 Task: Find connections with filter location Guaxupé with filter topic #Futurismwith filter profile language French with filter current company Jakson Group with filter school Podar International School with filter industry Plastics Manufacturing with filter service category Research with filter keywords title Technical Support Specialist
Action: Mouse moved to (640, 102)
Screenshot: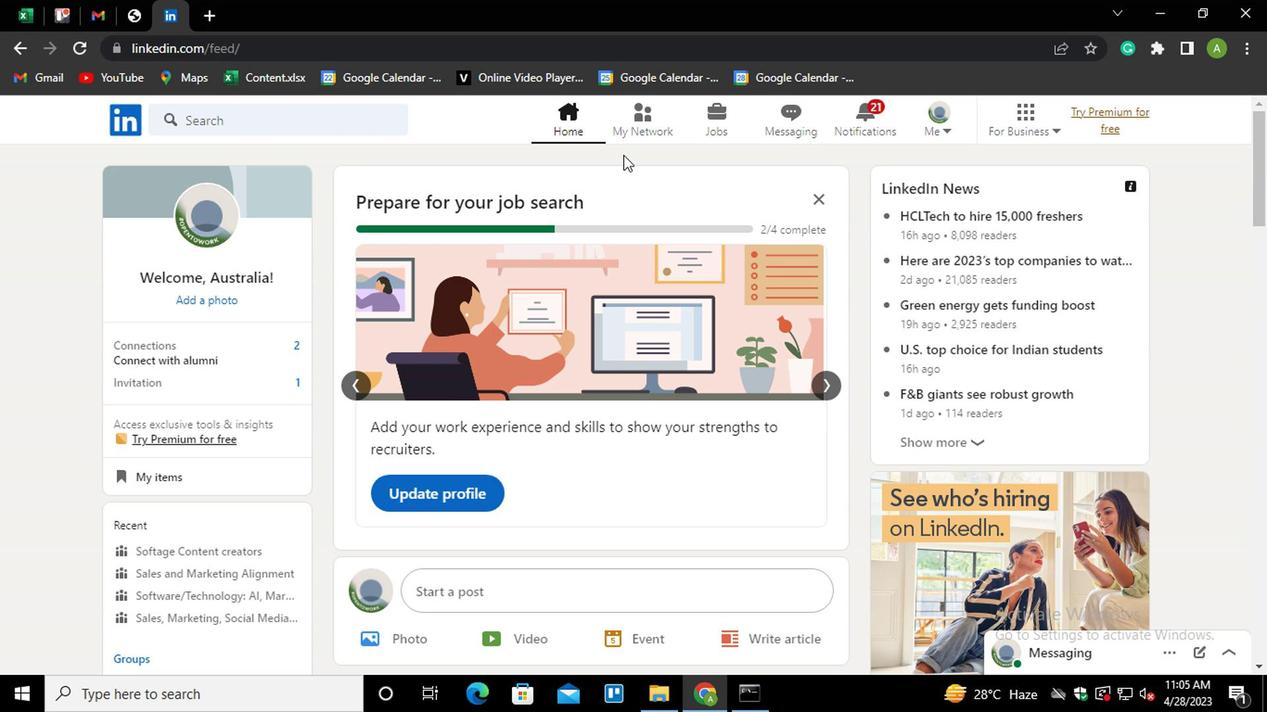 
Action: Mouse pressed left at (640, 102)
Screenshot: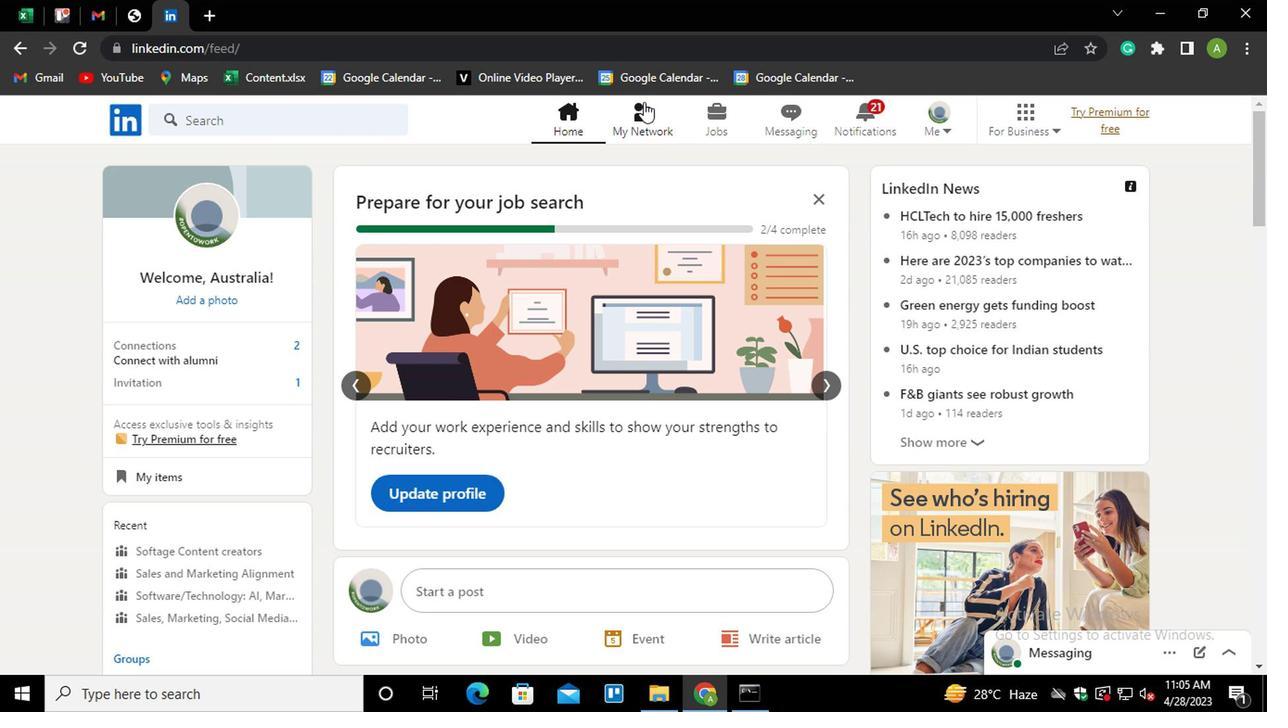 
Action: Mouse moved to (203, 222)
Screenshot: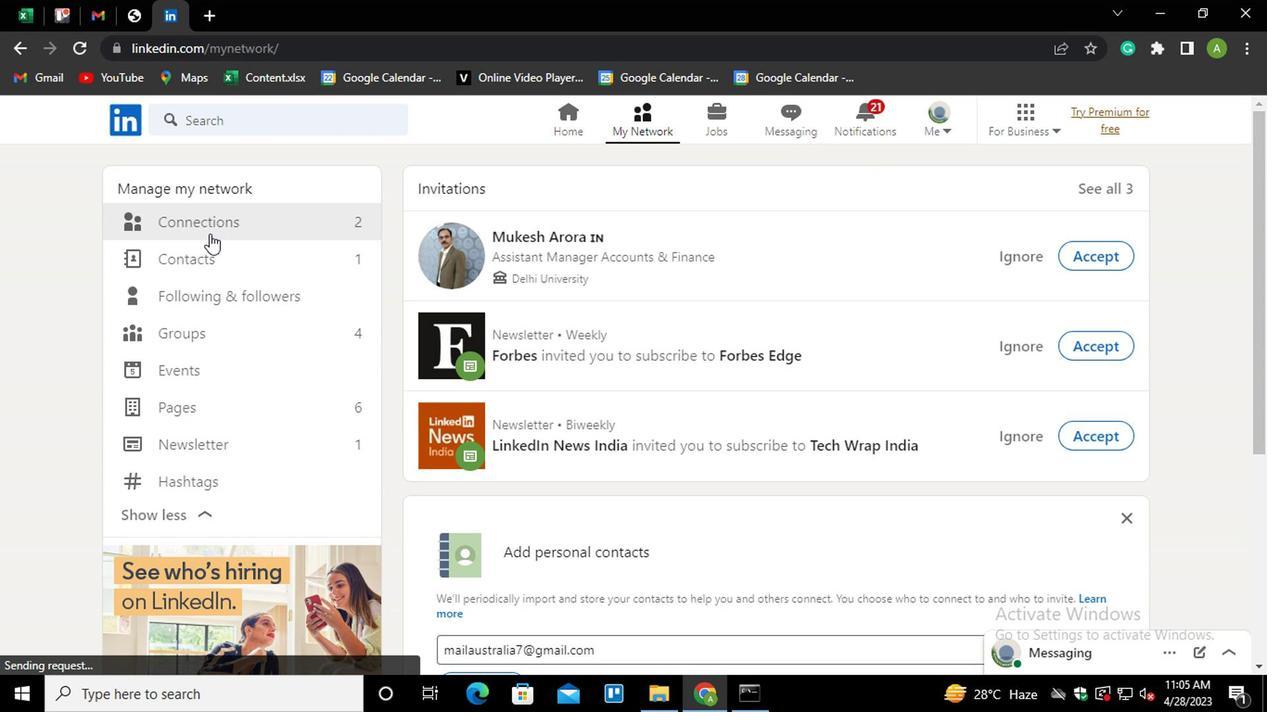 
Action: Mouse pressed left at (203, 222)
Screenshot: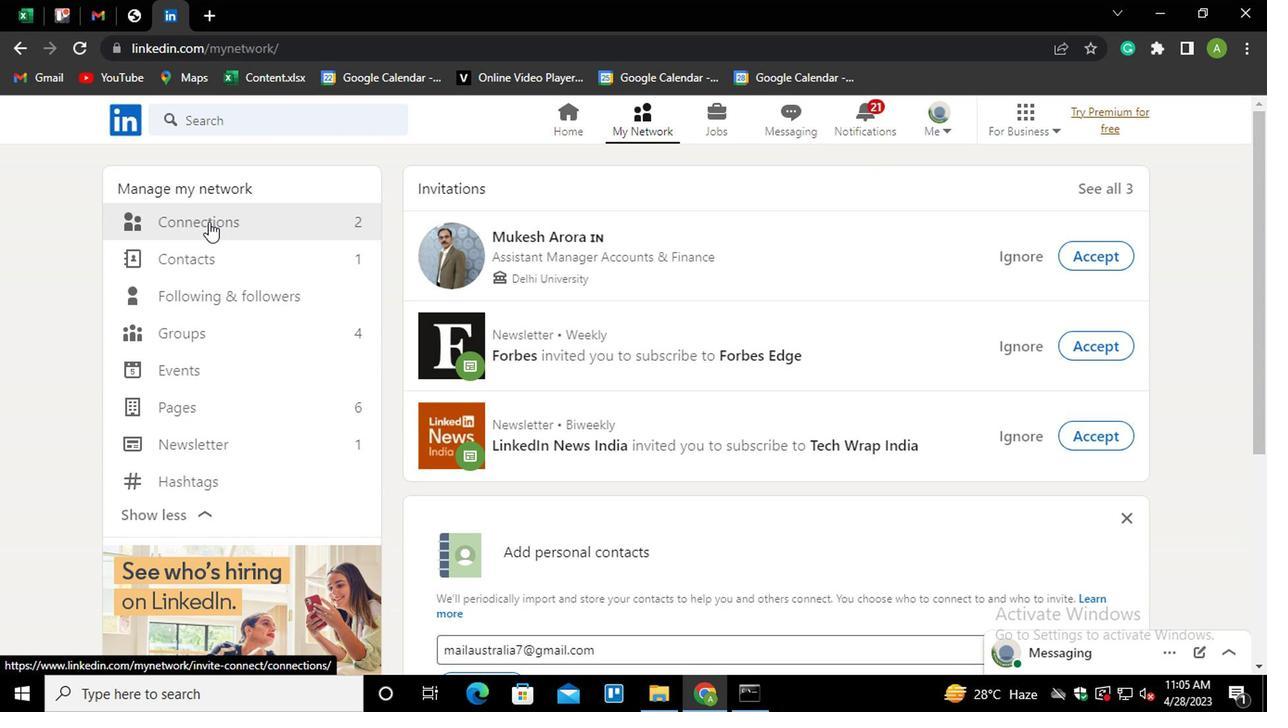 
Action: Mouse moved to (774, 222)
Screenshot: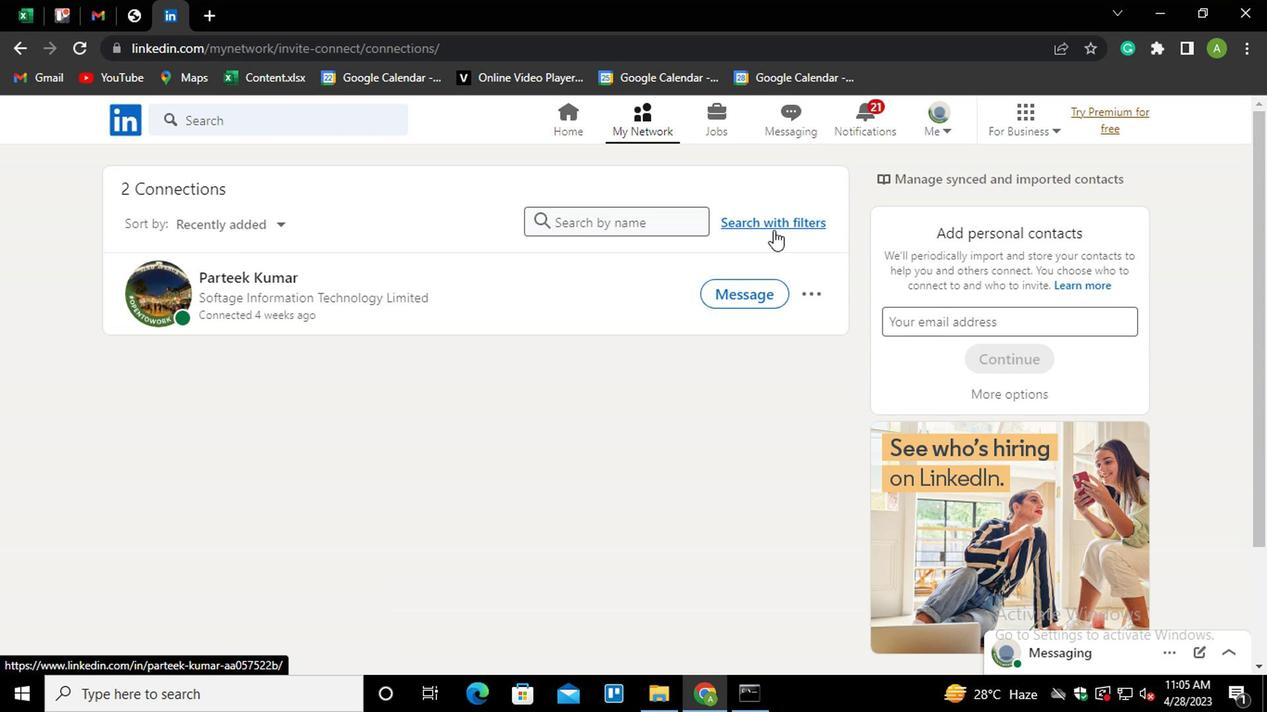 
Action: Mouse pressed left at (774, 222)
Screenshot: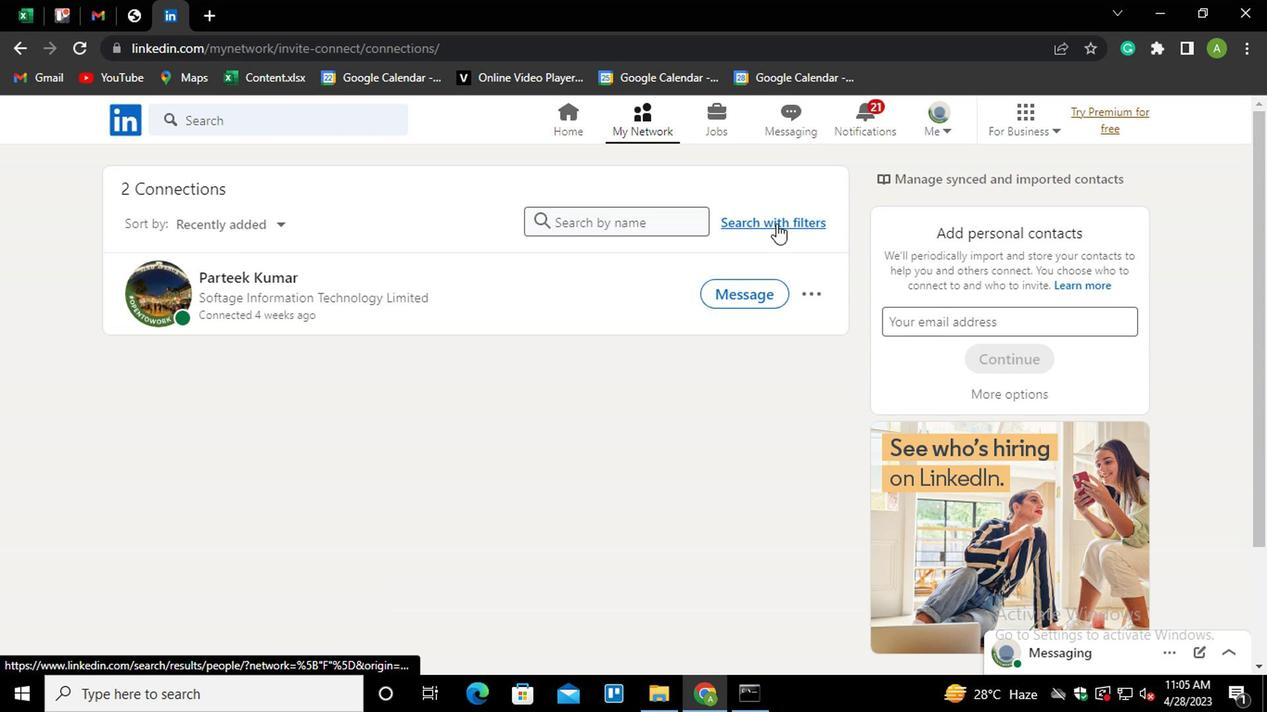 
Action: Mouse moved to (677, 170)
Screenshot: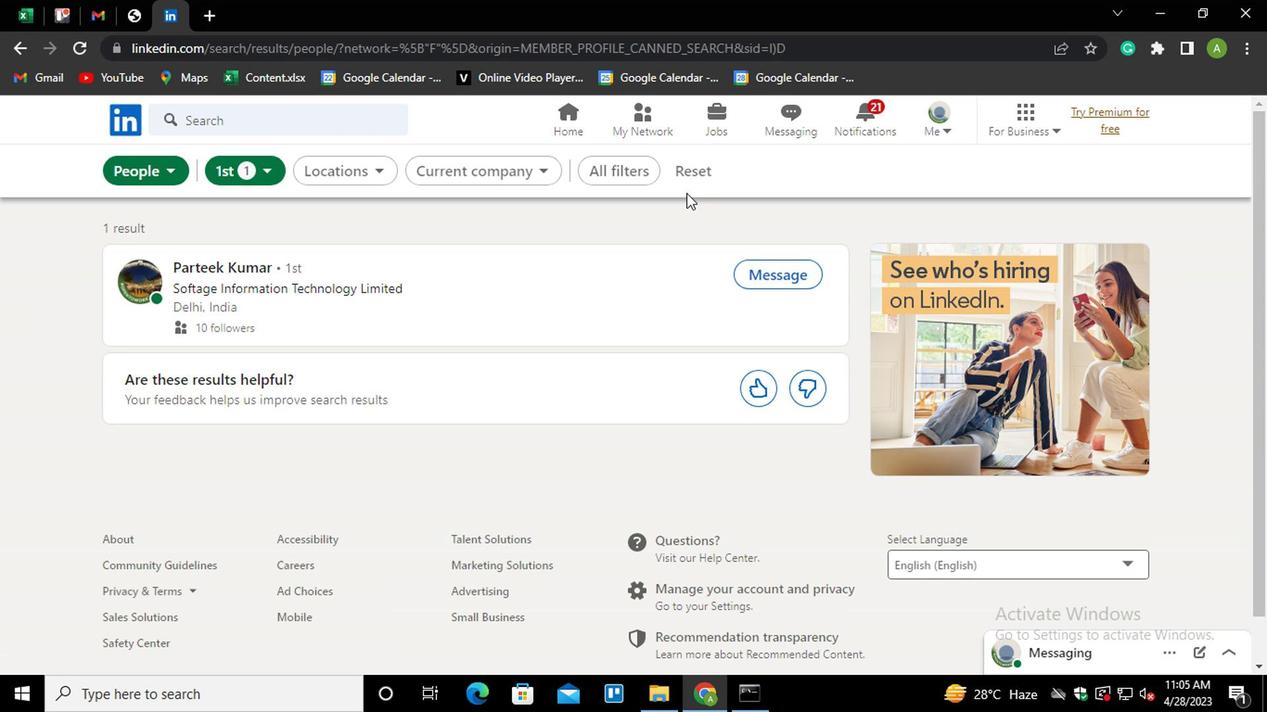 
Action: Mouse pressed left at (677, 170)
Screenshot: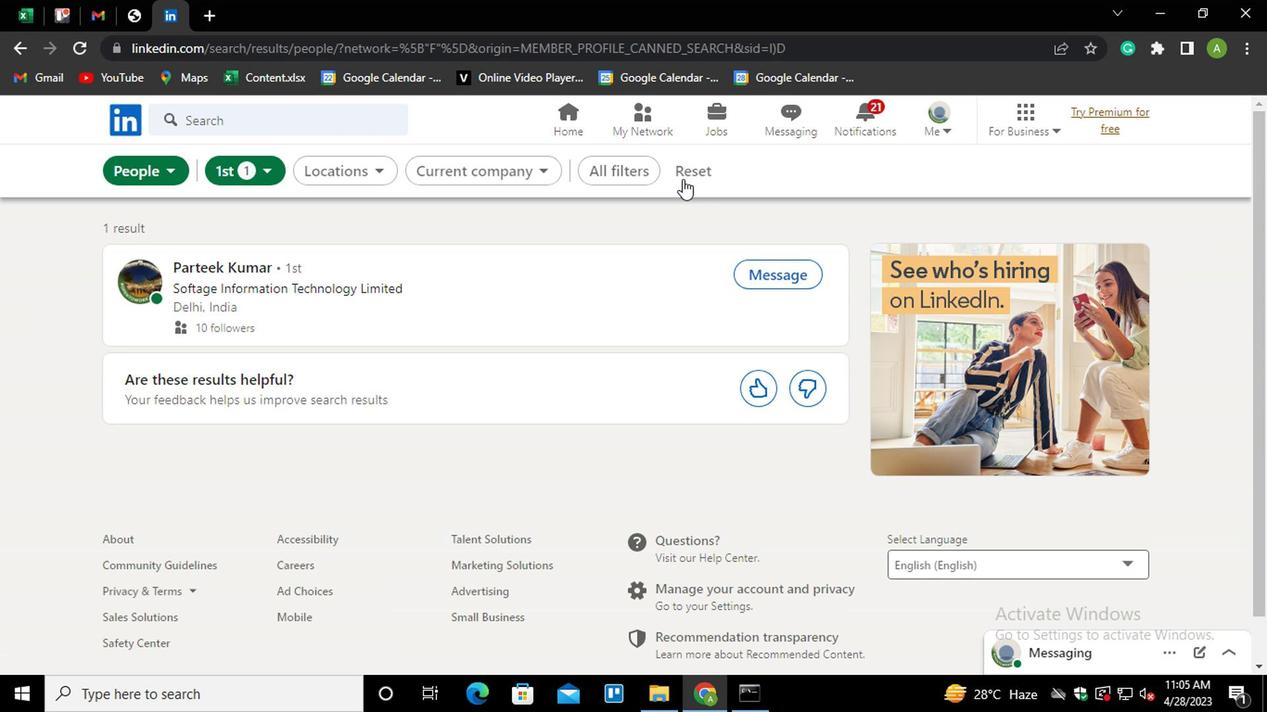 
Action: Mouse moved to (670, 172)
Screenshot: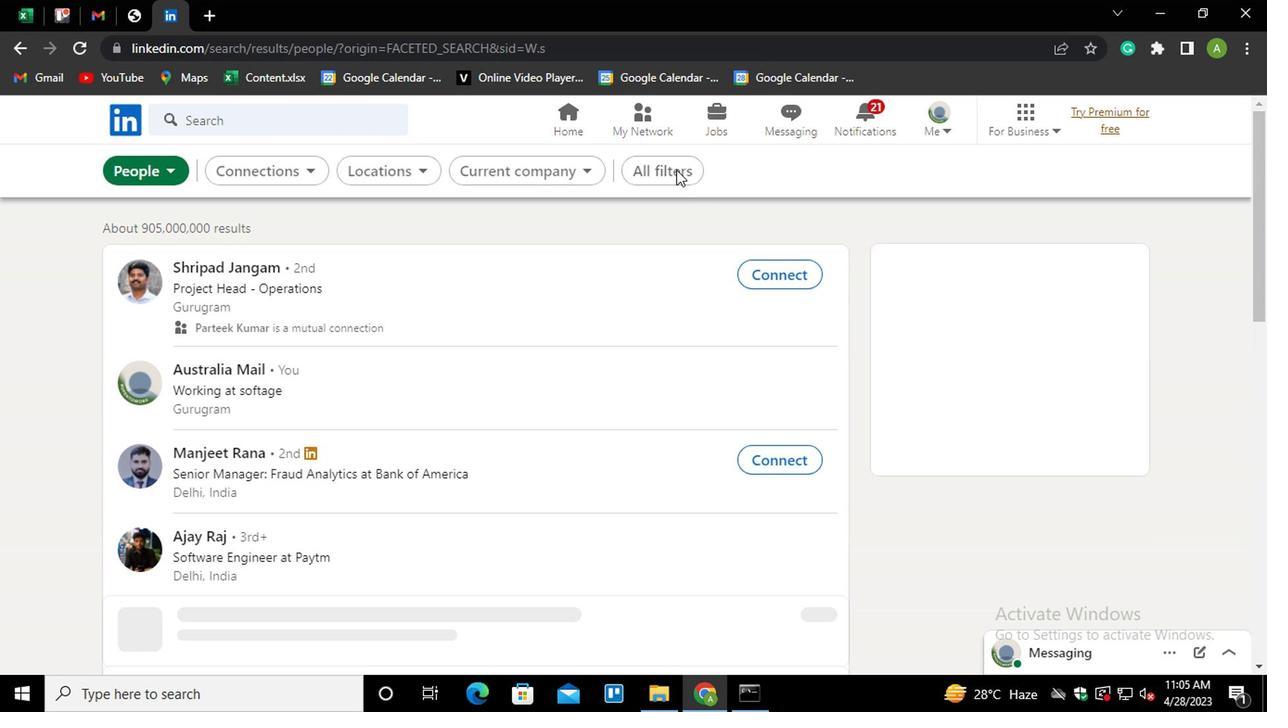 
Action: Mouse pressed left at (670, 172)
Screenshot: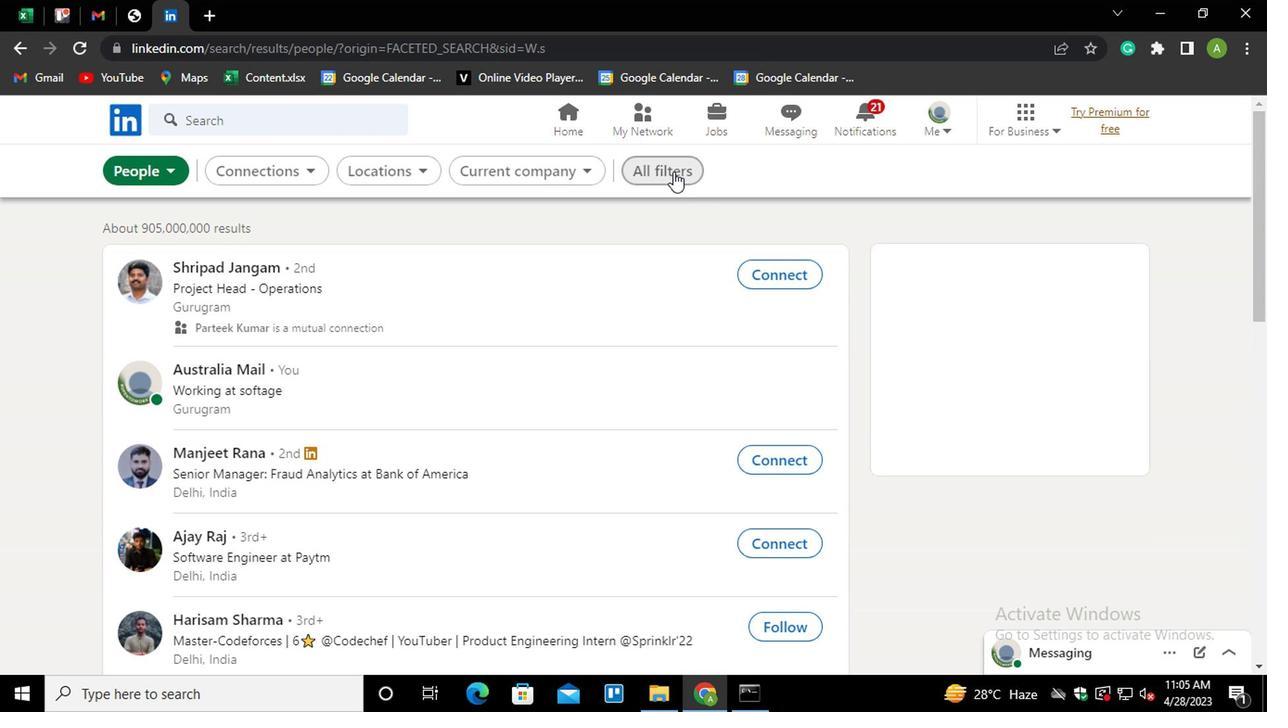 
Action: Mouse moved to (897, 366)
Screenshot: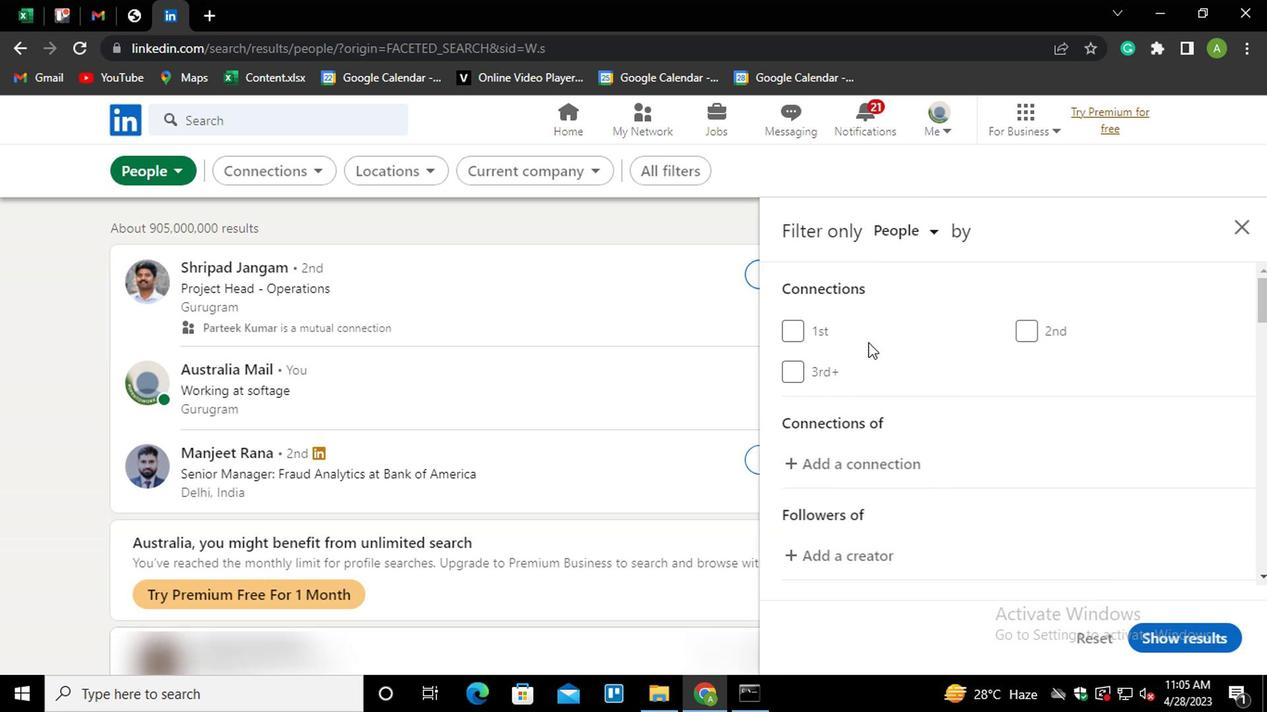 
Action: Mouse scrolled (897, 365) with delta (0, -1)
Screenshot: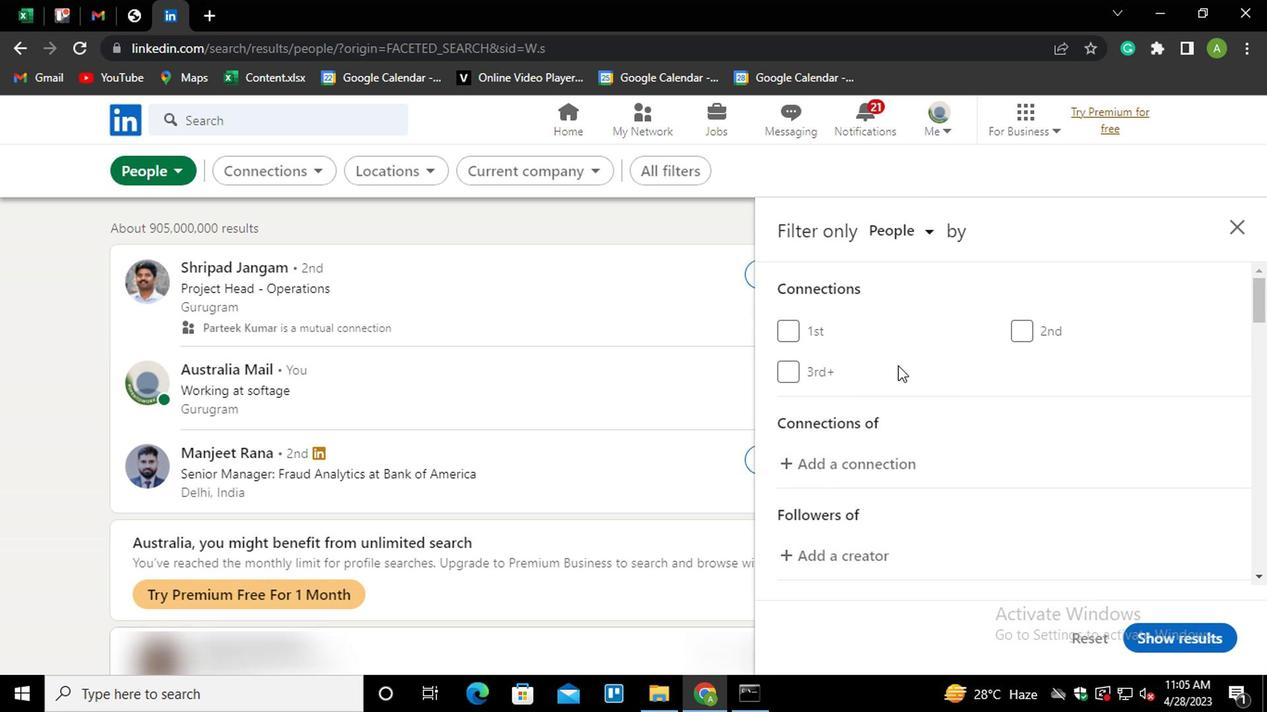 
Action: Mouse scrolled (897, 365) with delta (0, -1)
Screenshot: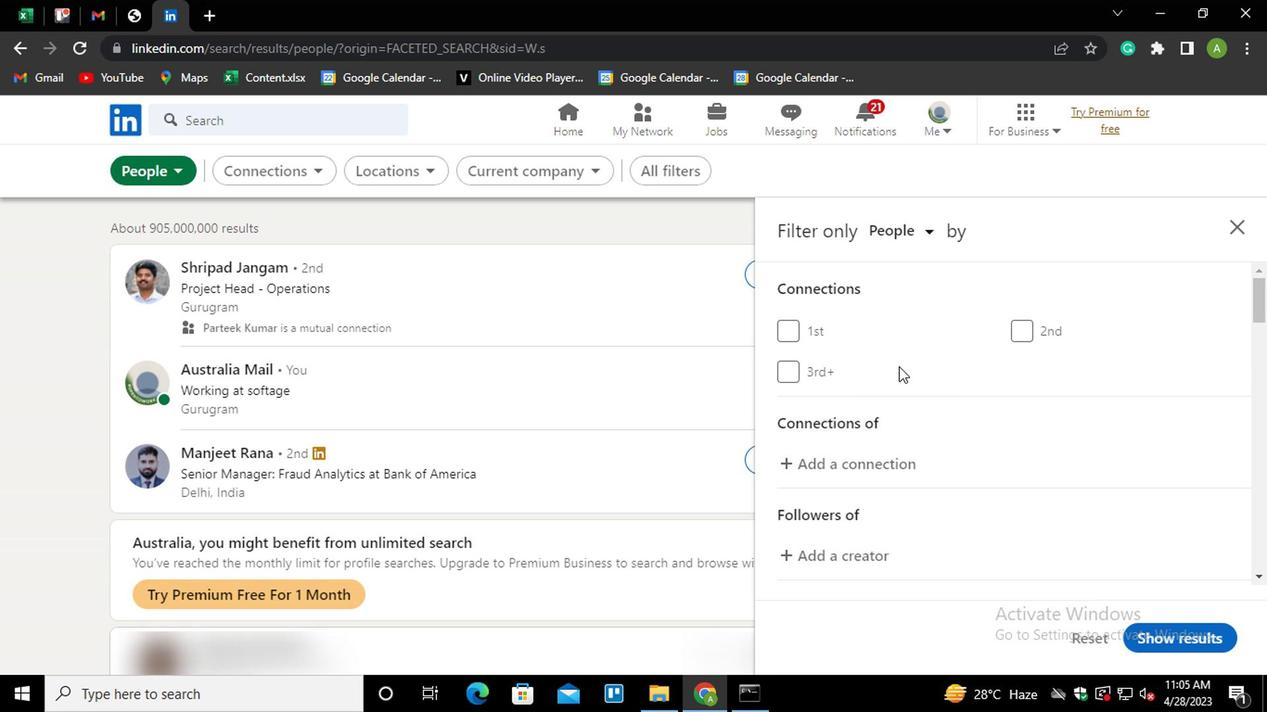 
Action: Mouse scrolled (897, 365) with delta (0, -1)
Screenshot: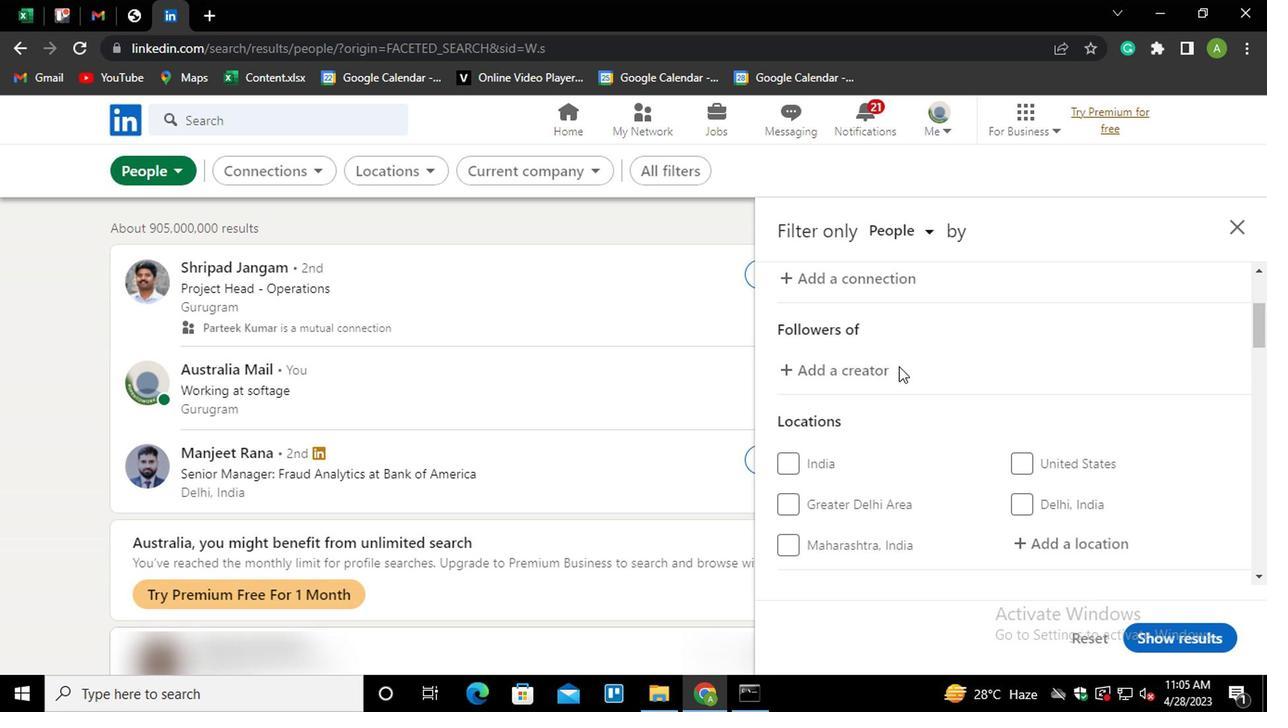 
Action: Mouse moved to (1050, 455)
Screenshot: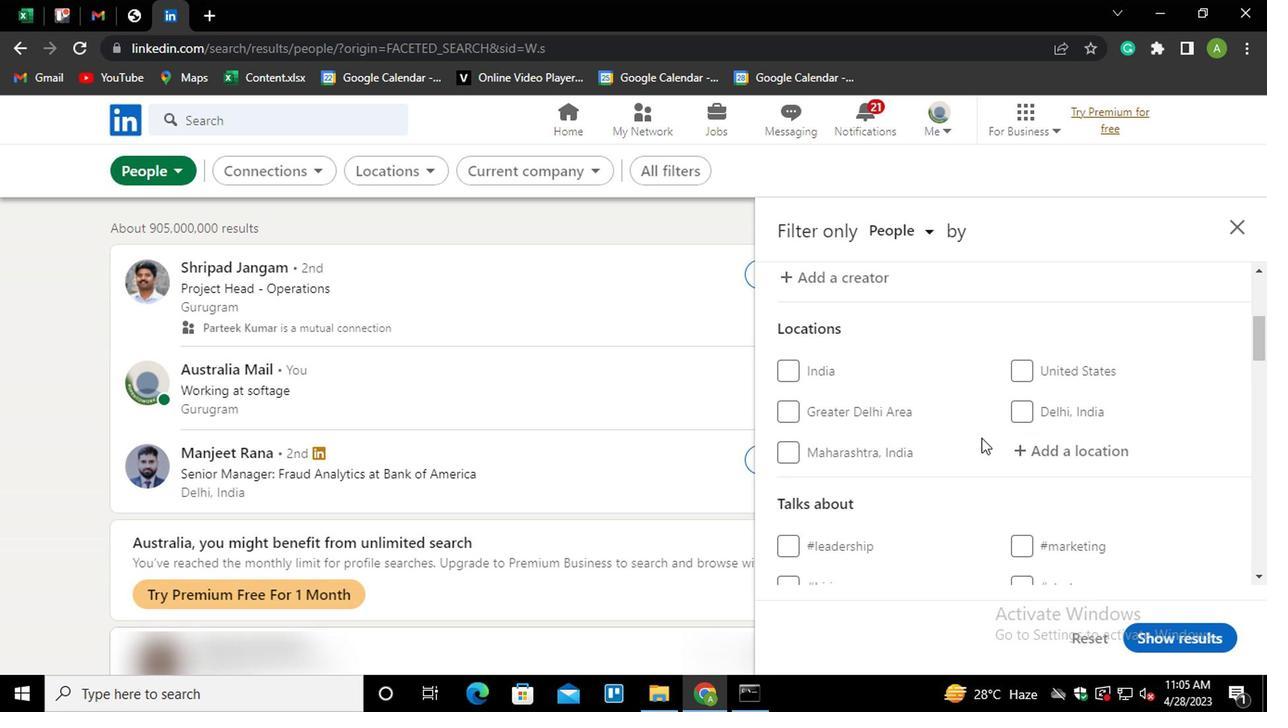 
Action: Mouse pressed left at (1050, 455)
Screenshot: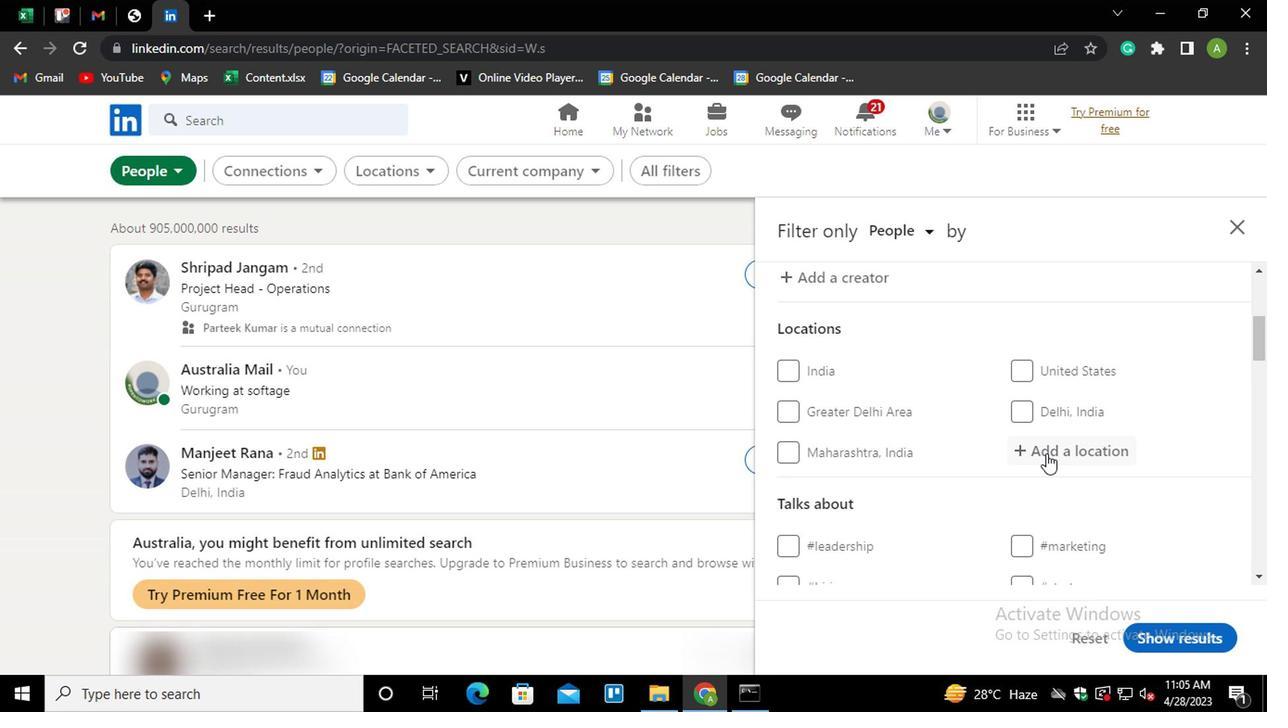 
Action: Mouse moved to (1050, 458)
Screenshot: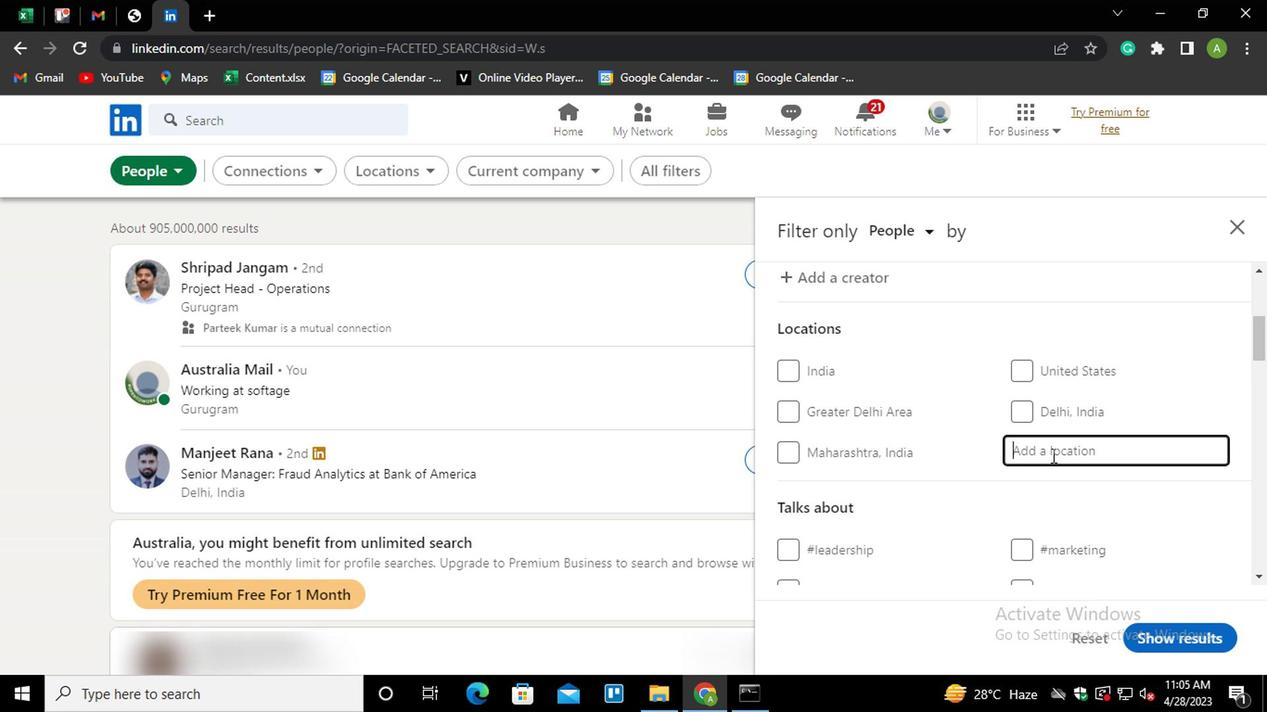
Action: Key pressed <Key.shift><Key.shift><Key.shift><Key.shift>GUAXU<Key.down><Key.enter>
Screenshot: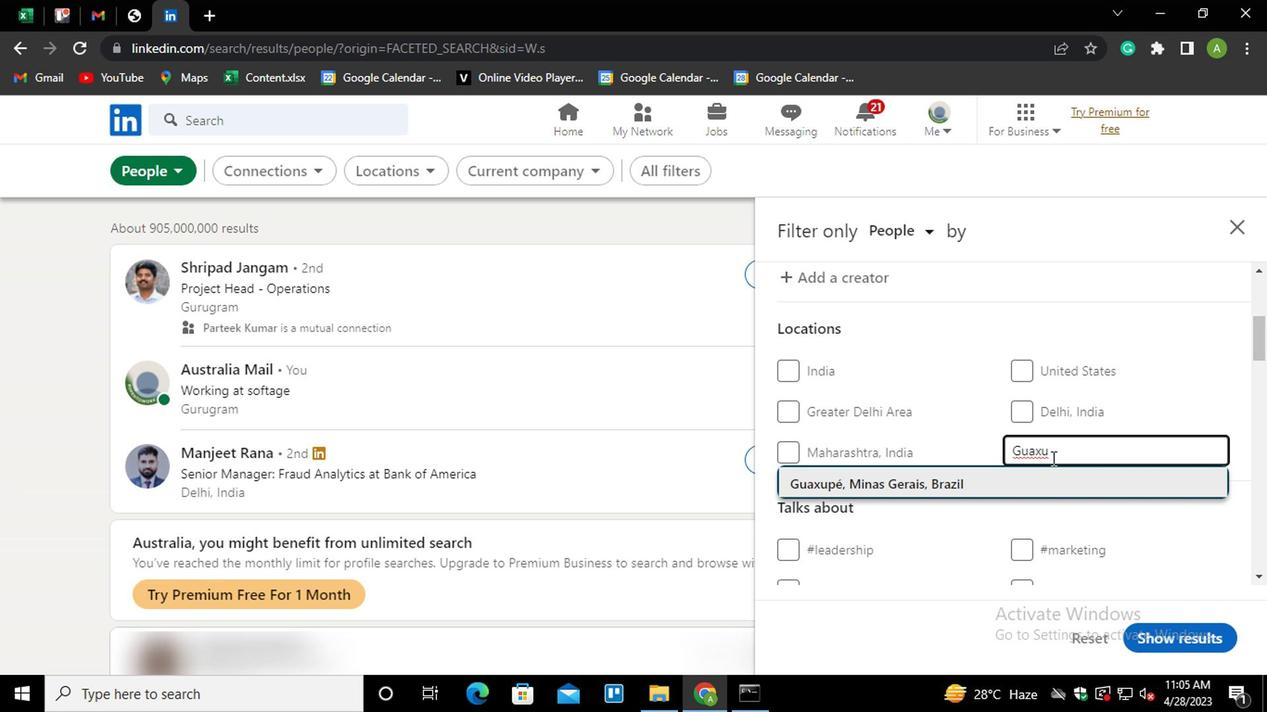 
Action: Mouse moved to (1046, 461)
Screenshot: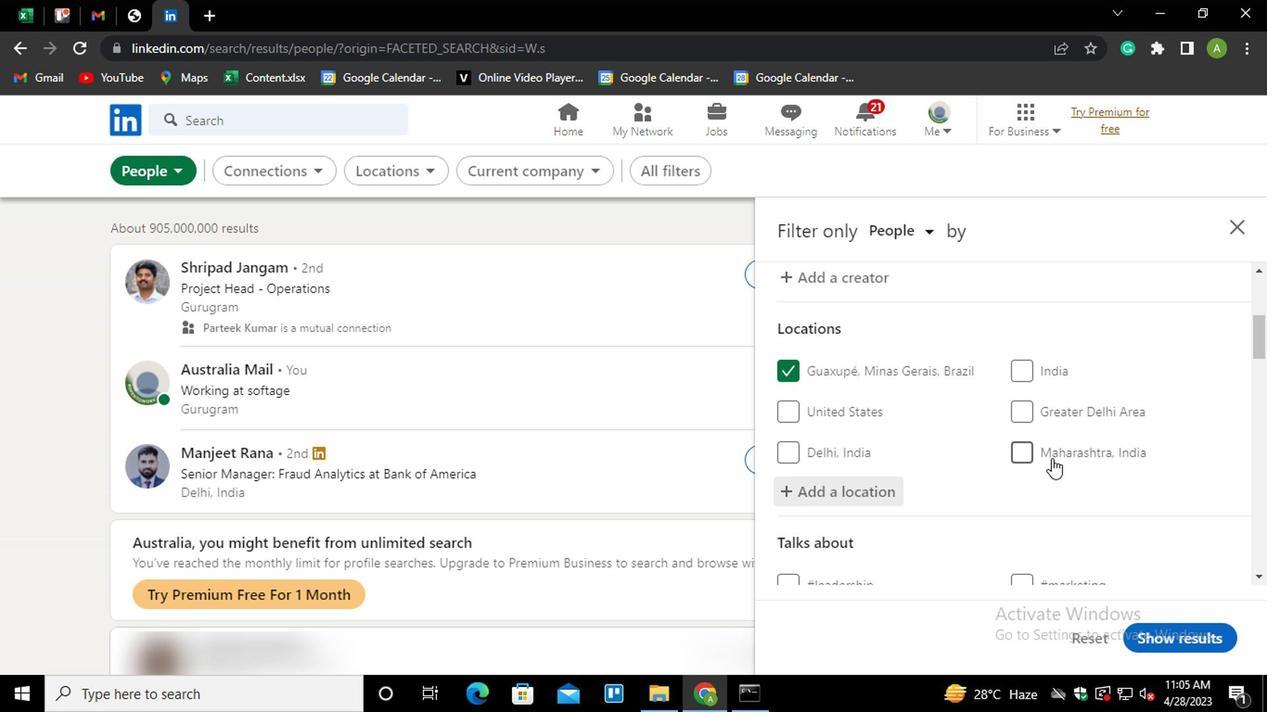 
Action: Mouse scrolled (1046, 460) with delta (0, -1)
Screenshot: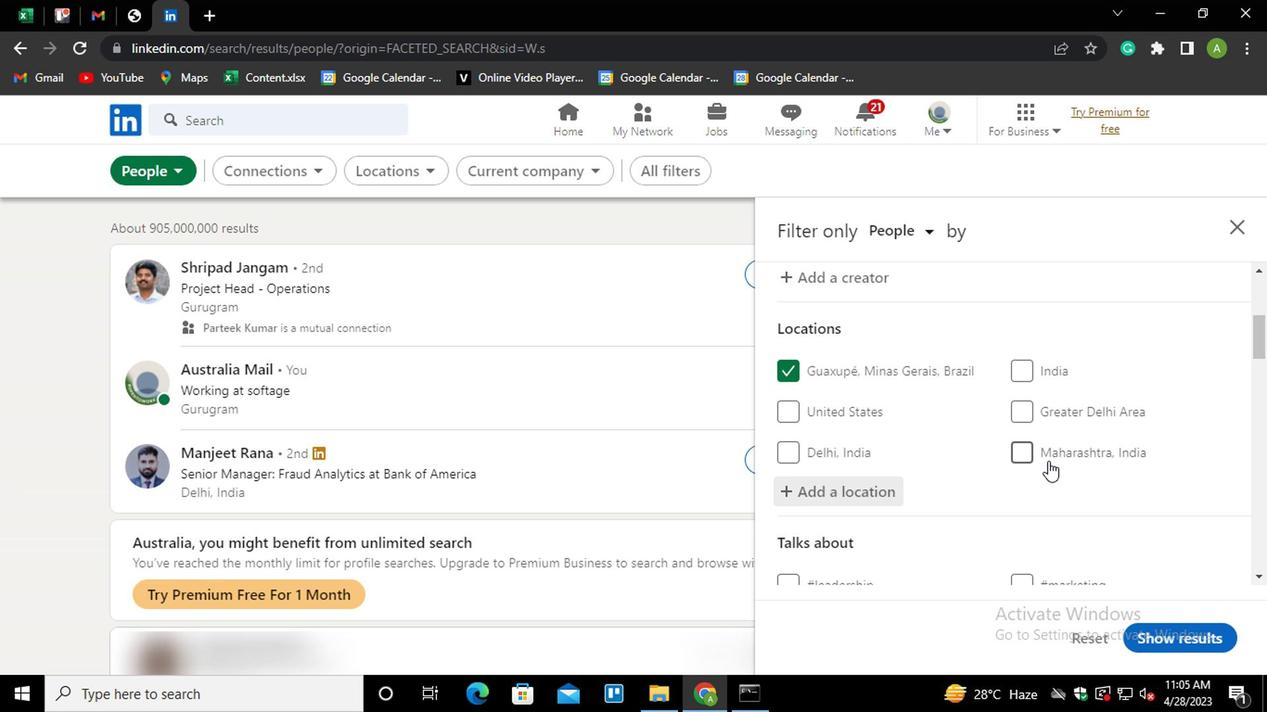 
Action: Mouse moved to (1044, 464)
Screenshot: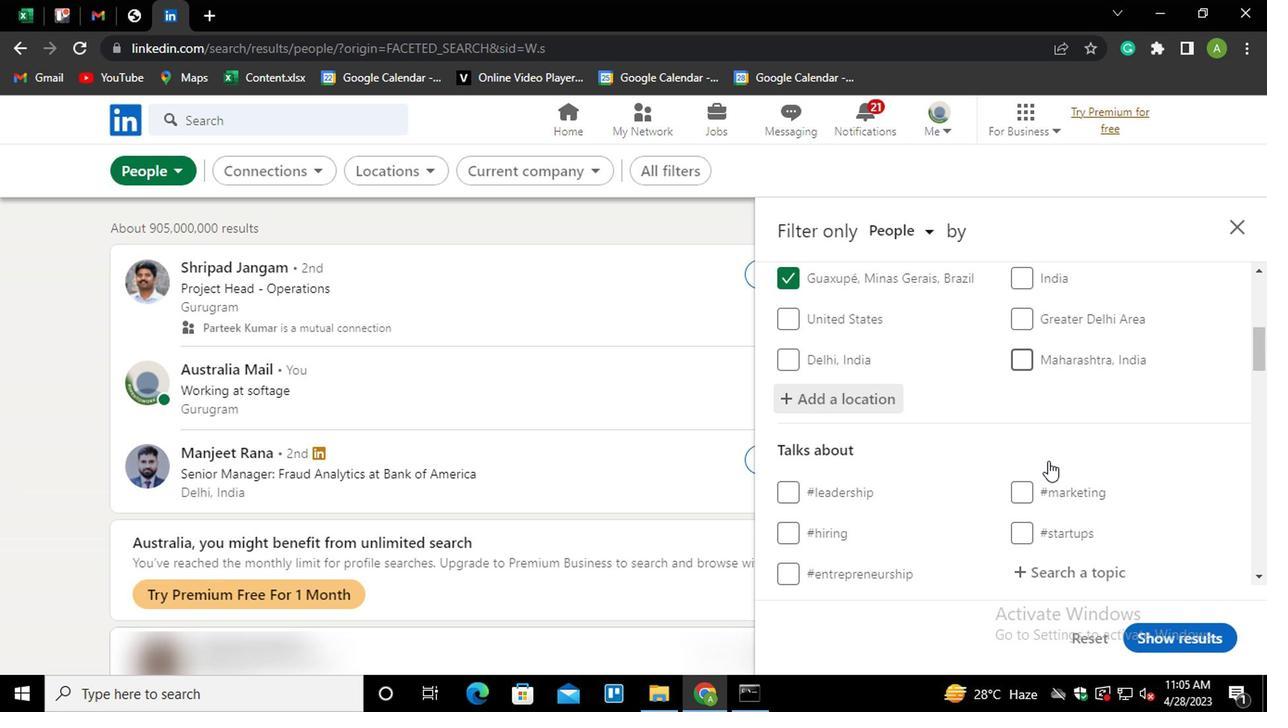 
Action: Mouse scrolled (1044, 462) with delta (0, -1)
Screenshot: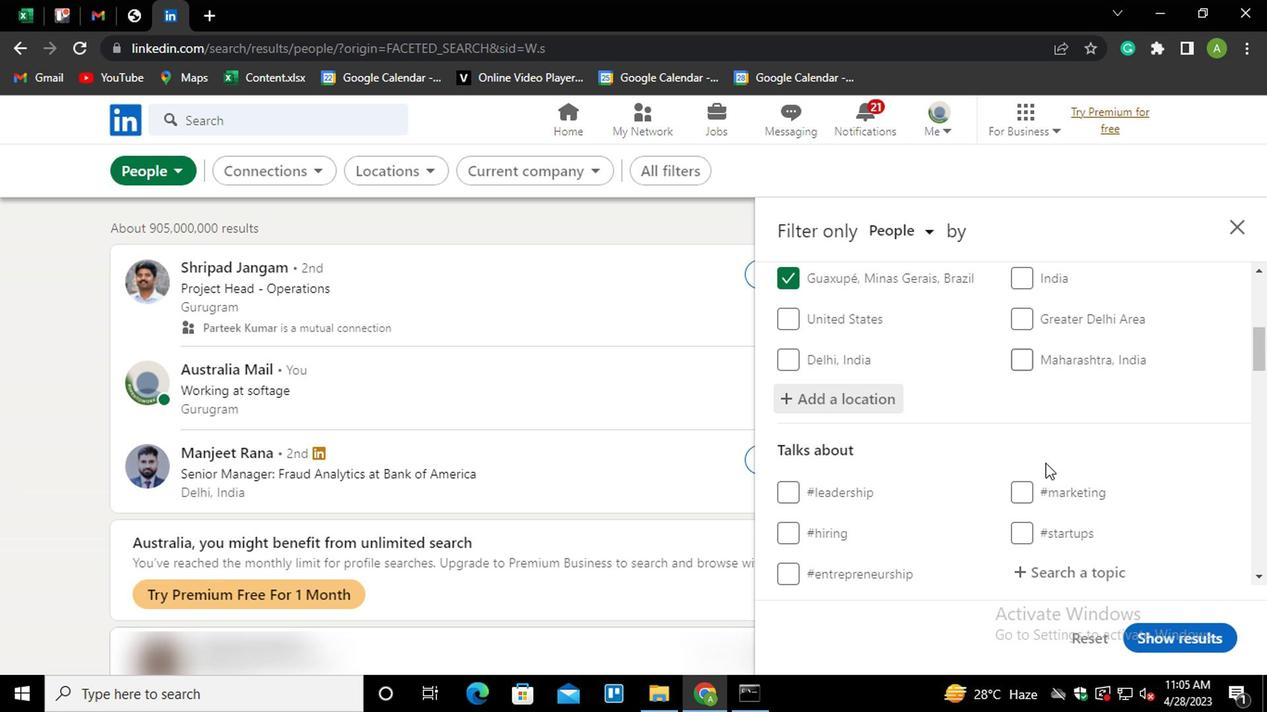 
Action: Mouse moved to (1046, 476)
Screenshot: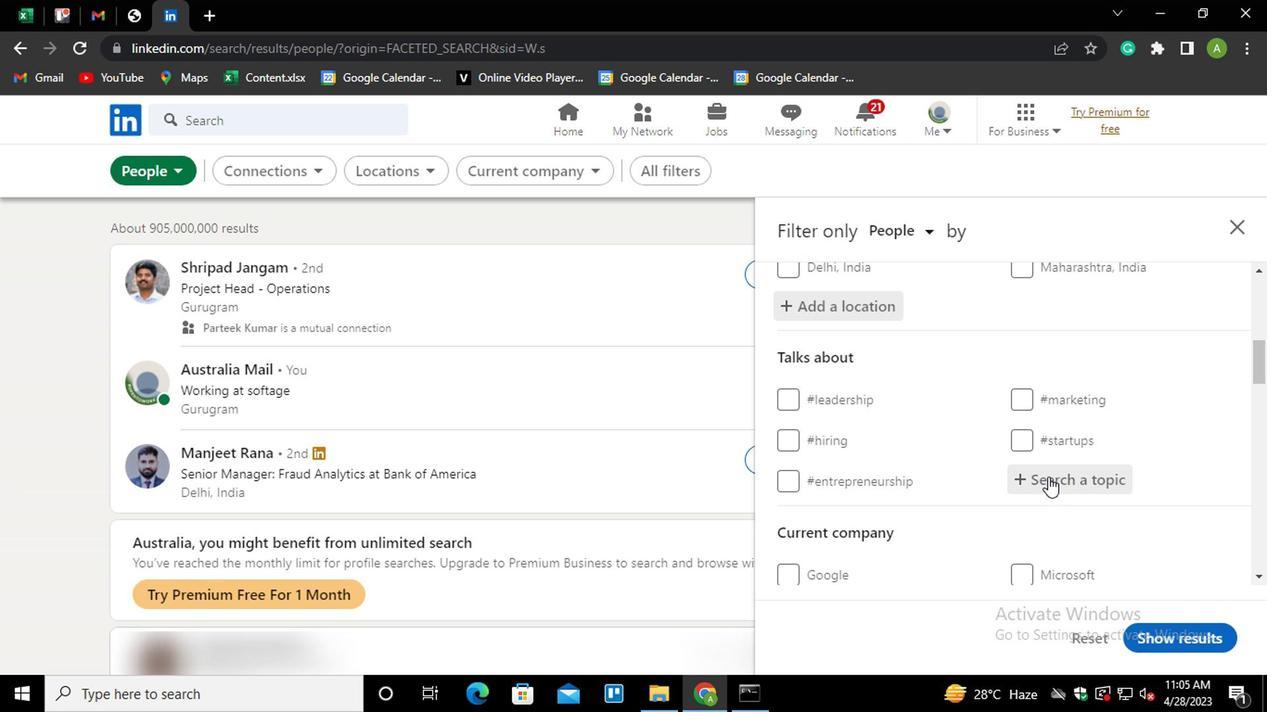 
Action: Mouse pressed left at (1046, 476)
Screenshot: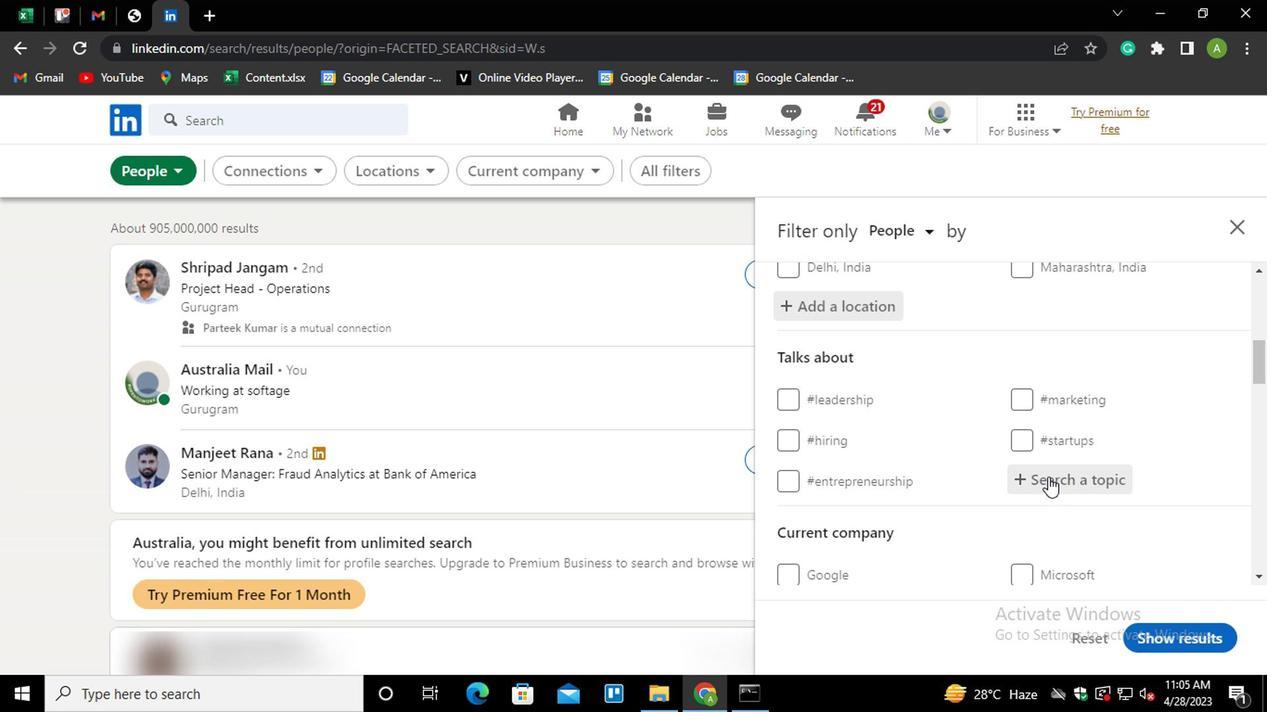 
Action: Key pressed <Key.shift>FUTURE<Key.backspace>ISM<Key.down><Key.enter>
Screenshot: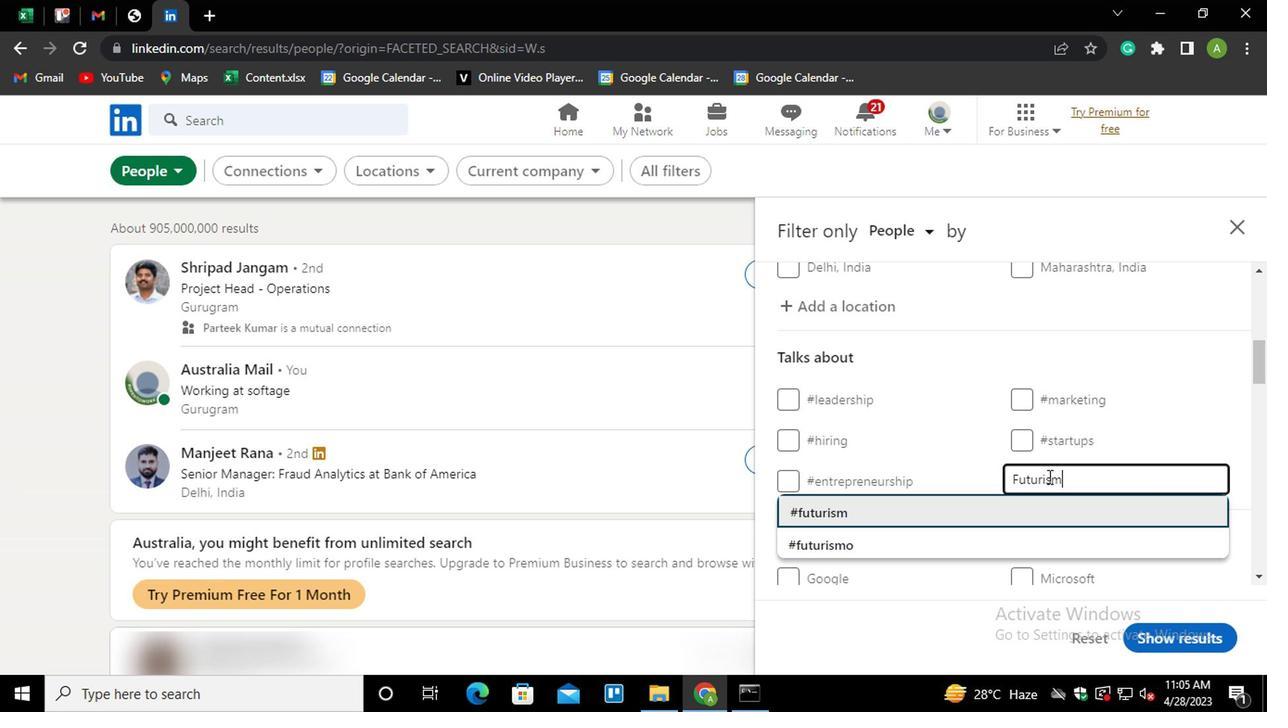 
Action: Mouse scrolled (1046, 475) with delta (0, 0)
Screenshot: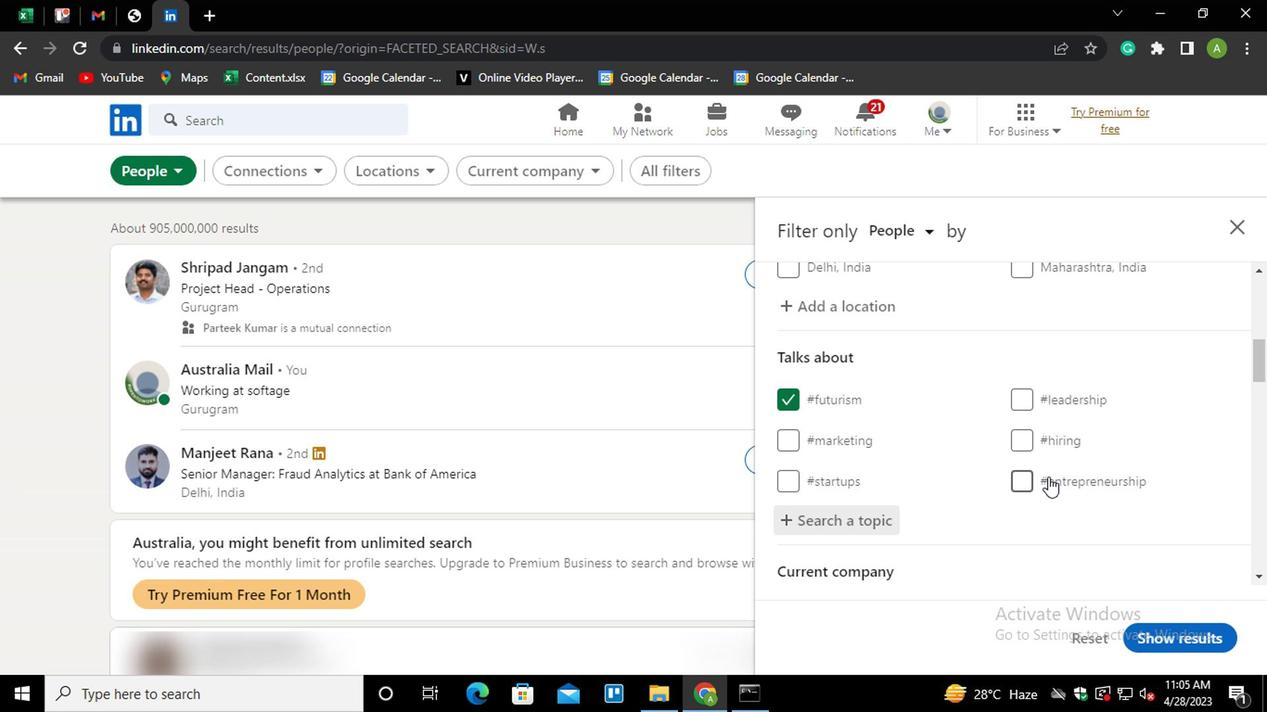
Action: Mouse scrolled (1046, 475) with delta (0, 0)
Screenshot: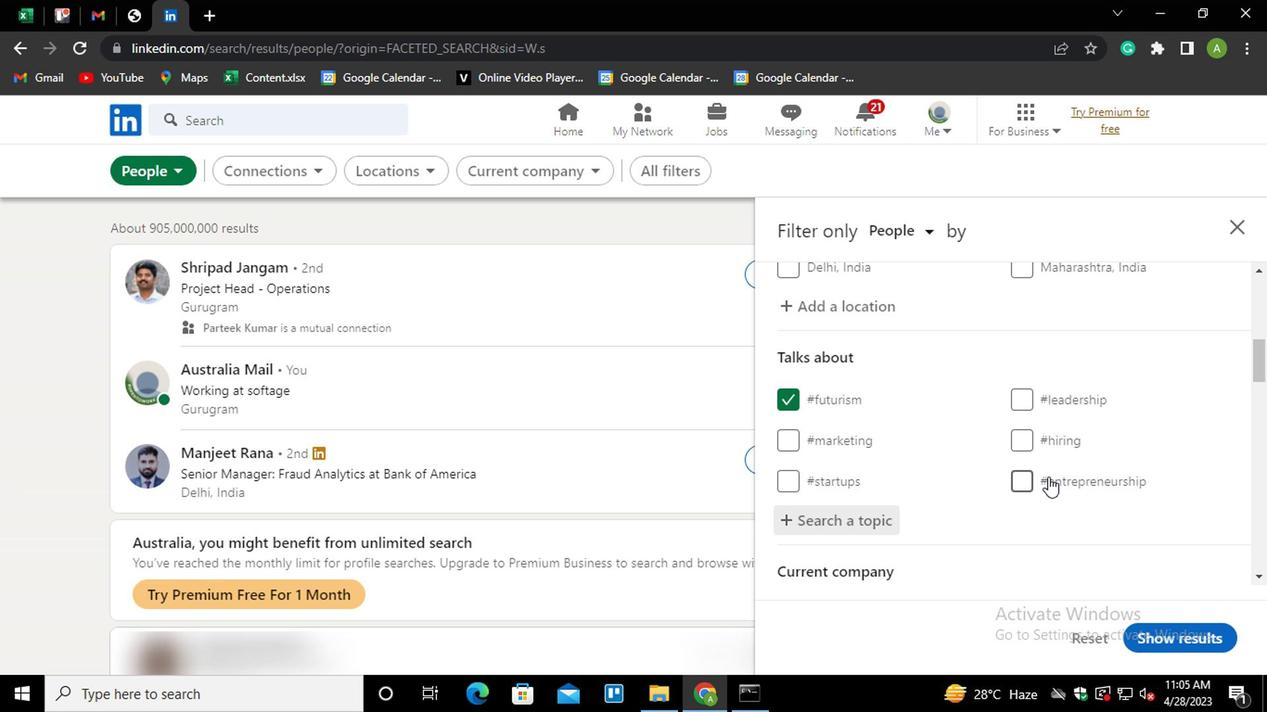 
Action: Mouse scrolled (1046, 475) with delta (0, 0)
Screenshot: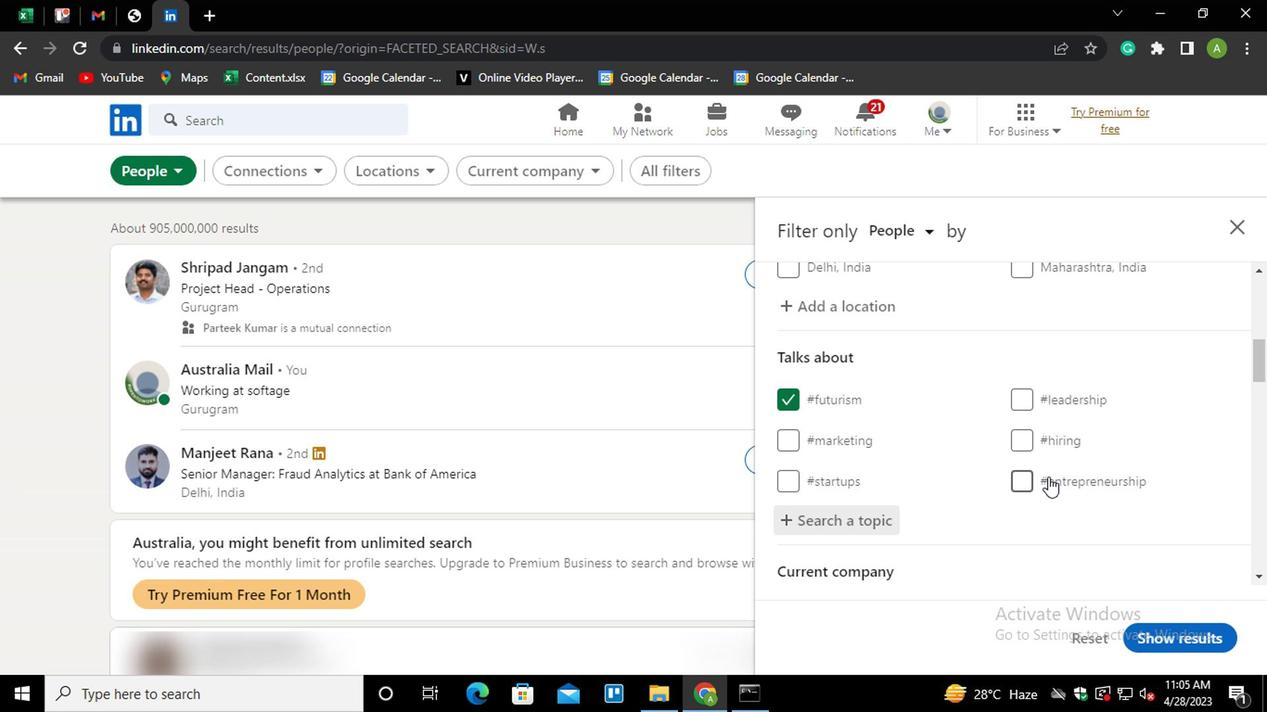 
Action: Mouse scrolled (1046, 475) with delta (0, 0)
Screenshot: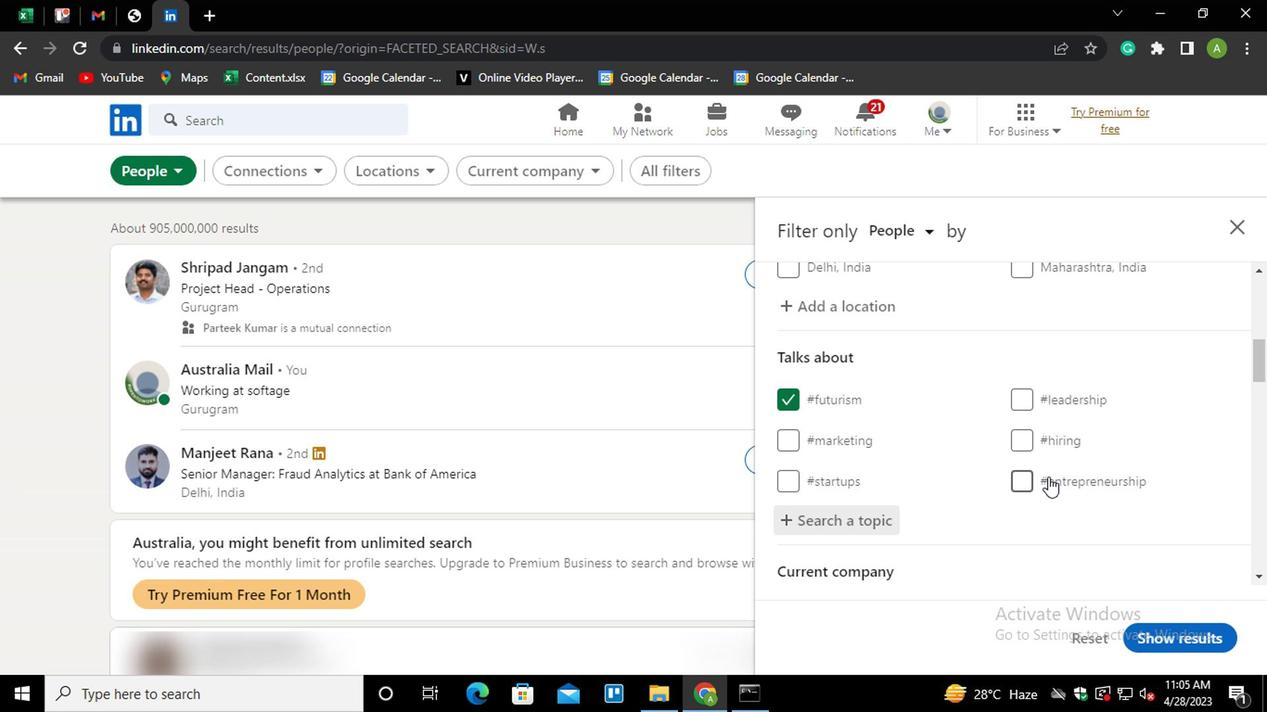 
Action: Mouse scrolled (1046, 475) with delta (0, 0)
Screenshot: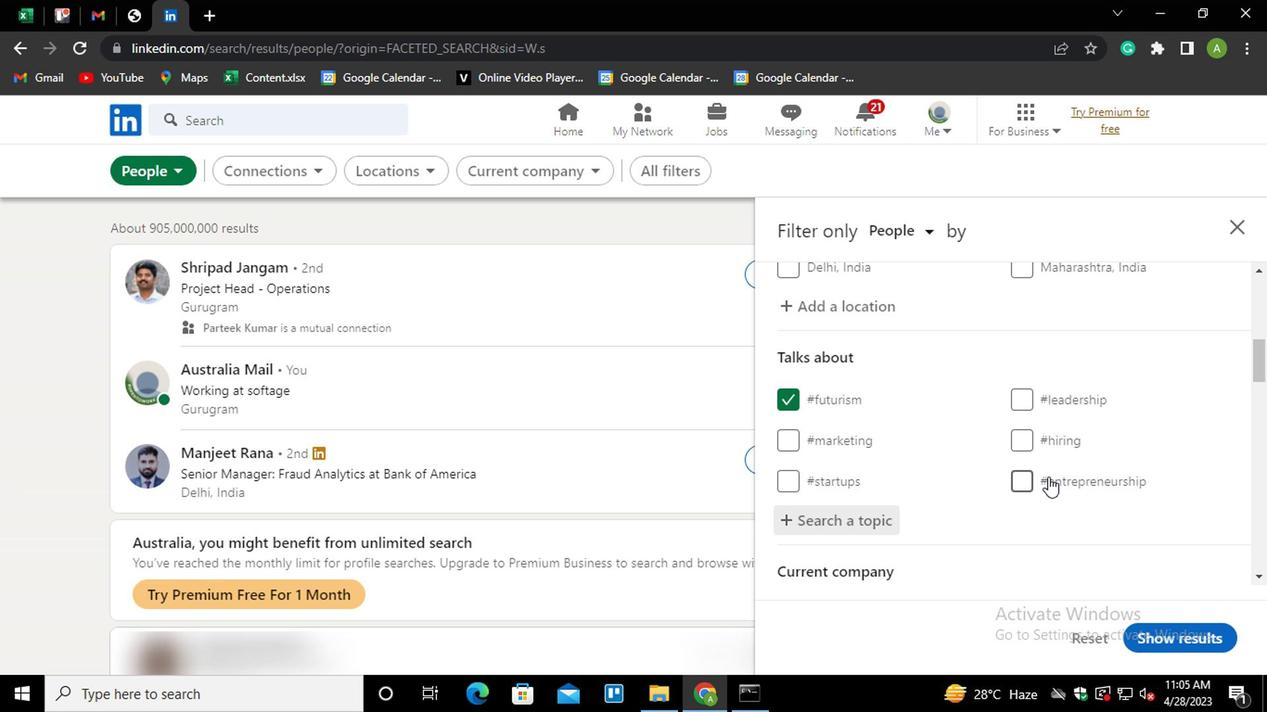 
Action: Mouse scrolled (1046, 475) with delta (0, 0)
Screenshot: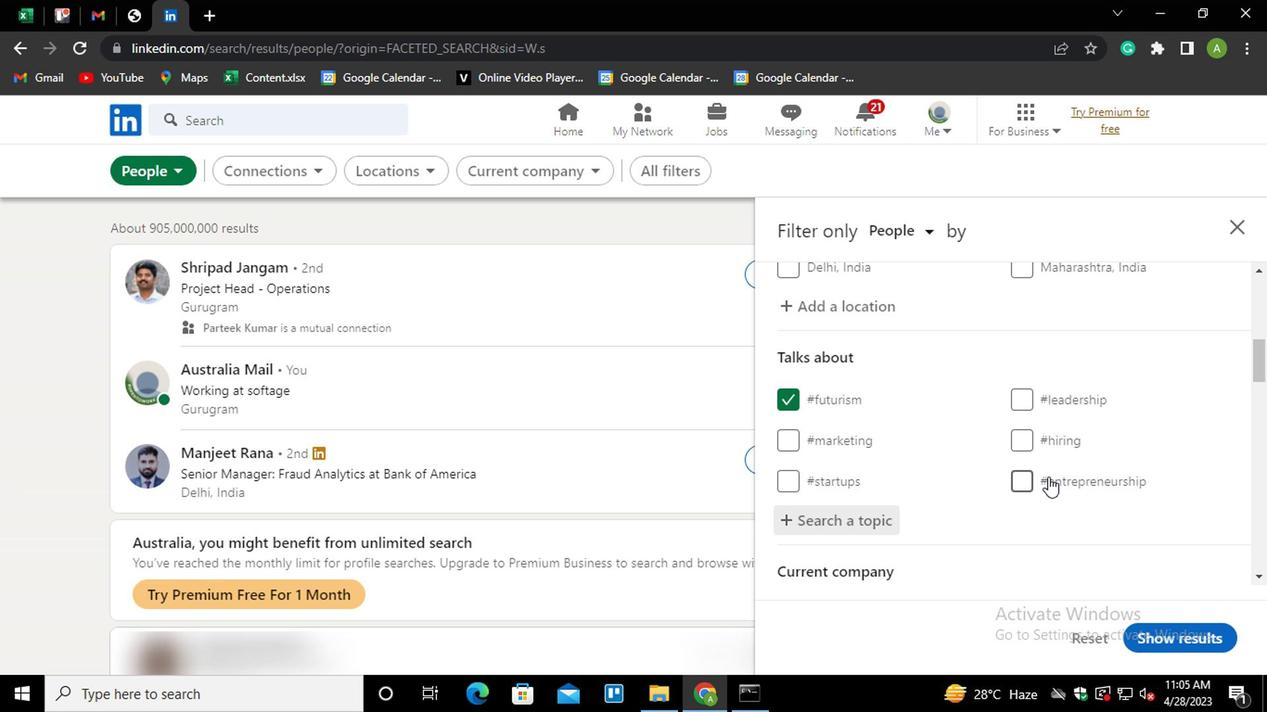
Action: Mouse scrolled (1046, 475) with delta (0, 0)
Screenshot: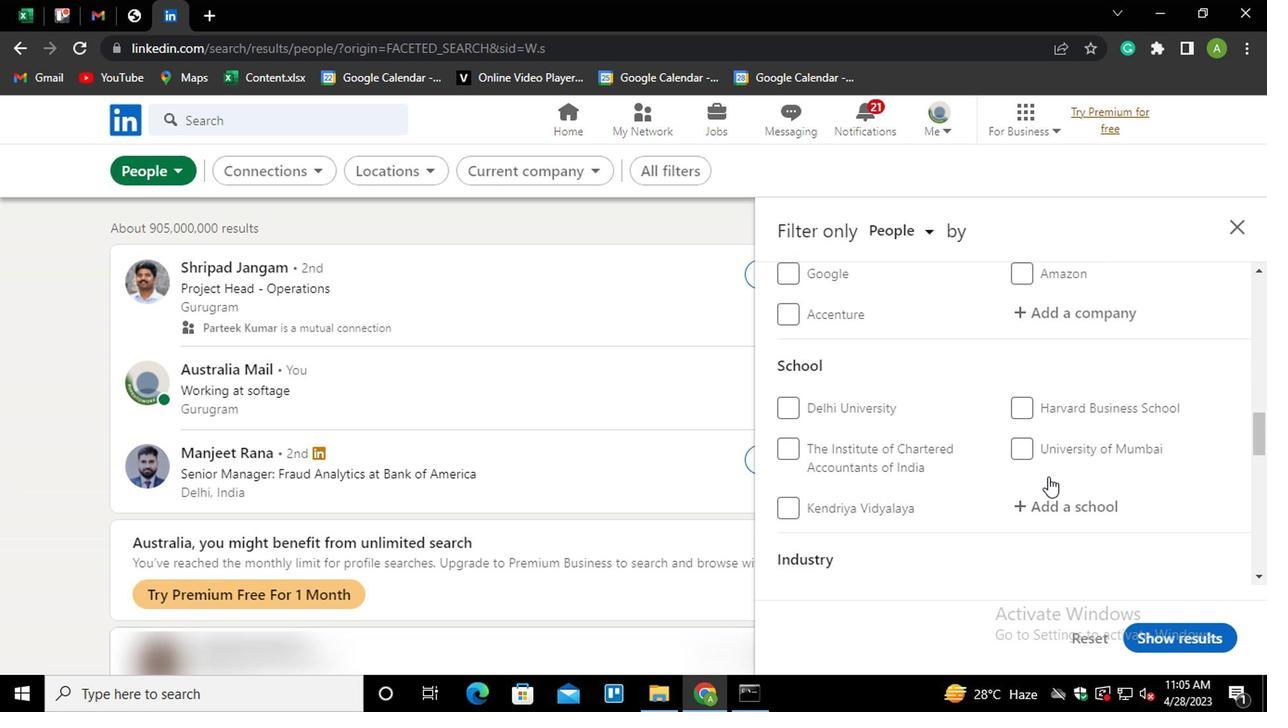 
Action: Mouse scrolled (1046, 475) with delta (0, 0)
Screenshot: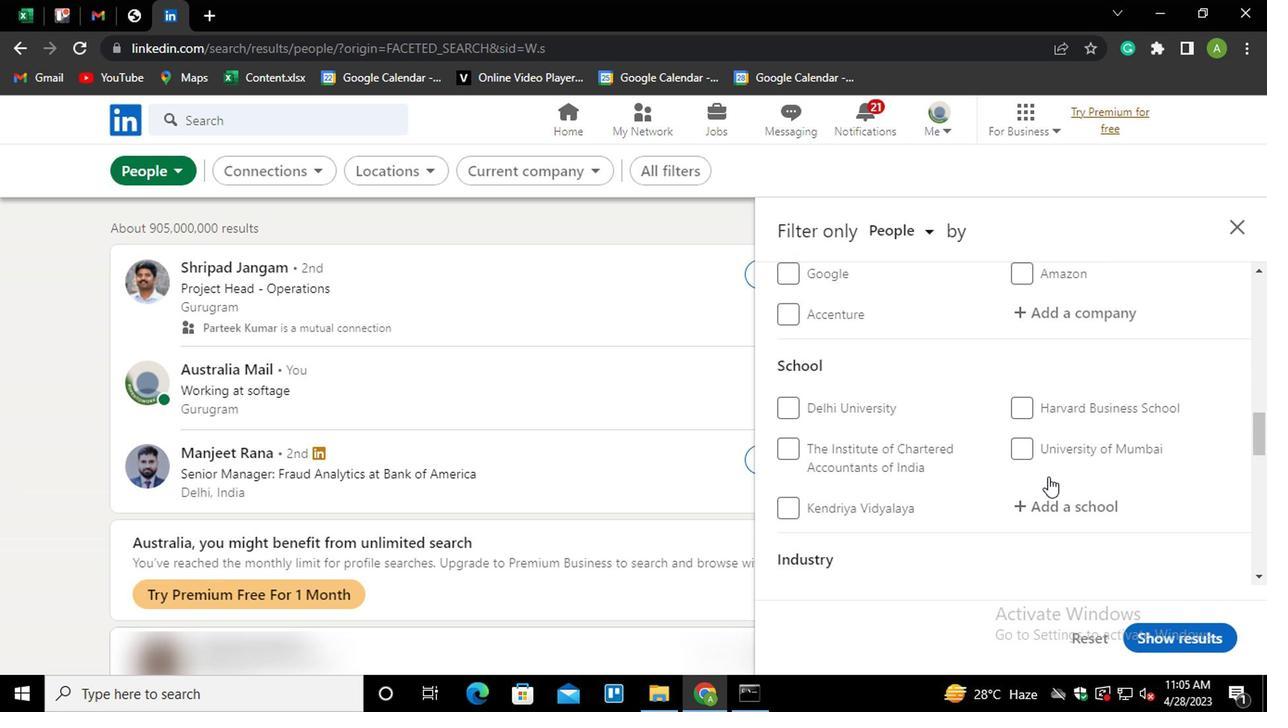 
Action: Mouse scrolled (1046, 475) with delta (0, 0)
Screenshot: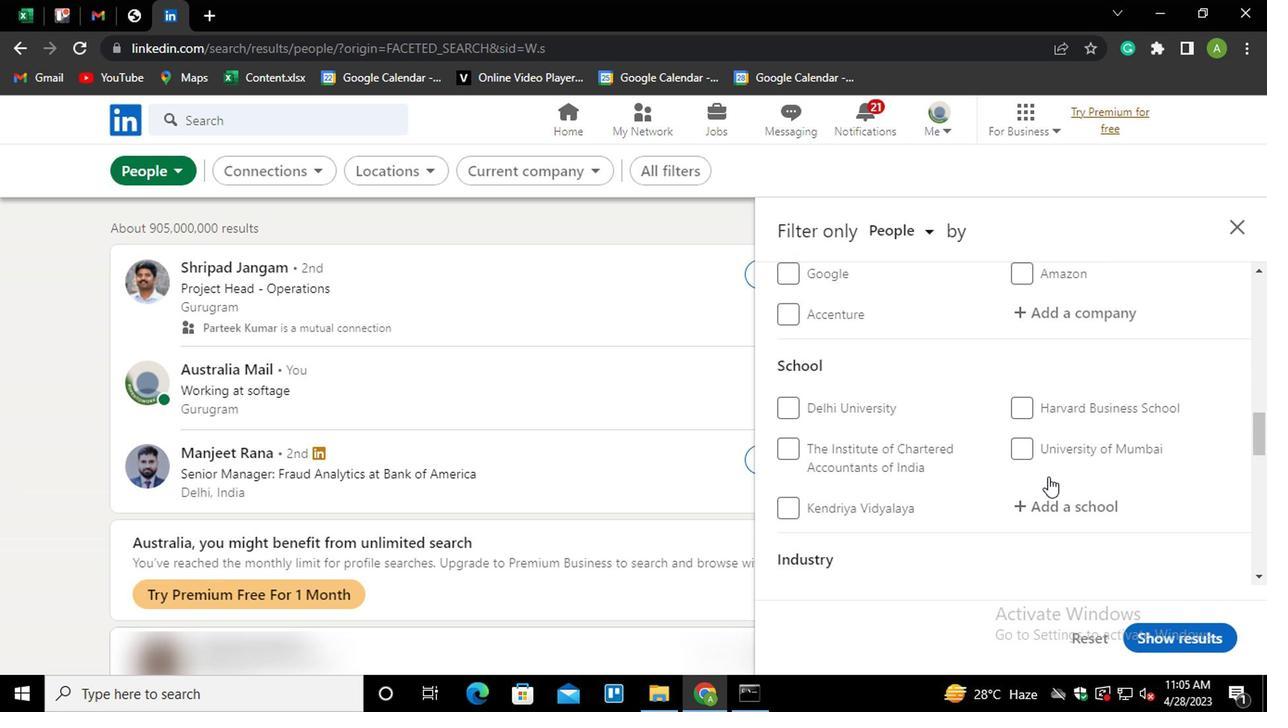 
Action: Mouse scrolled (1046, 475) with delta (0, 0)
Screenshot: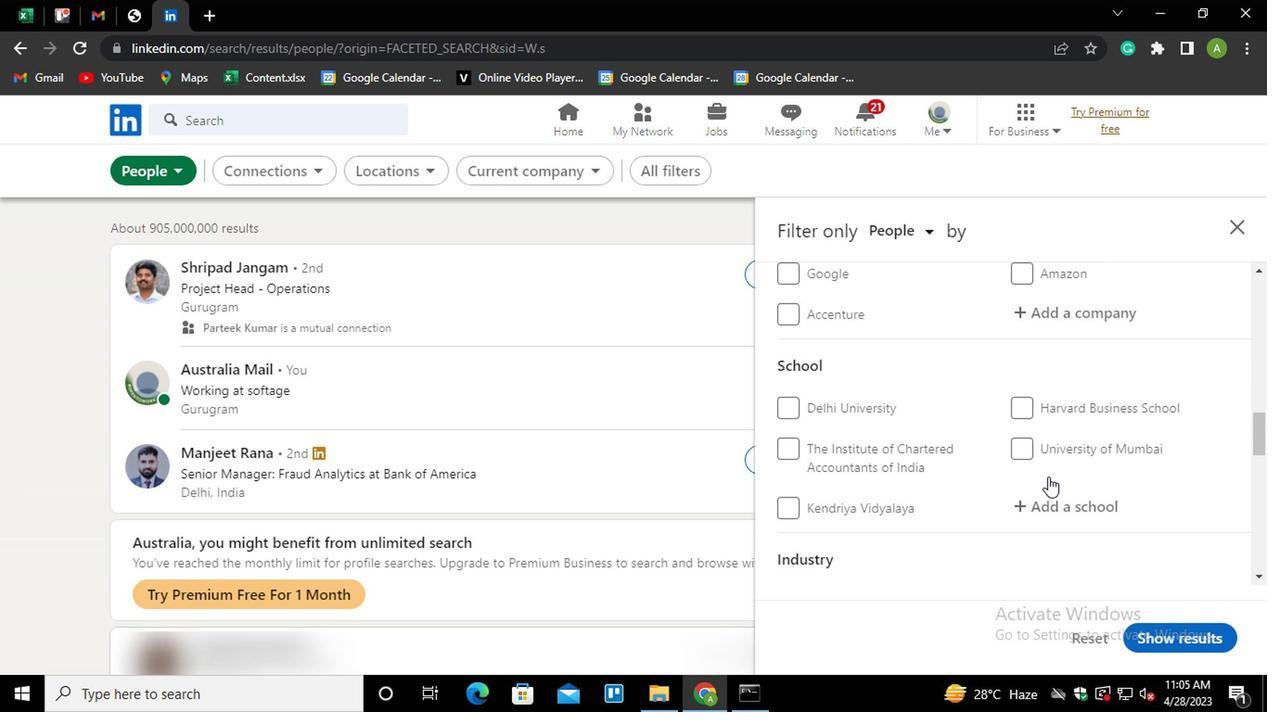 
Action: Mouse scrolled (1046, 475) with delta (0, 0)
Screenshot: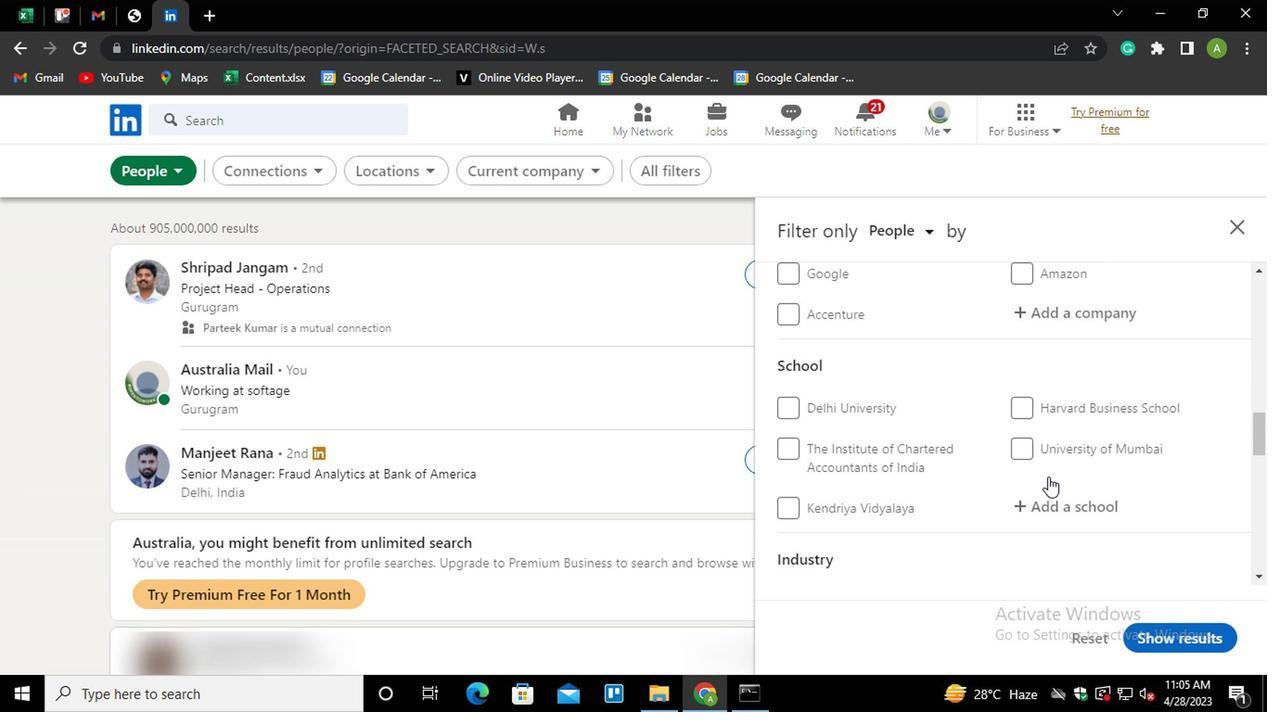 
Action: Mouse scrolled (1046, 475) with delta (0, 0)
Screenshot: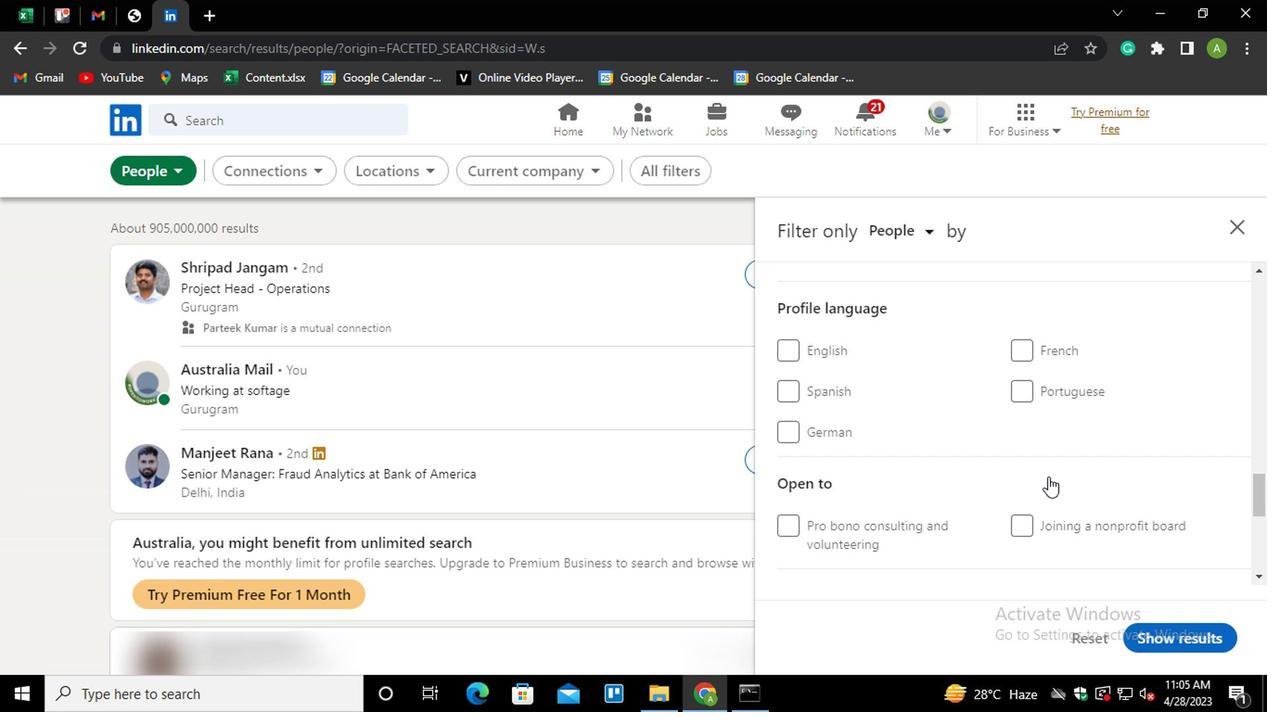 
Action: Mouse moved to (1015, 355)
Screenshot: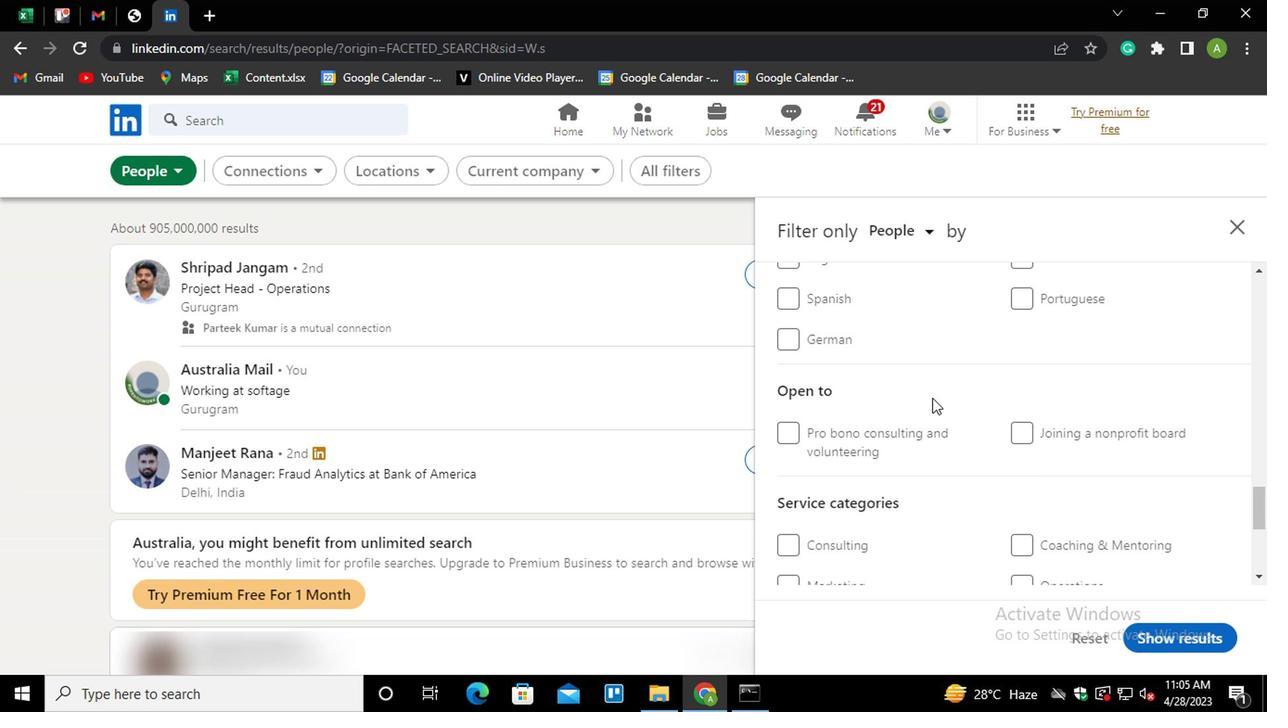 
Action: Mouse scrolled (1015, 356) with delta (0, 0)
Screenshot: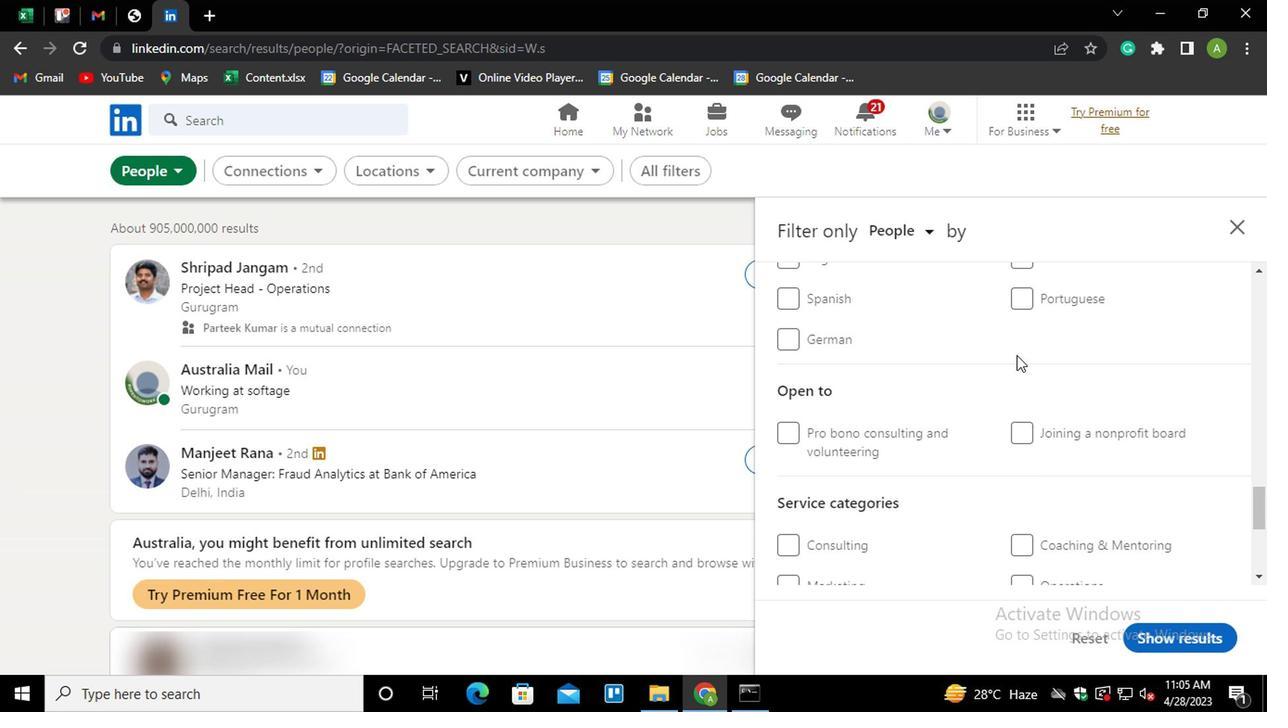 
Action: Mouse moved to (1028, 347)
Screenshot: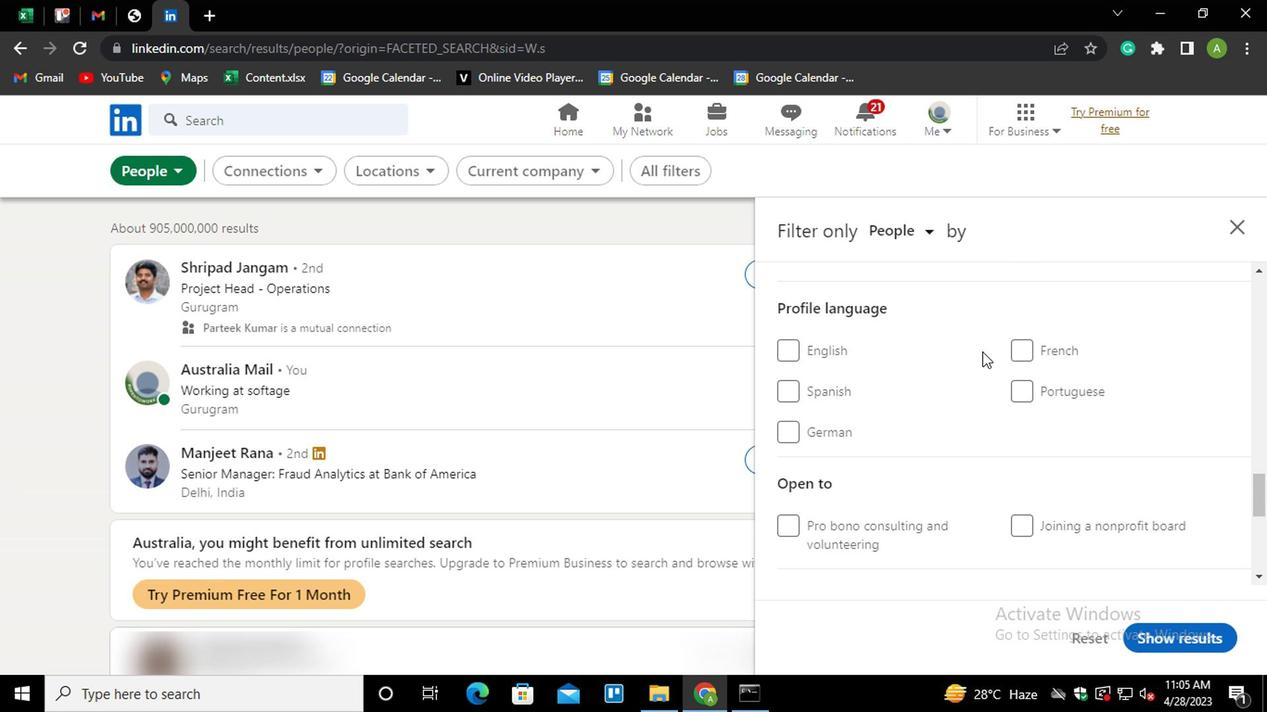 
Action: Mouse pressed left at (1028, 347)
Screenshot: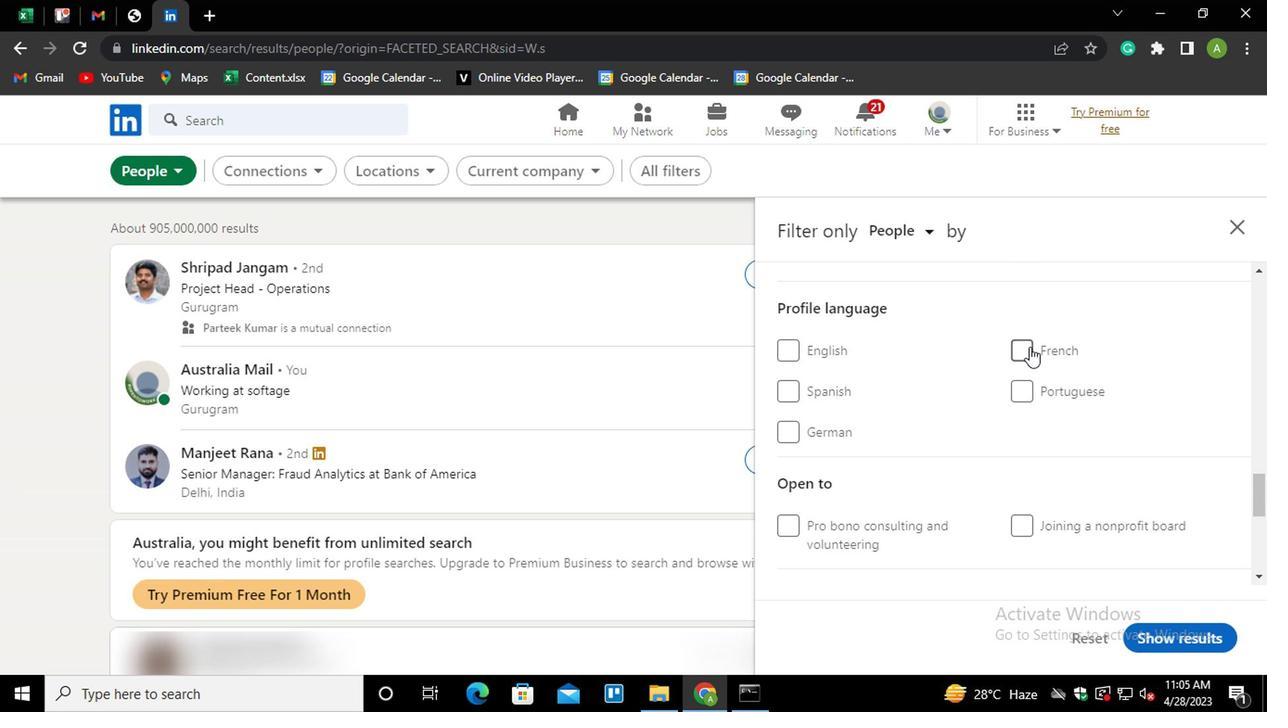 
Action: Mouse moved to (1105, 423)
Screenshot: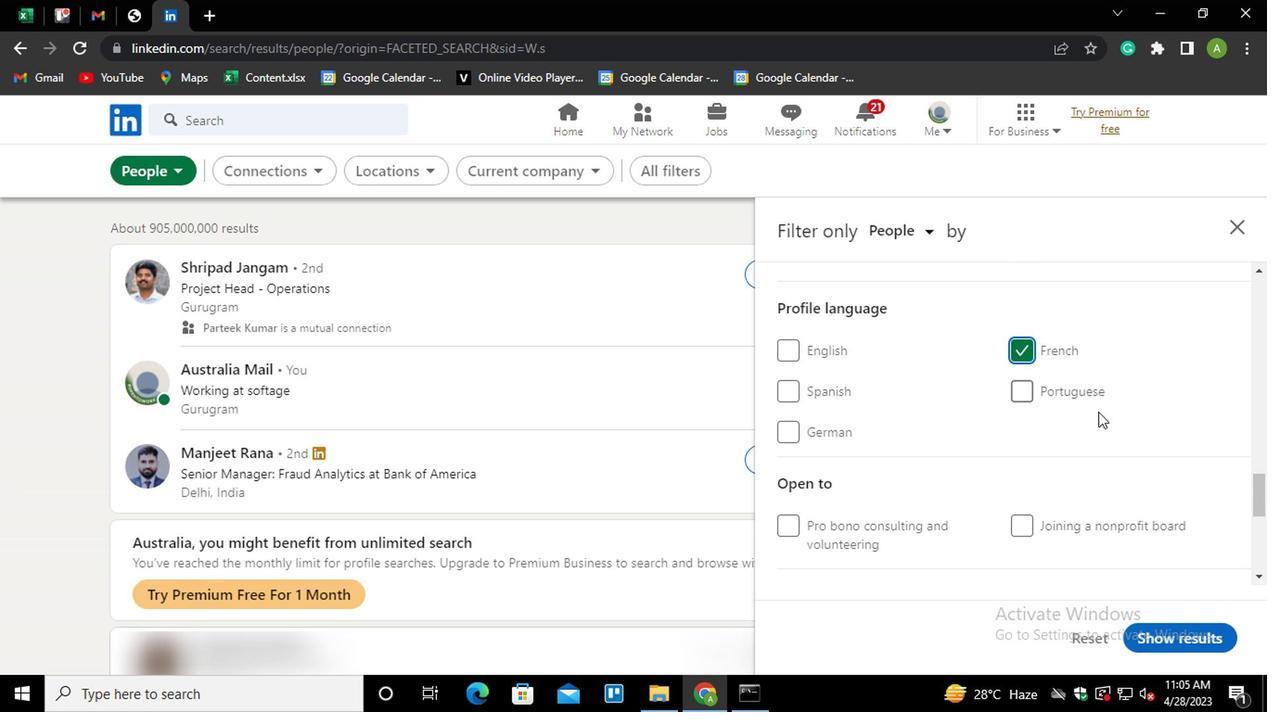 
Action: Mouse scrolled (1105, 424) with delta (0, 1)
Screenshot: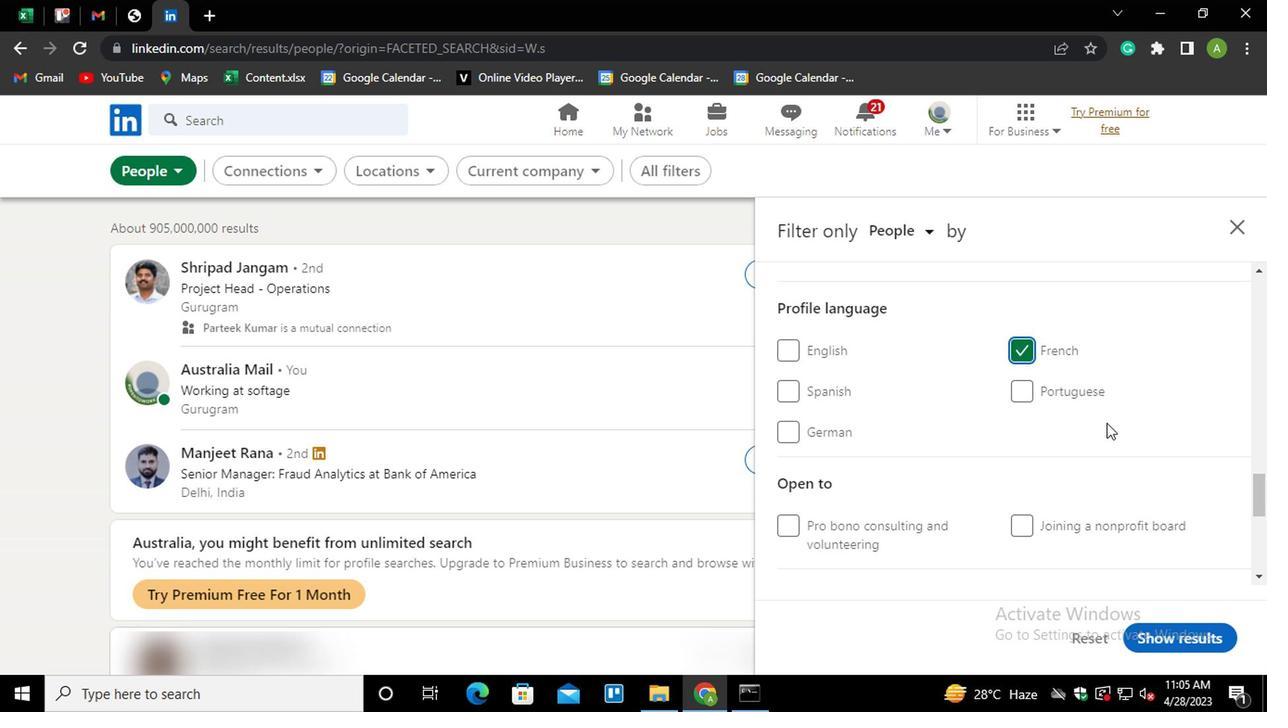
Action: Mouse scrolled (1105, 424) with delta (0, 1)
Screenshot: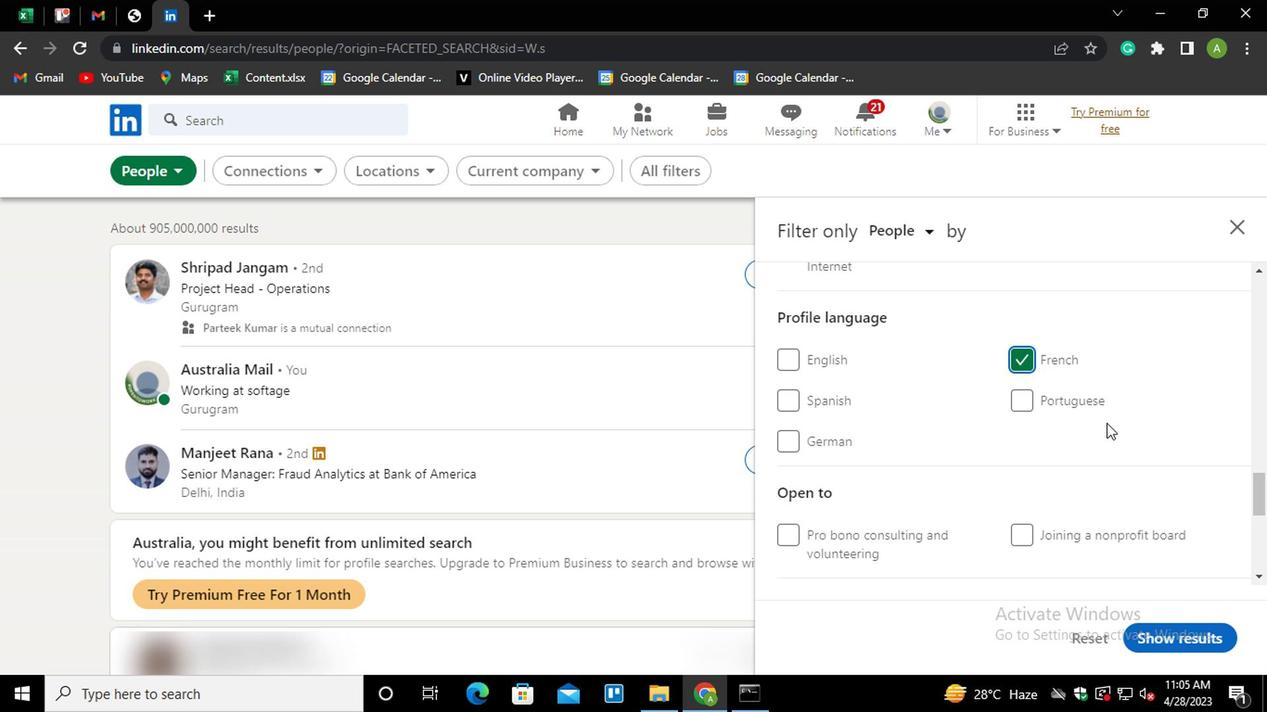 
Action: Mouse scrolled (1105, 424) with delta (0, 1)
Screenshot: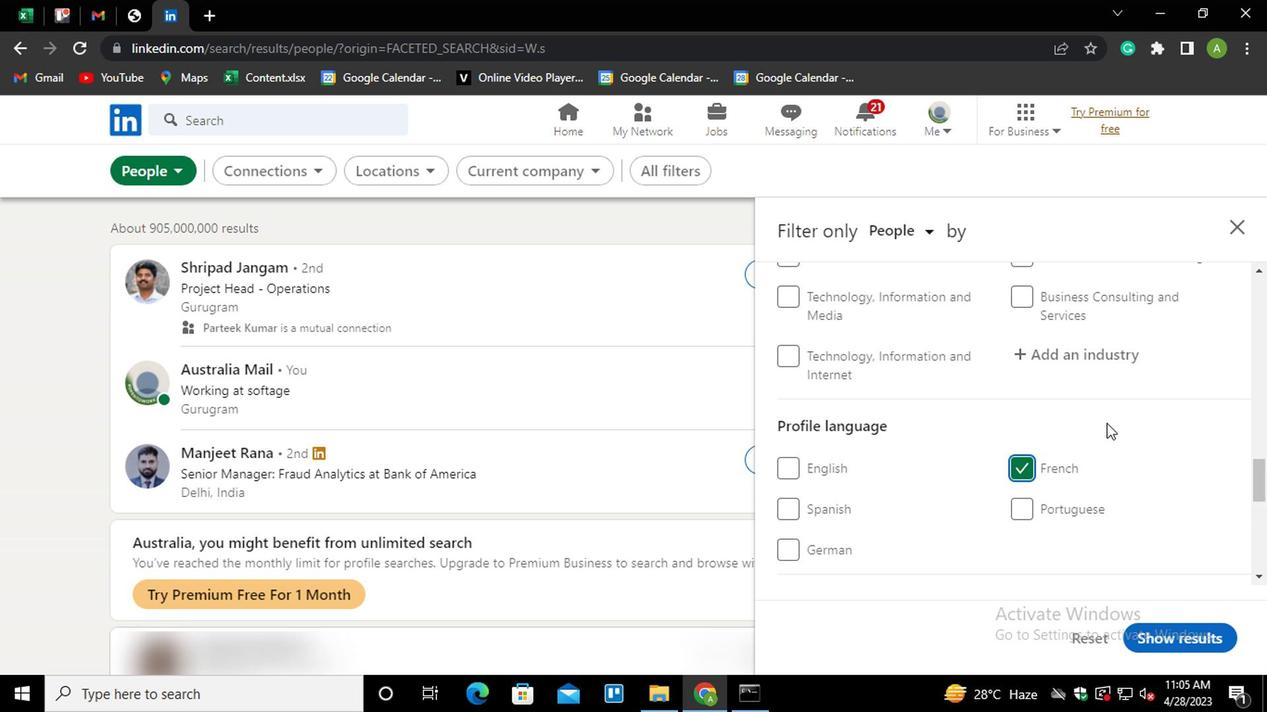
Action: Mouse scrolled (1105, 424) with delta (0, 1)
Screenshot: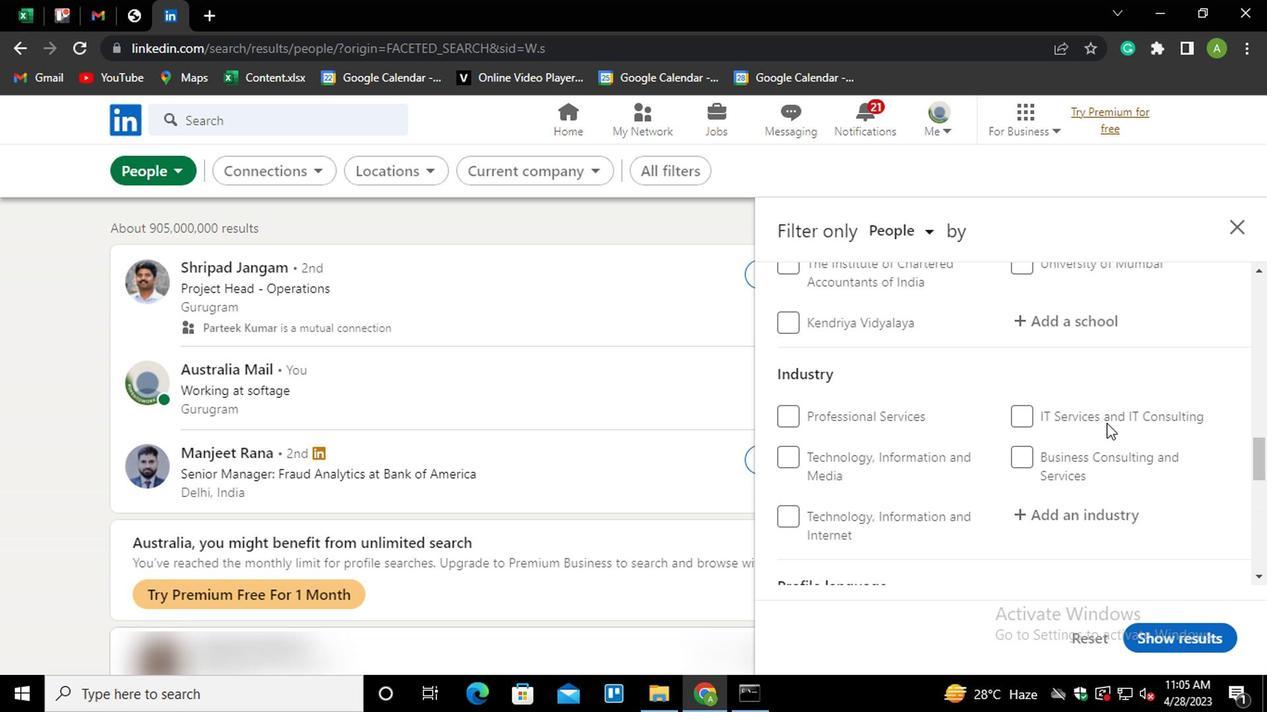 
Action: Mouse scrolled (1105, 424) with delta (0, 1)
Screenshot: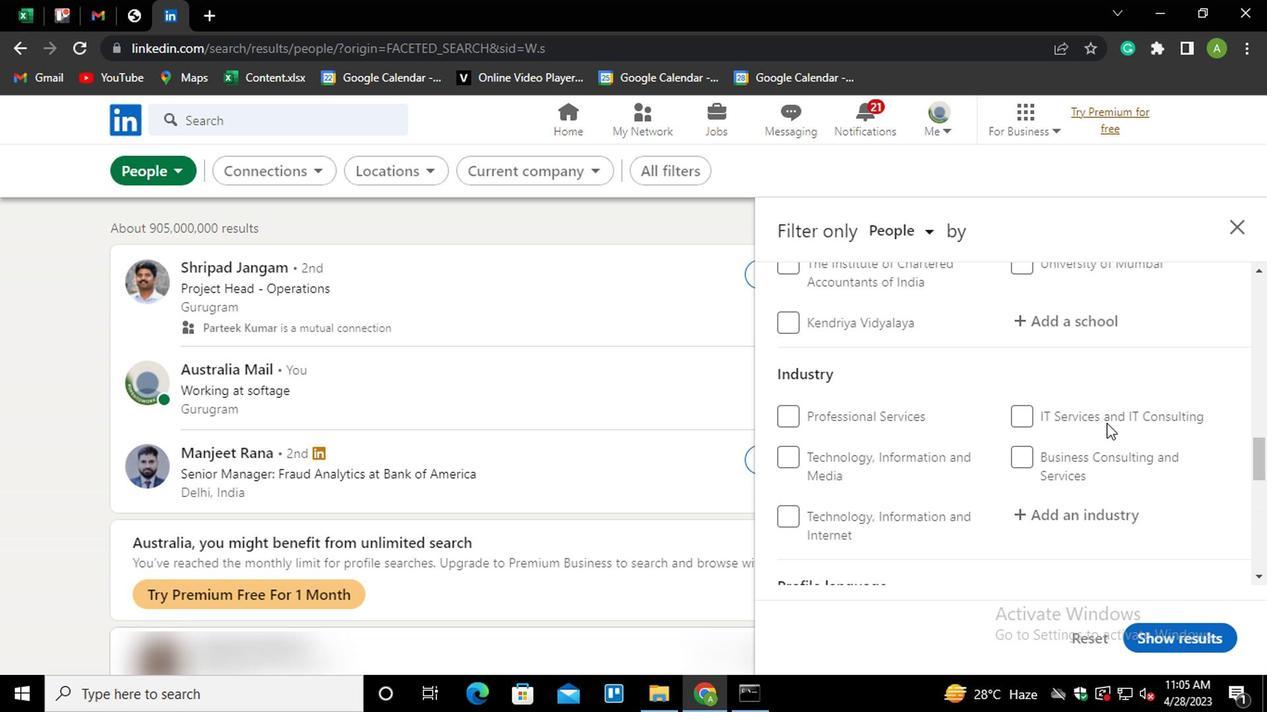 
Action: Mouse scrolled (1105, 424) with delta (0, 1)
Screenshot: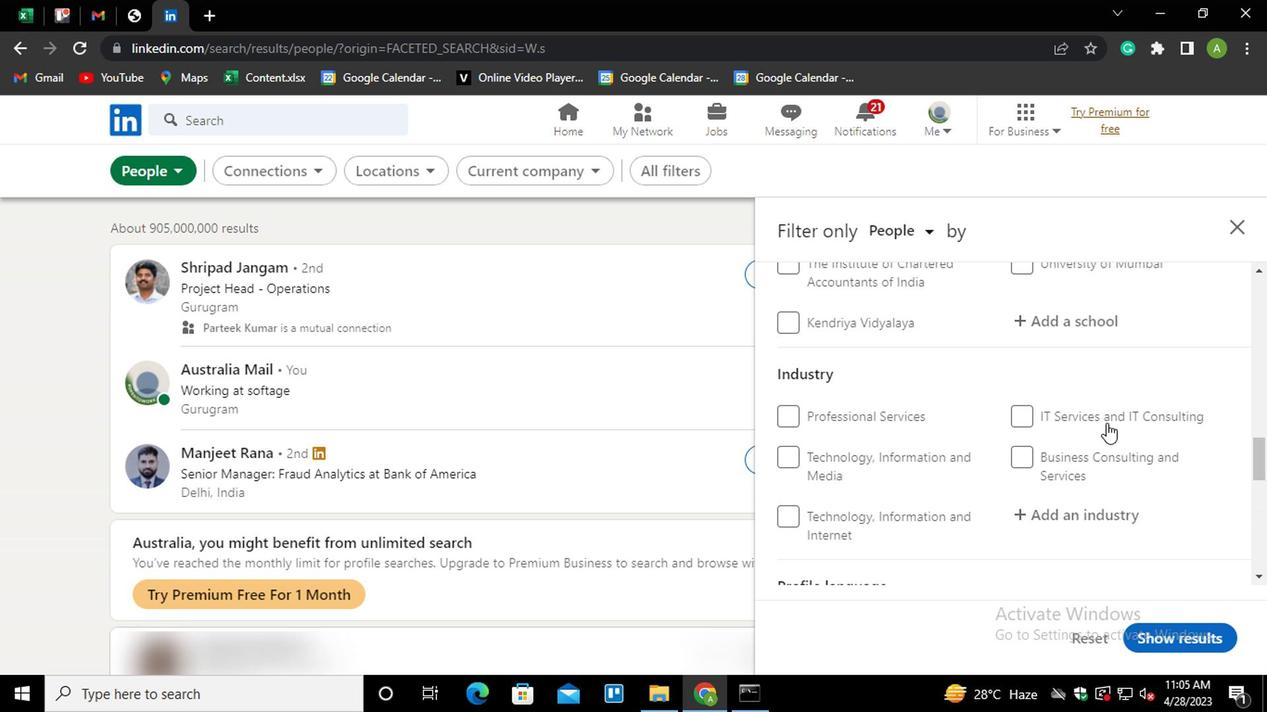 
Action: Mouse scrolled (1105, 424) with delta (0, 1)
Screenshot: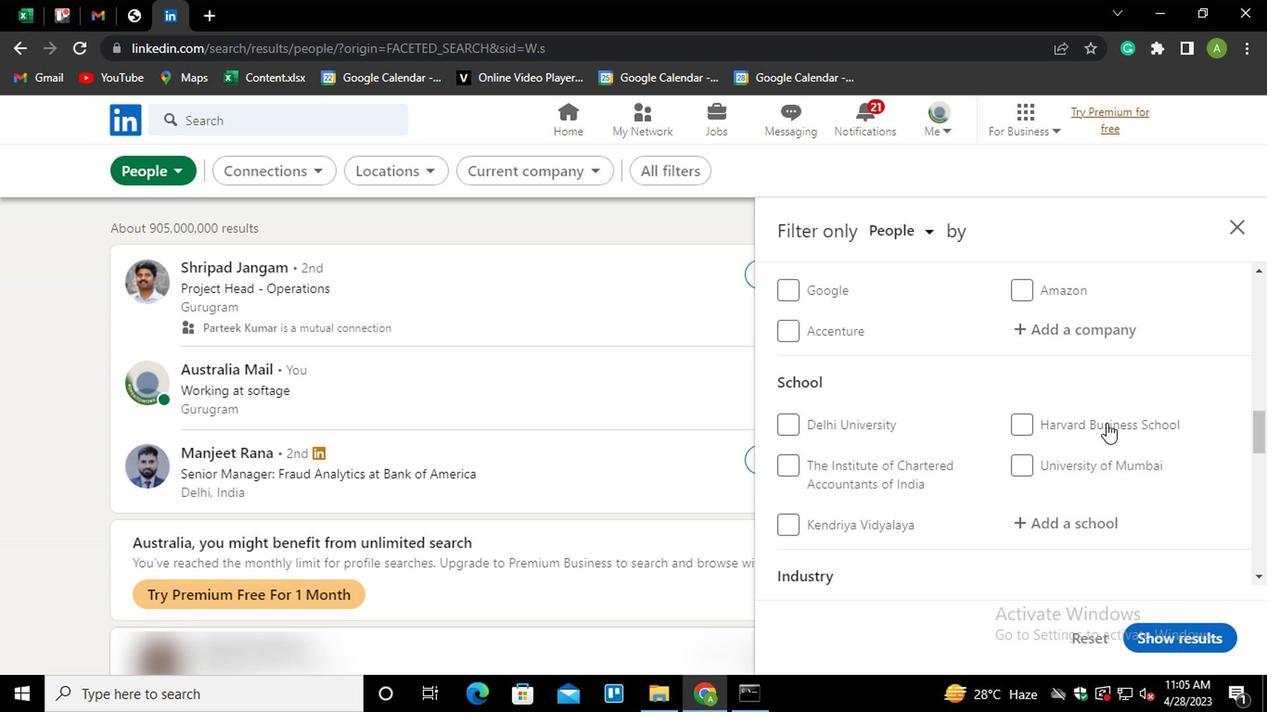 
Action: Mouse scrolled (1105, 424) with delta (0, 1)
Screenshot: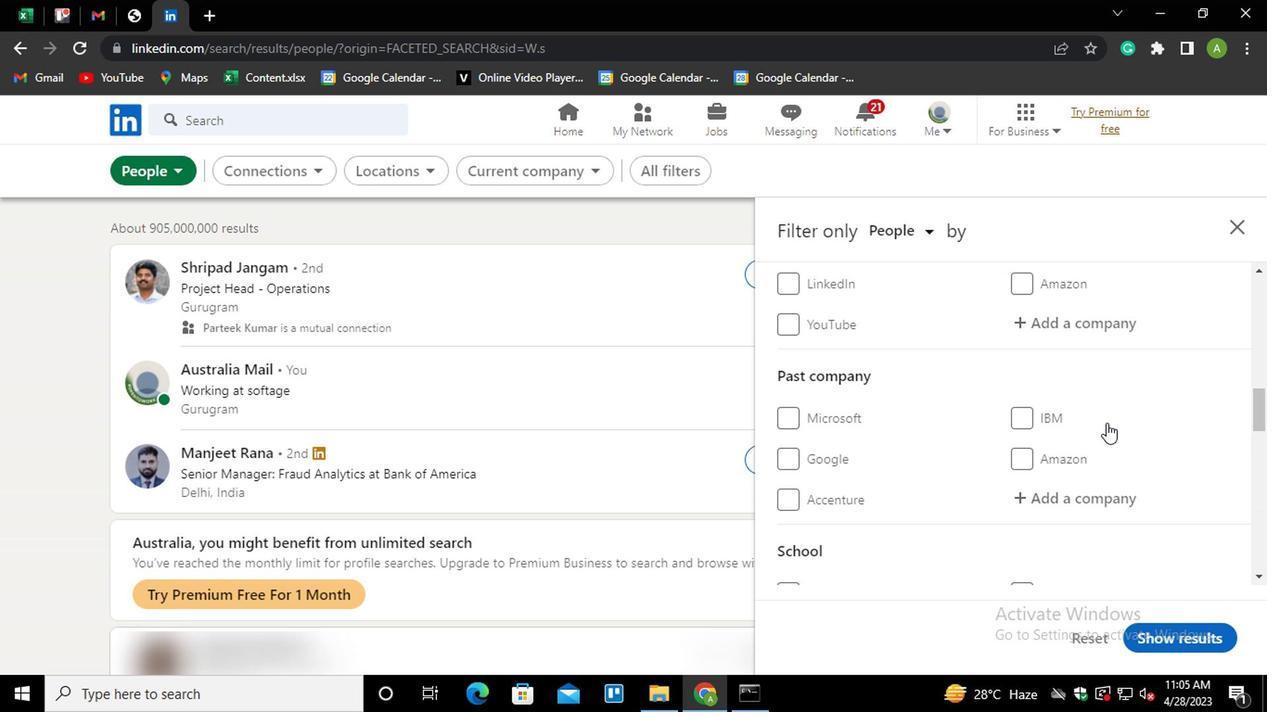 
Action: Mouse moved to (1032, 333)
Screenshot: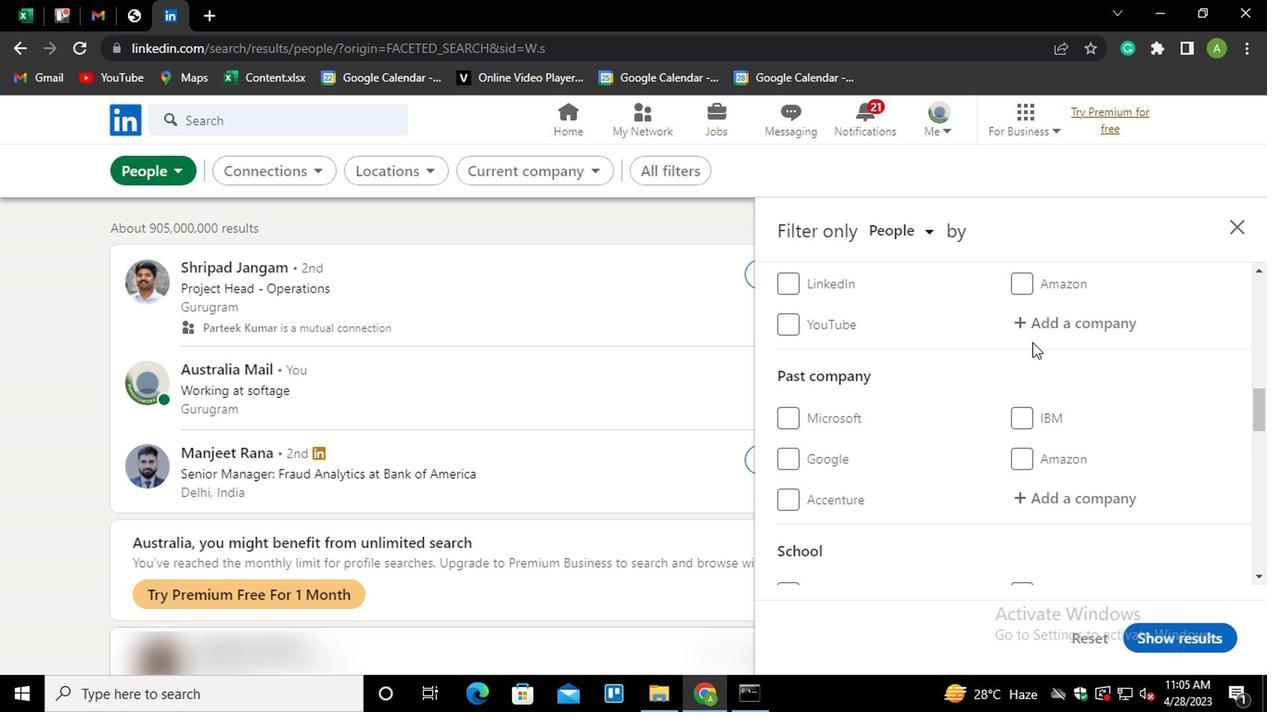 
Action: Mouse pressed left at (1032, 333)
Screenshot: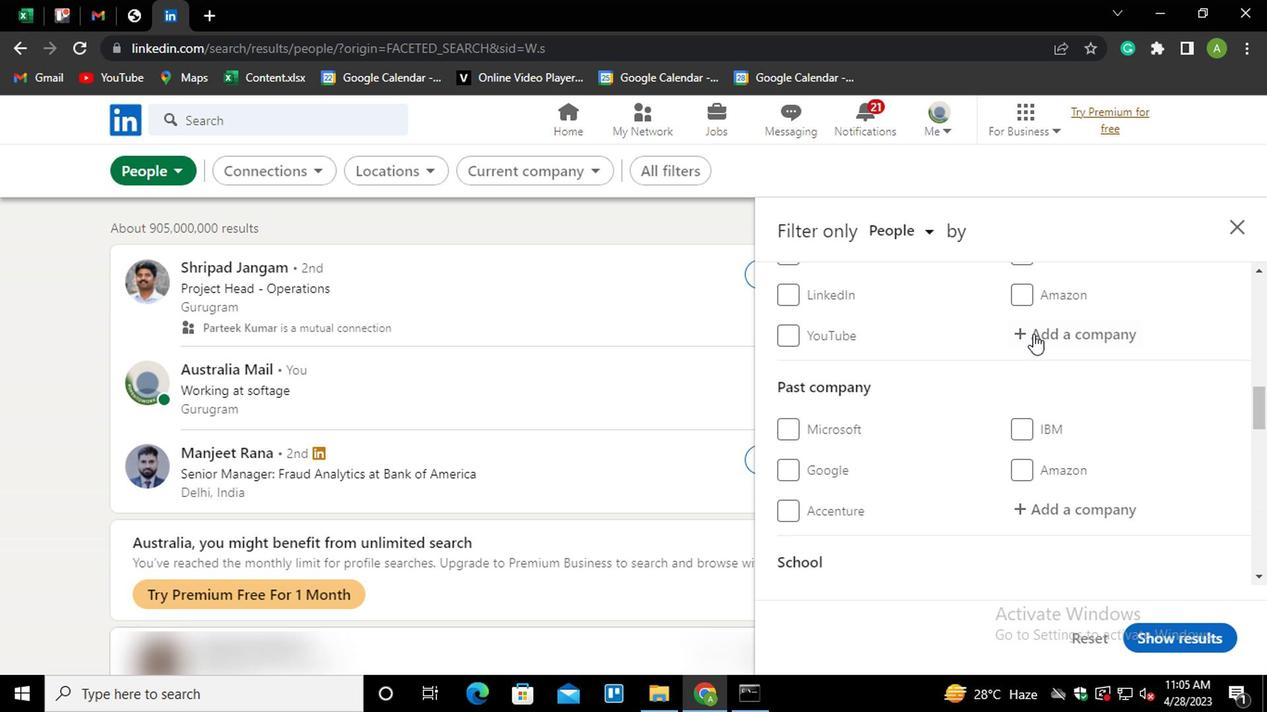 
Action: Mouse moved to (1030, 345)
Screenshot: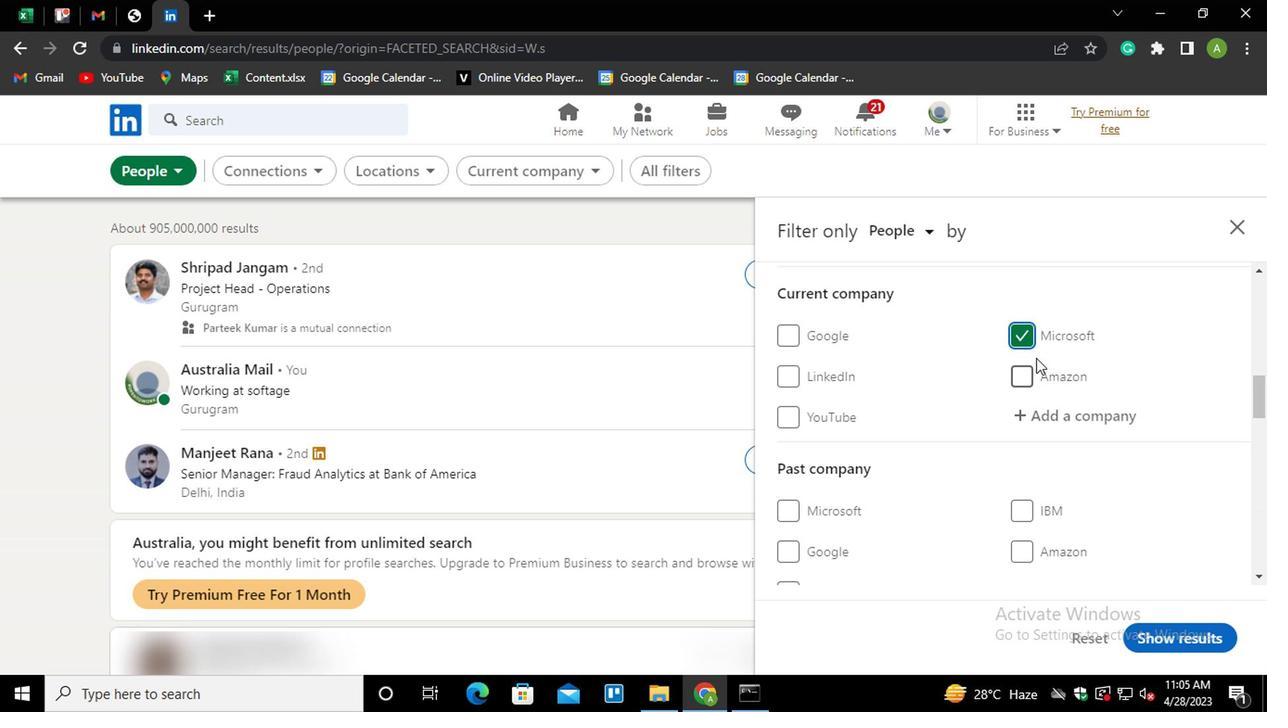 
Action: Mouse pressed left at (1030, 345)
Screenshot: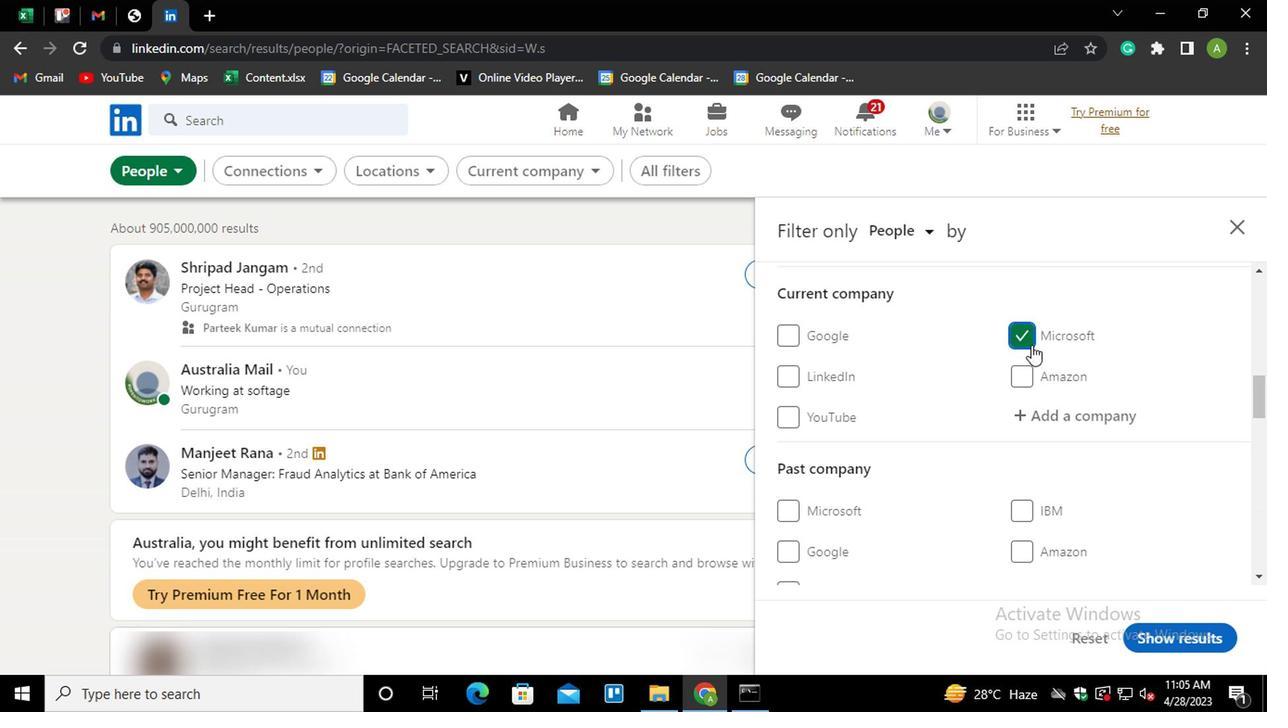 
Action: Mouse moved to (1034, 410)
Screenshot: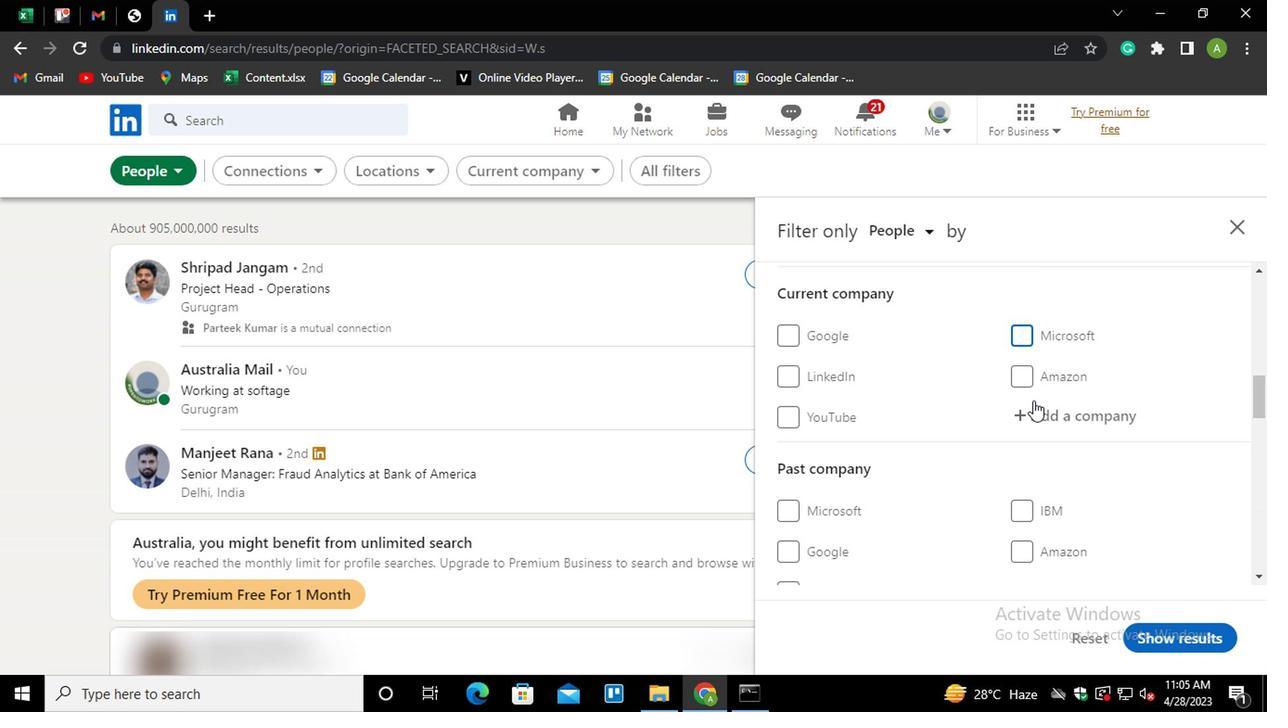 
Action: Mouse pressed left at (1034, 410)
Screenshot: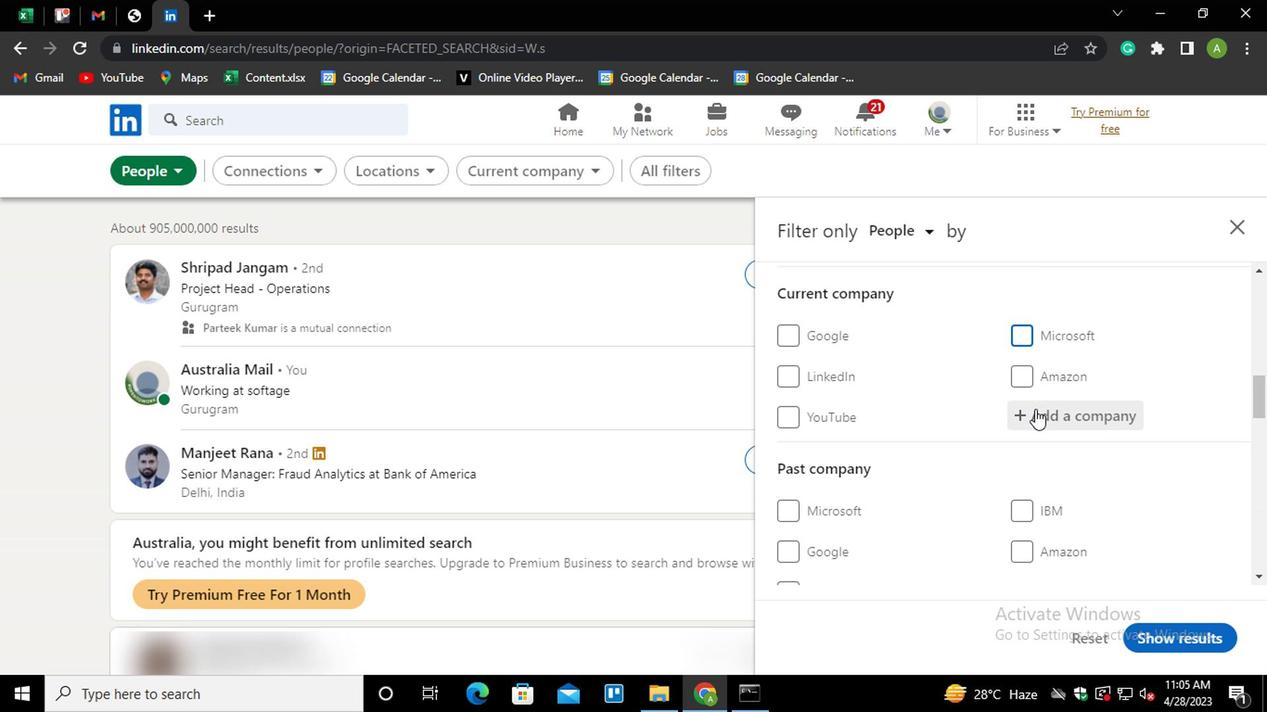 
Action: Key pressed <Key.shift>JACKSON<Key.down><Key.down><Key.down><Key.down><Key.down><Key.down><Key.down><Key.down><Key.down><Key.down><Key.down><Key.down><Key.down><Key.down><Key.down><Key.down><Key.down><Key.down><Key.down><Key.down><Key.down><Key.space>GR<Key.down><Key.down><Key.down><Key.enter>
Screenshot: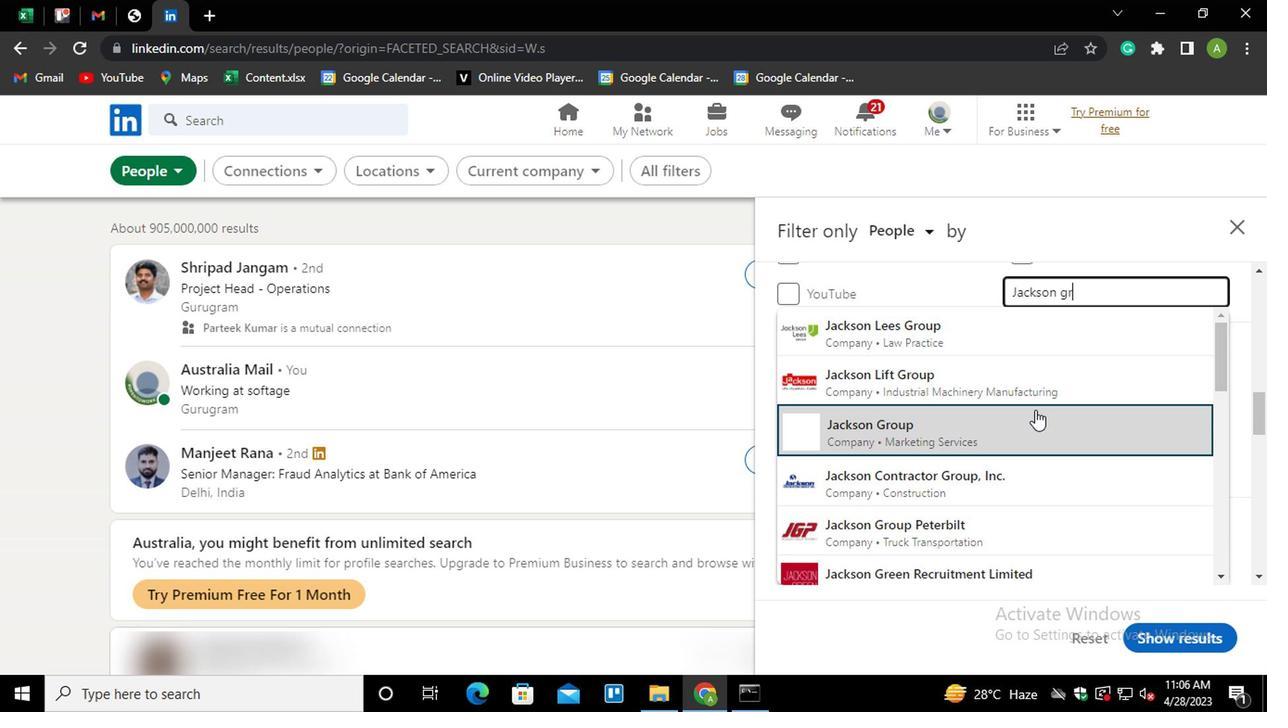 
Action: Mouse scrolled (1034, 409) with delta (0, -1)
Screenshot: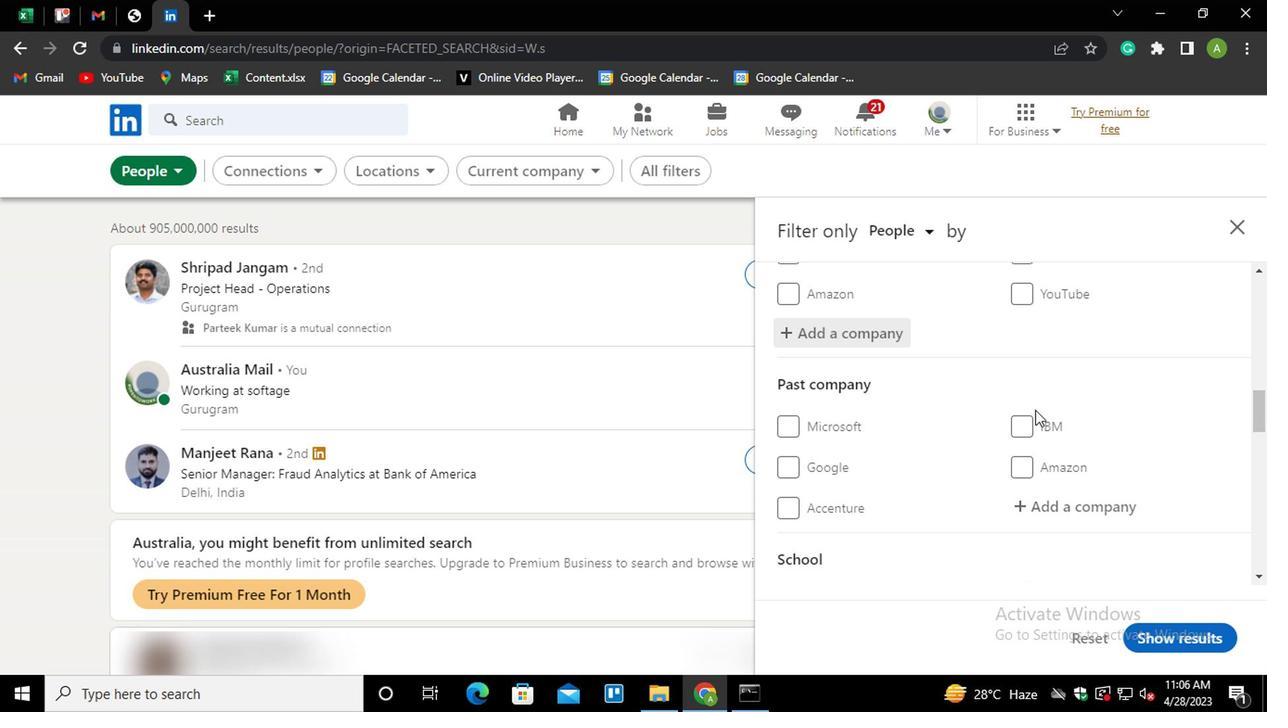 
Action: Mouse moved to (1034, 411)
Screenshot: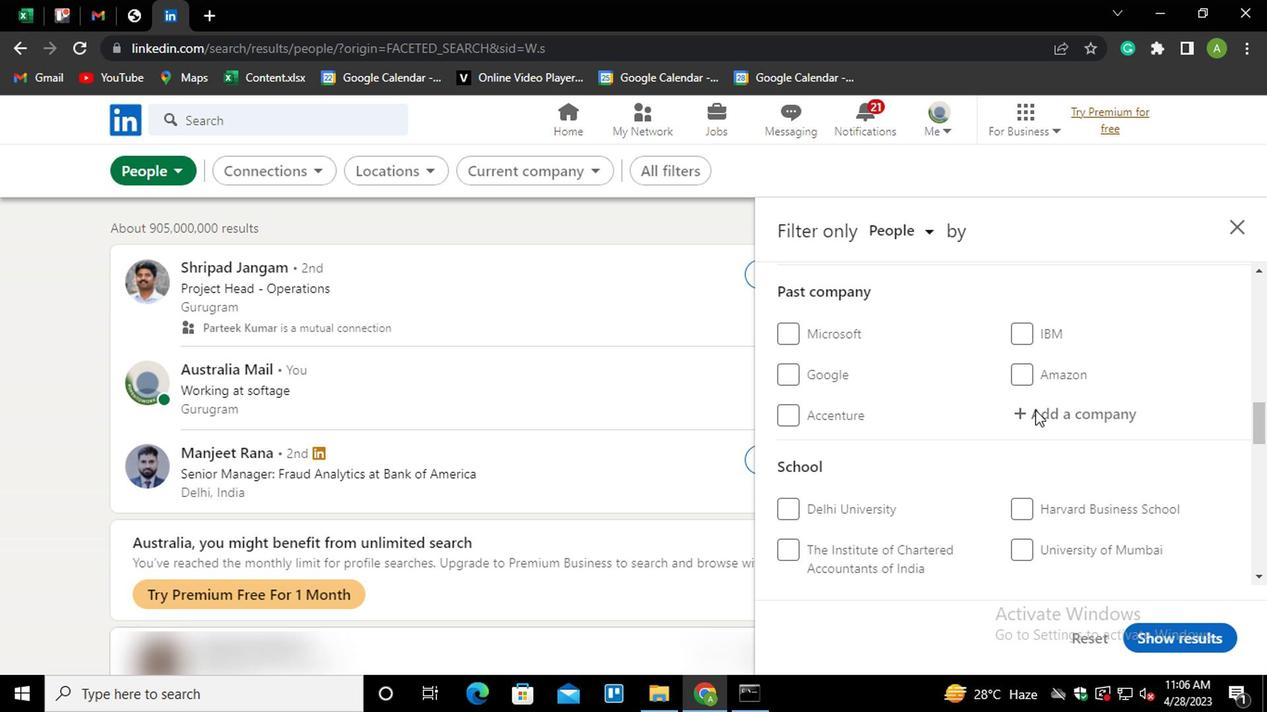 
Action: Mouse scrolled (1034, 411) with delta (0, 0)
Screenshot: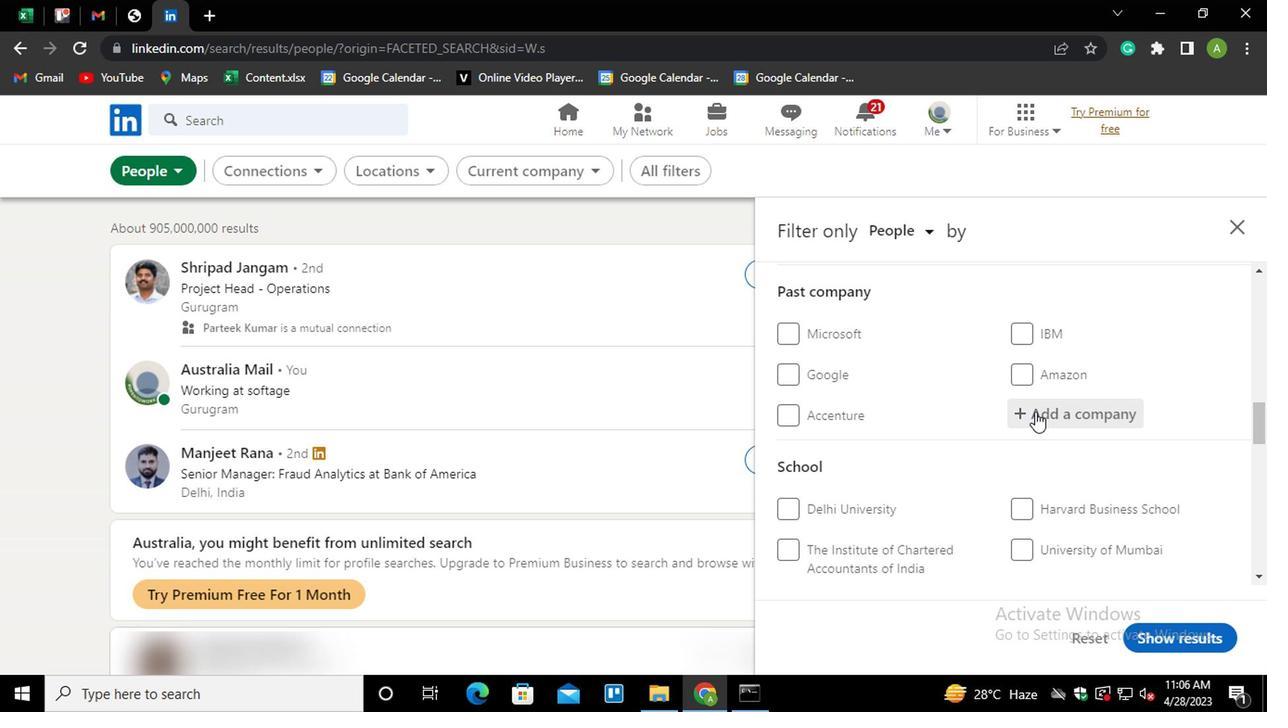 
Action: Mouse scrolled (1034, 411) with delta (0, 0)
Screenshot: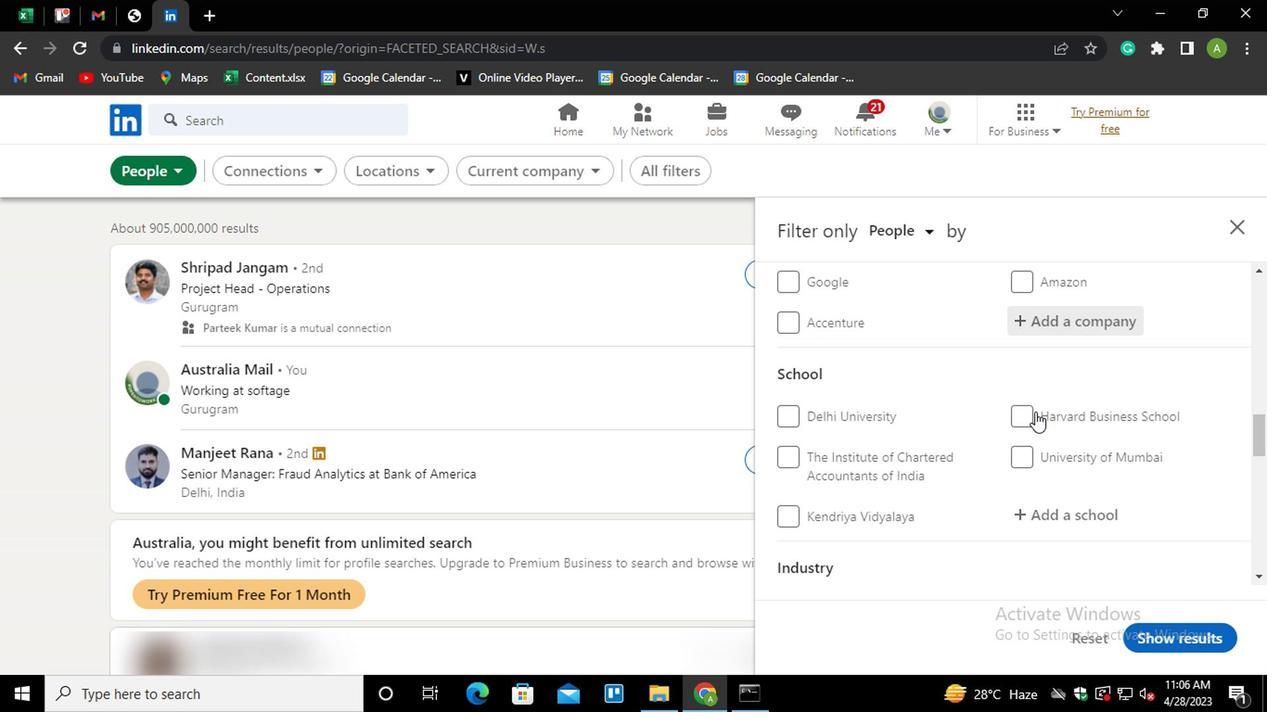 
Action: Mouse moved to (1038, 422)
Screenshot: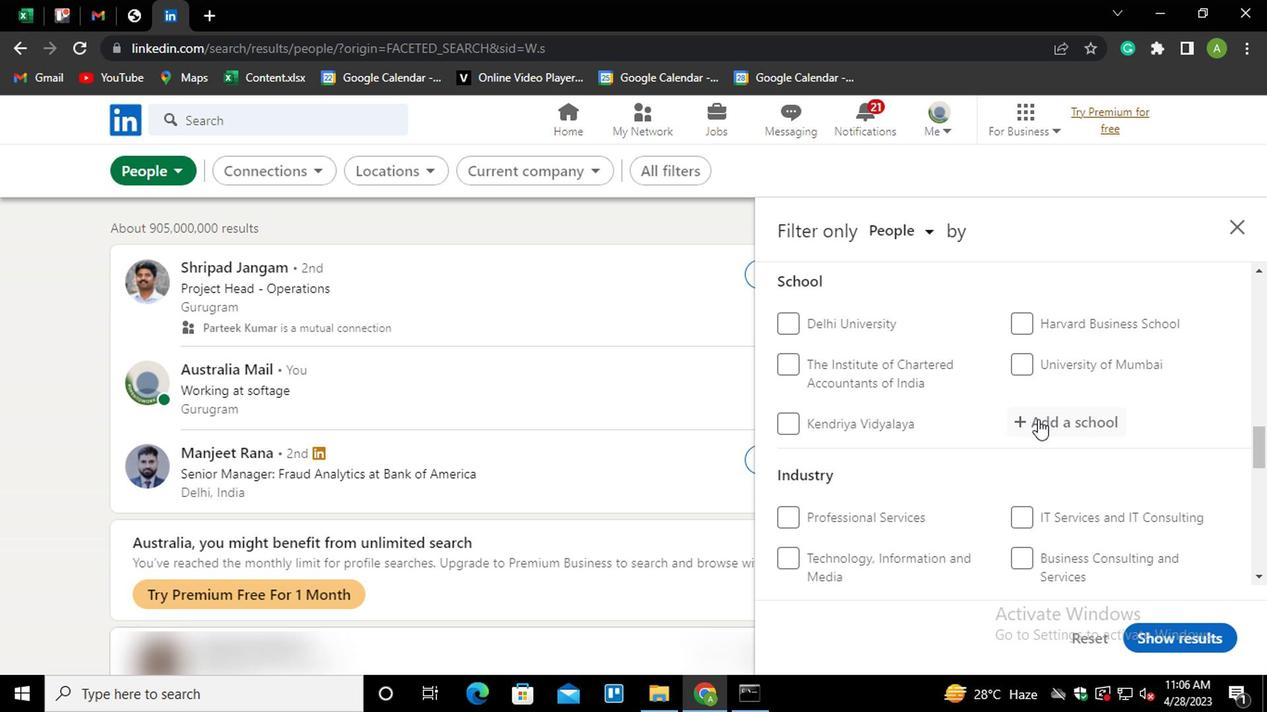 
Action: Mouse pressed left at (1038, 422)
Screenshot: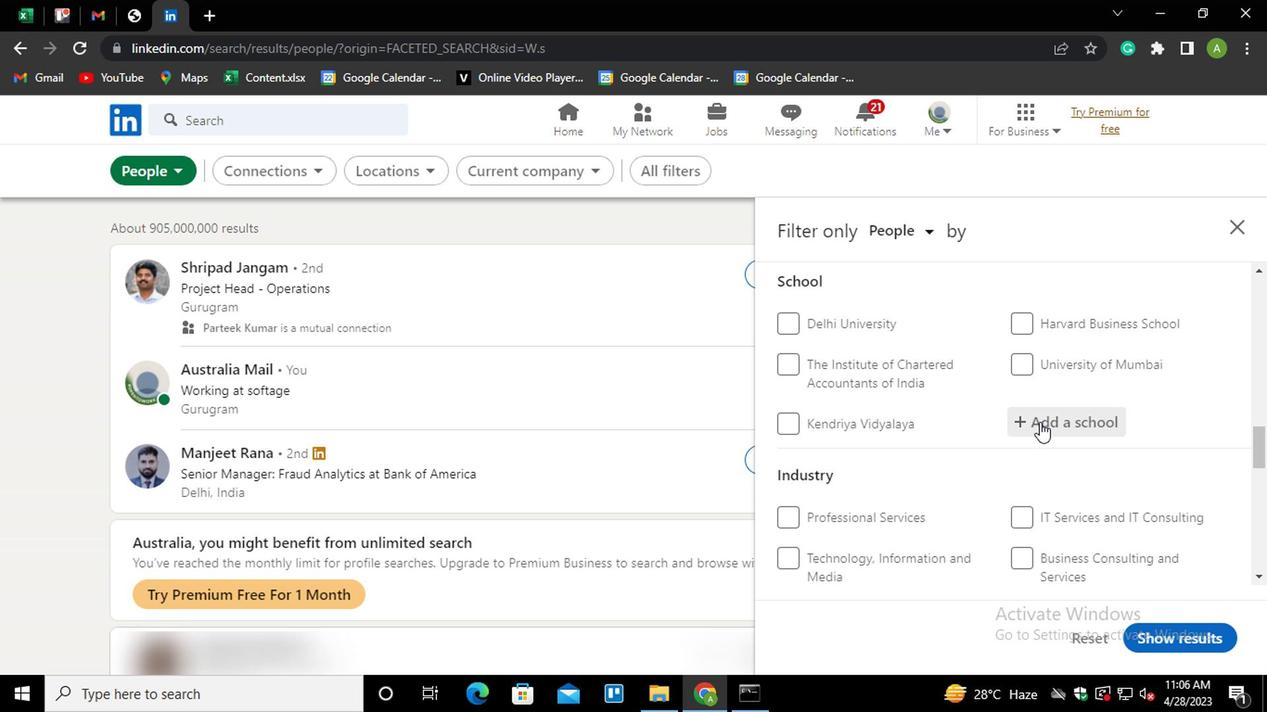 
Action: Mouse moved to (1046, 423)
Screenshot: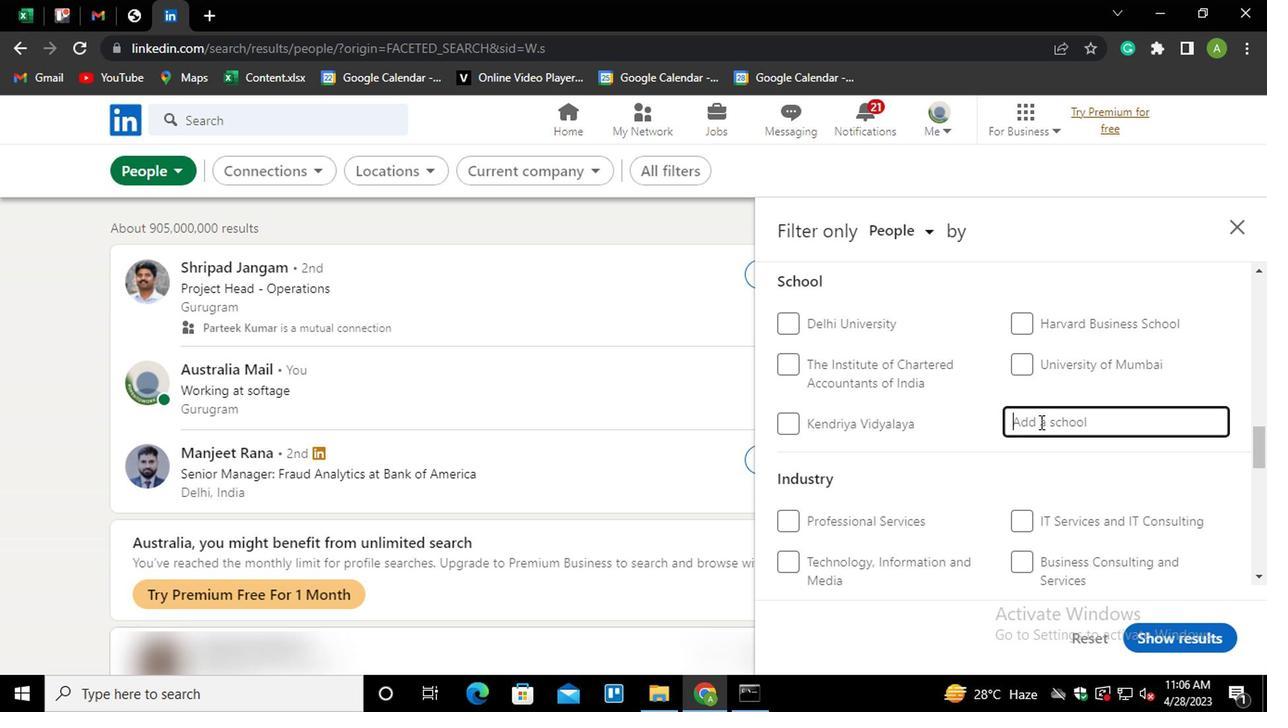 
Action: Mouse pressed left at (1046, 423)
Screenshot: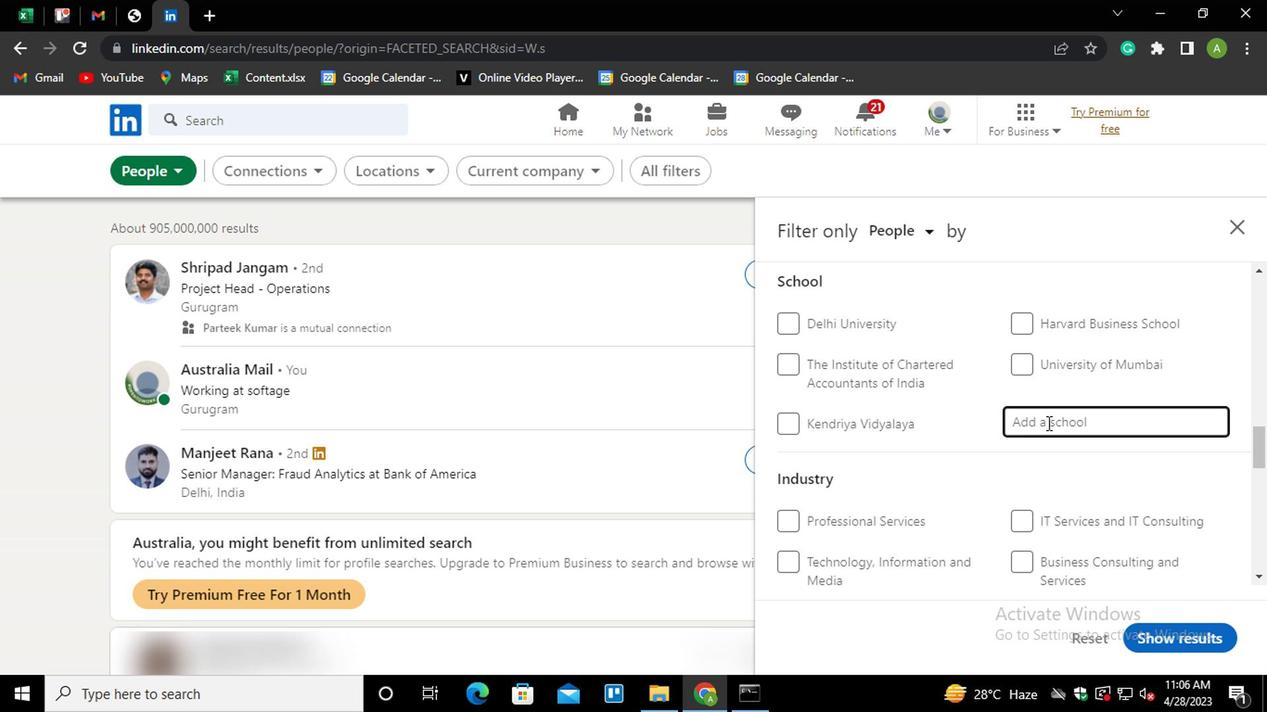 
Action: Mouse moved to (1040, 427)
Screenshot: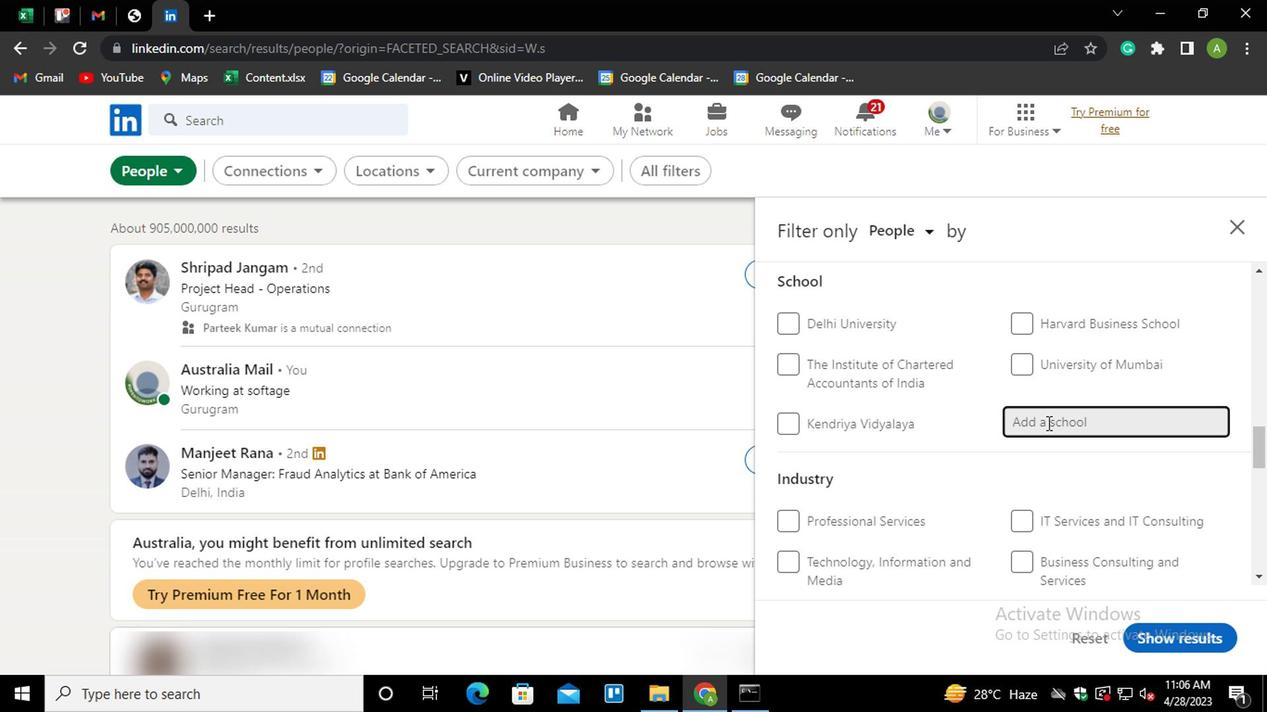 
Action: Key pressed <Key.shift>PODAR<Key.space><Key.down><Key.enter>
Screenshot: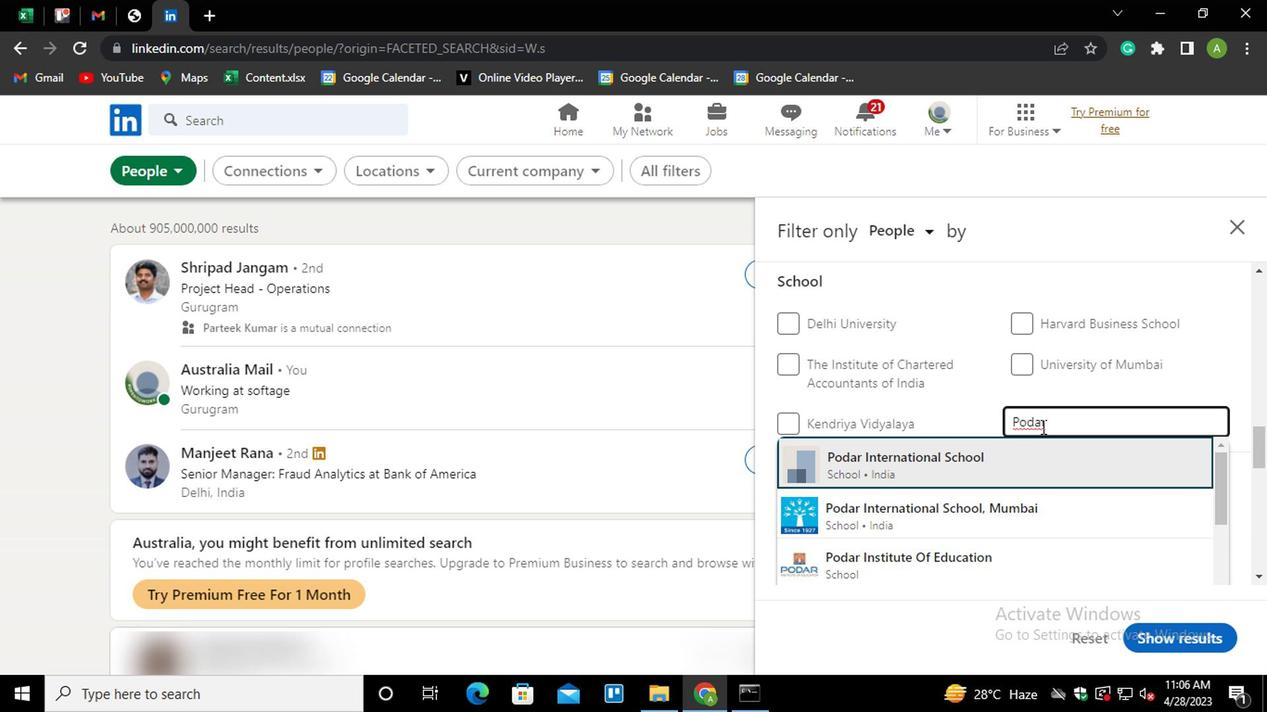 
Action: Mouse scrolled (1040, 425) with delta (0, -1)
Screenshot: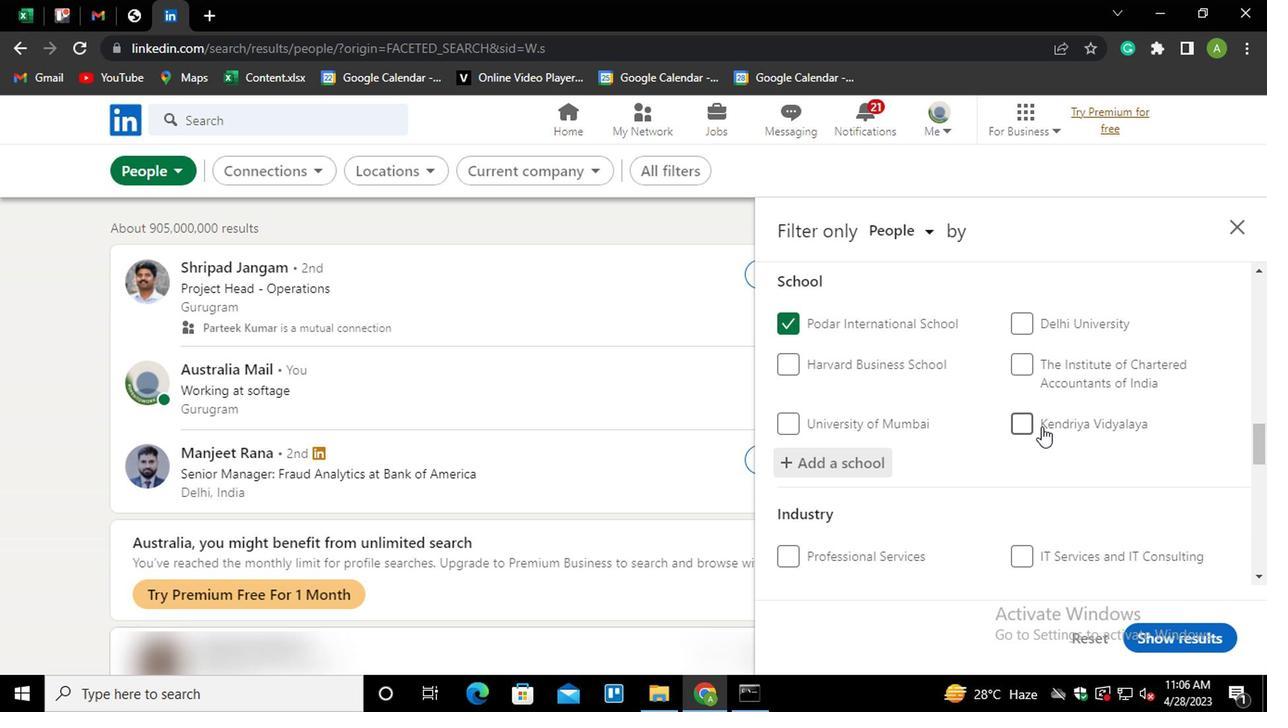 
Action: Mouse scrolled (1040, 425) with delta (0, -1)
Screenshot: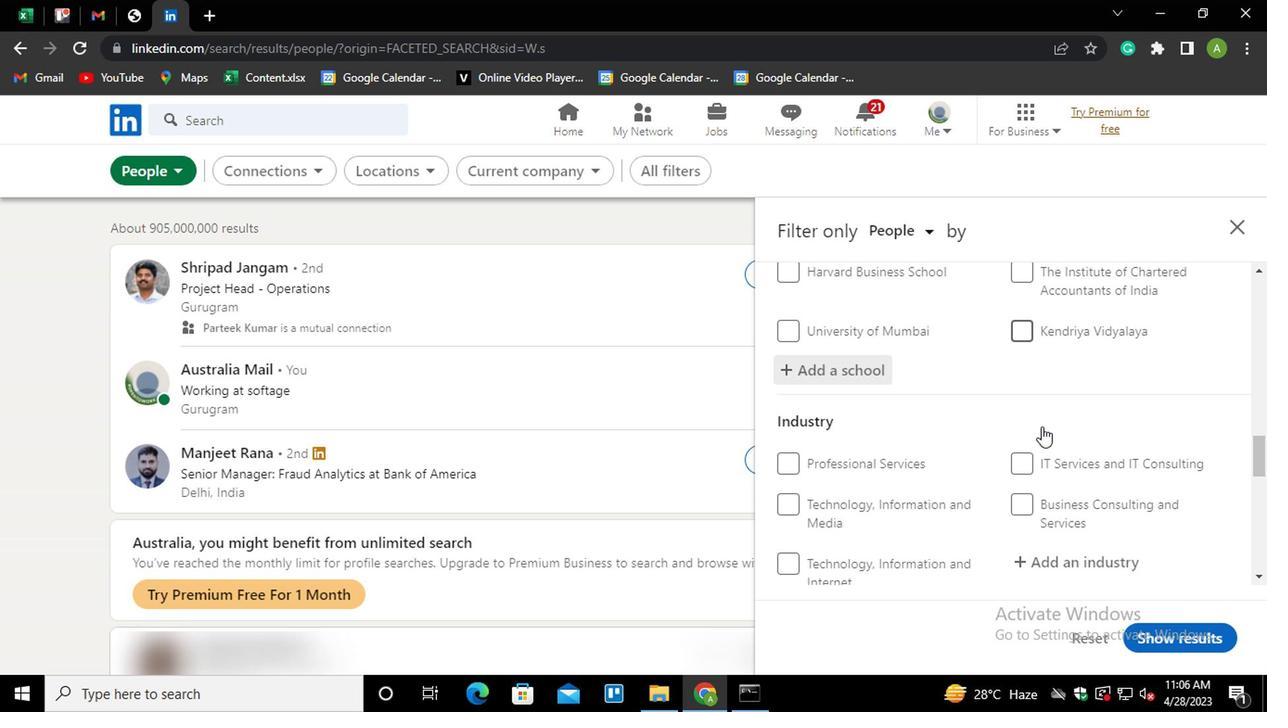 
Action: Mouse scrolled (1040, 425) with delta (0, -1)
Screenshot: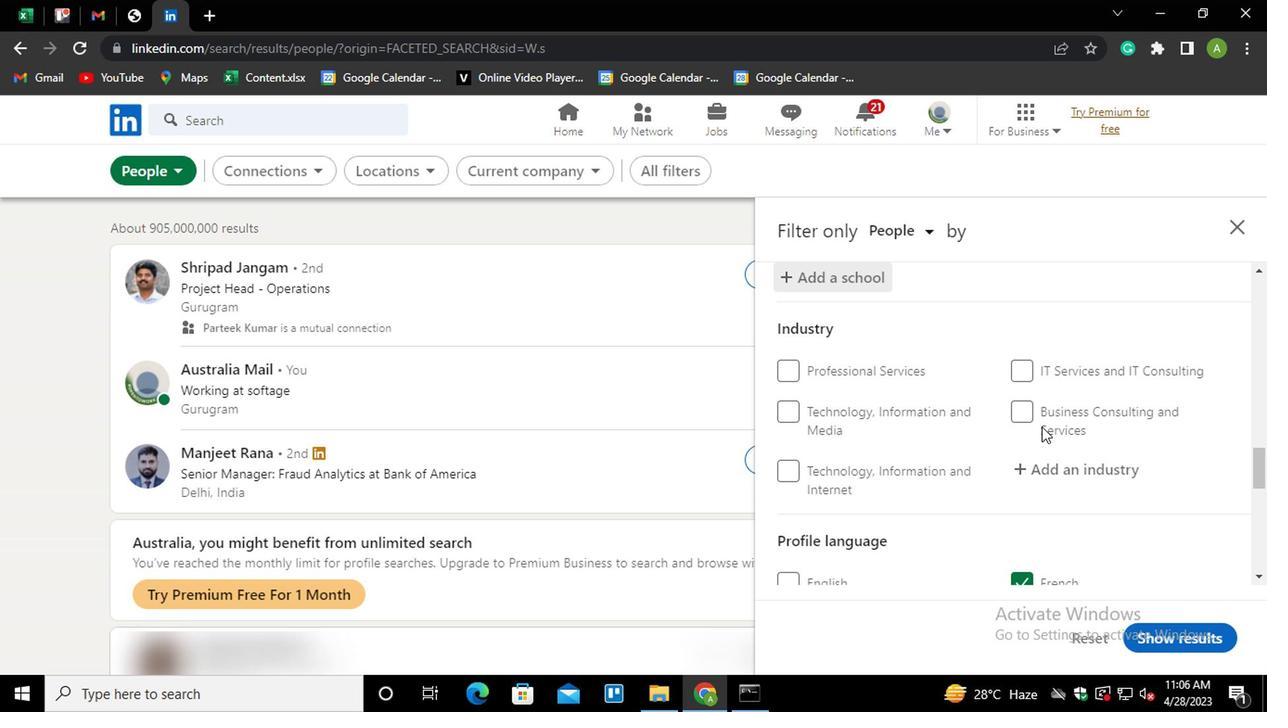 
Action: Mouse moved to (1048, 380)
Screenshot: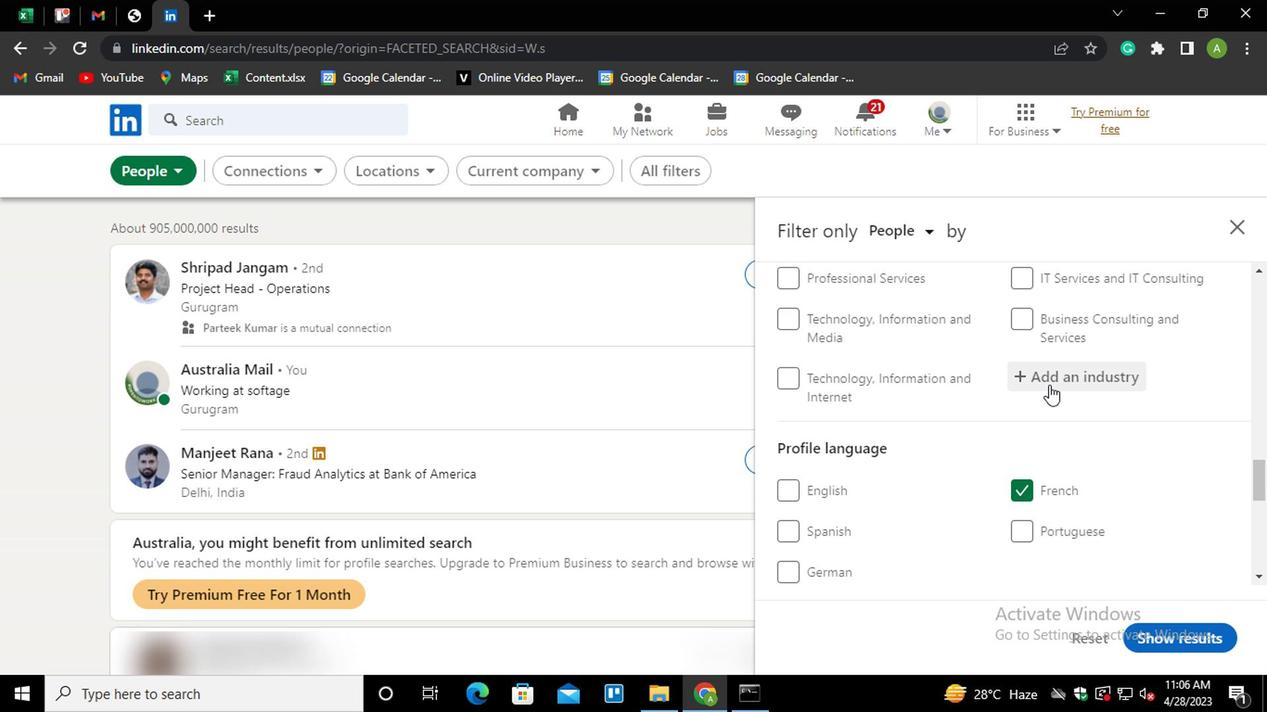
Action: Mouse pressed left at (1048, 380)
Screenshot: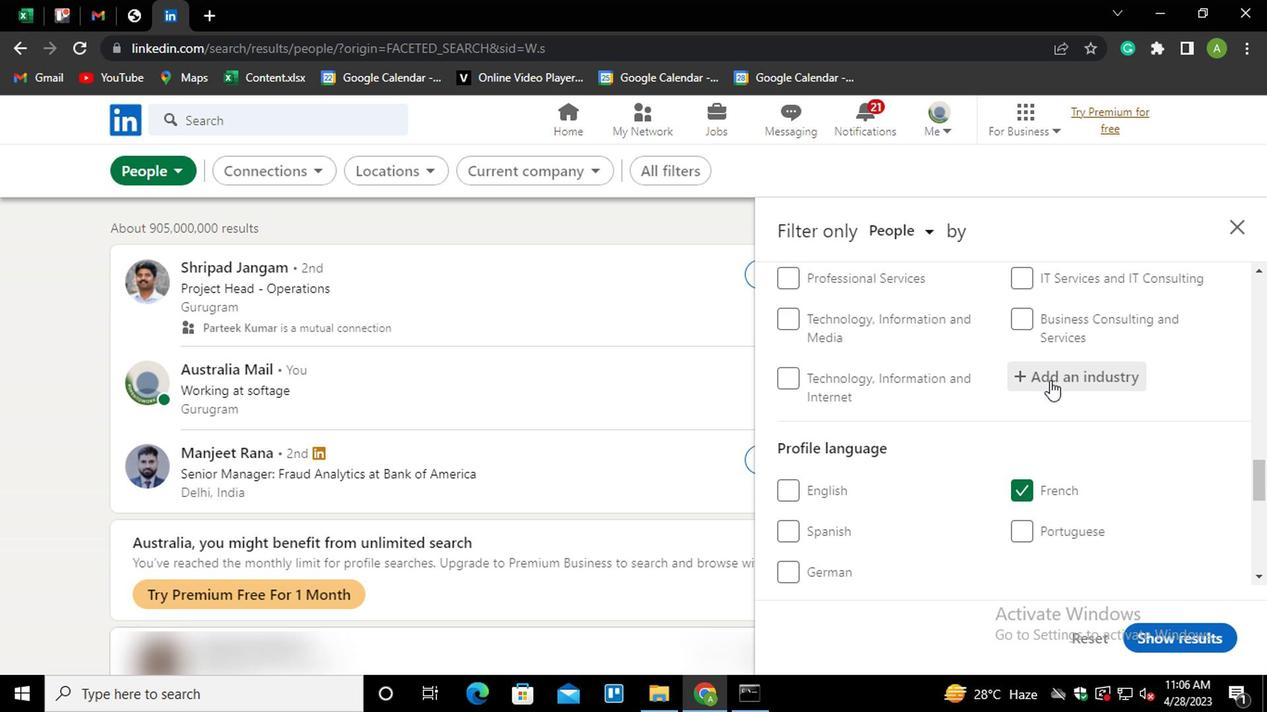 
Action: Key pressed <Key.shift>PS<Key.backspace>LASTI<Key.down><Key.enter>
Screenshot: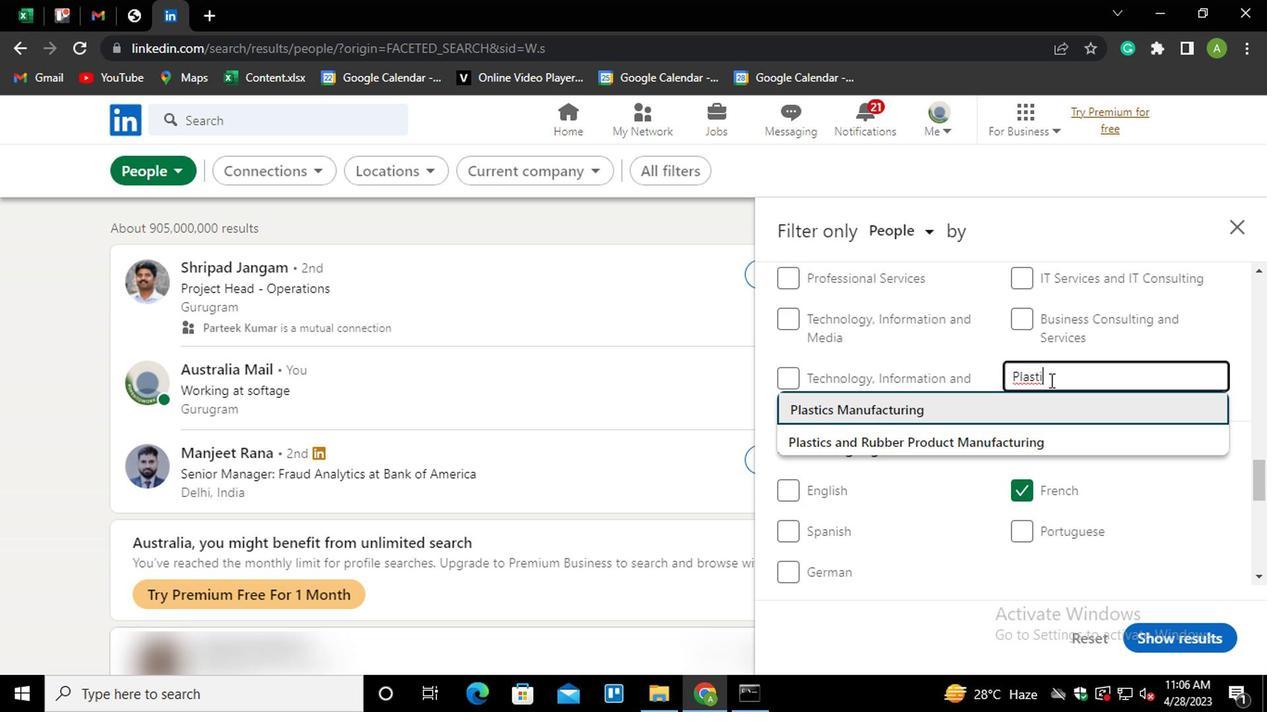 
Action: Mouse scrolled (1048, 379) with delta (0, -1)
Screenshot: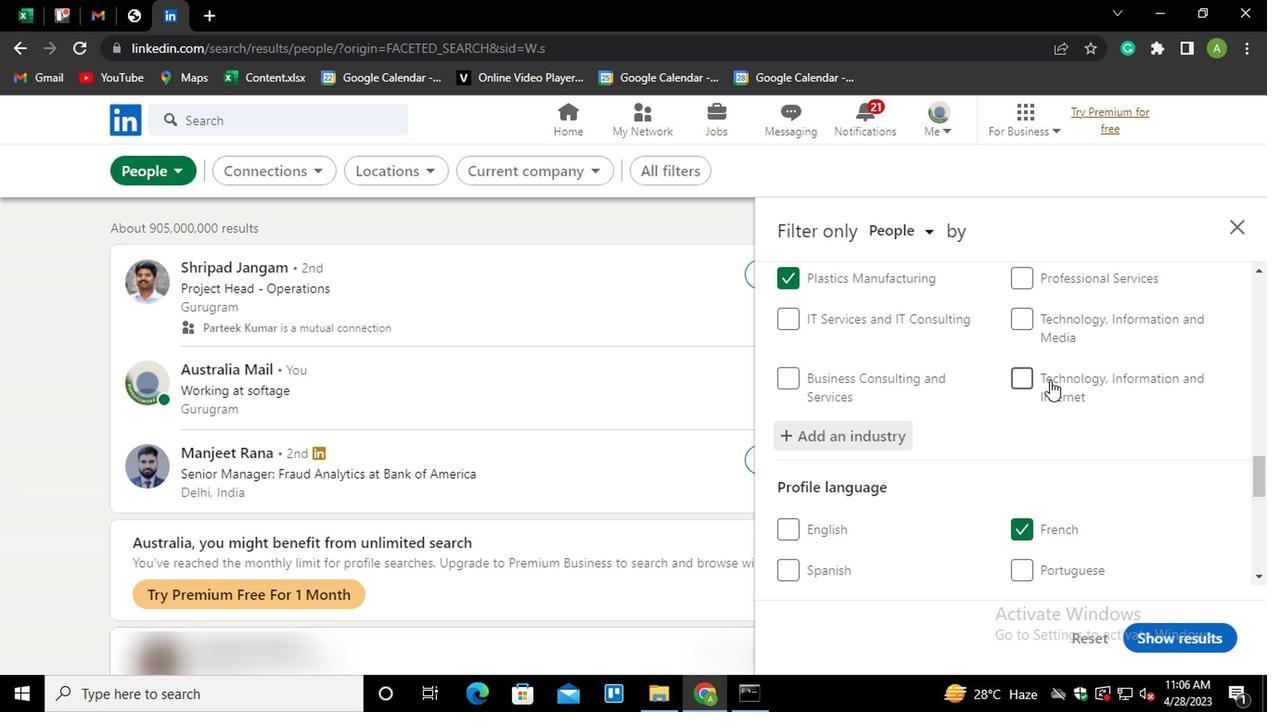 
Action: Mouse scrolled (1048, 379) with delta (0, -1)
Screenshot: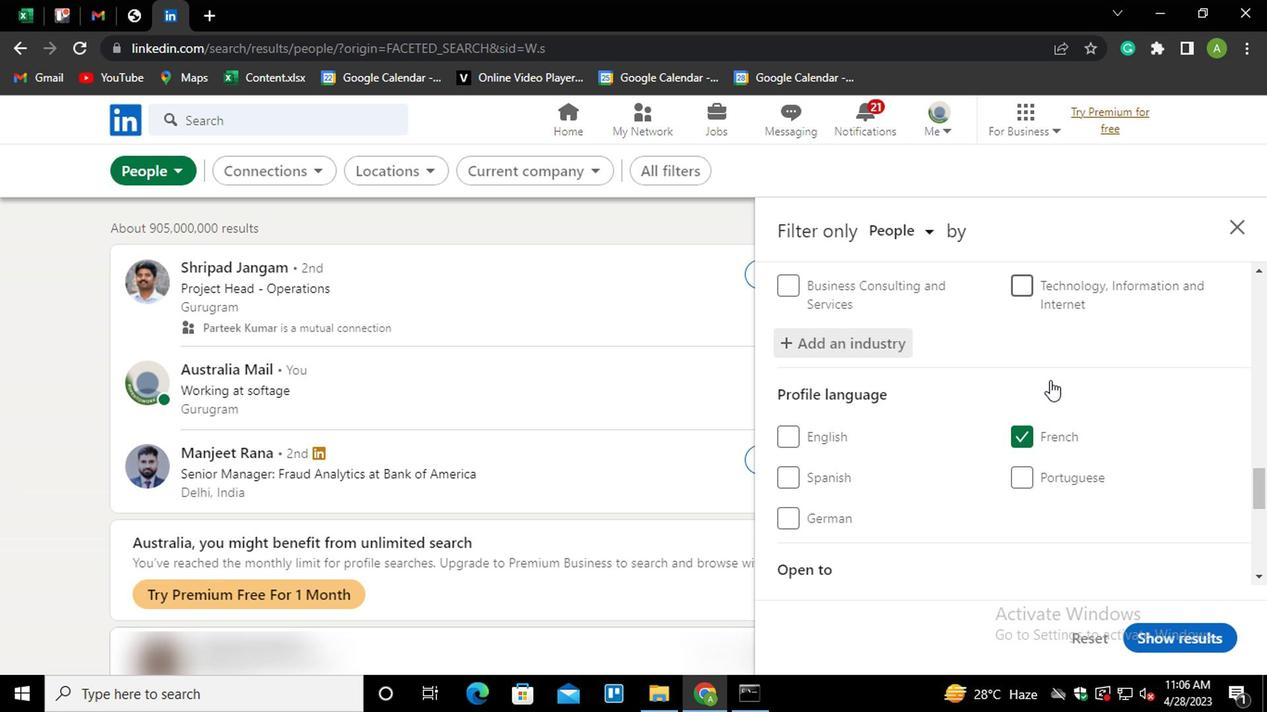 
Action: Mouse scrolled (1048, 379) with delta (0, -1)
Screenshot: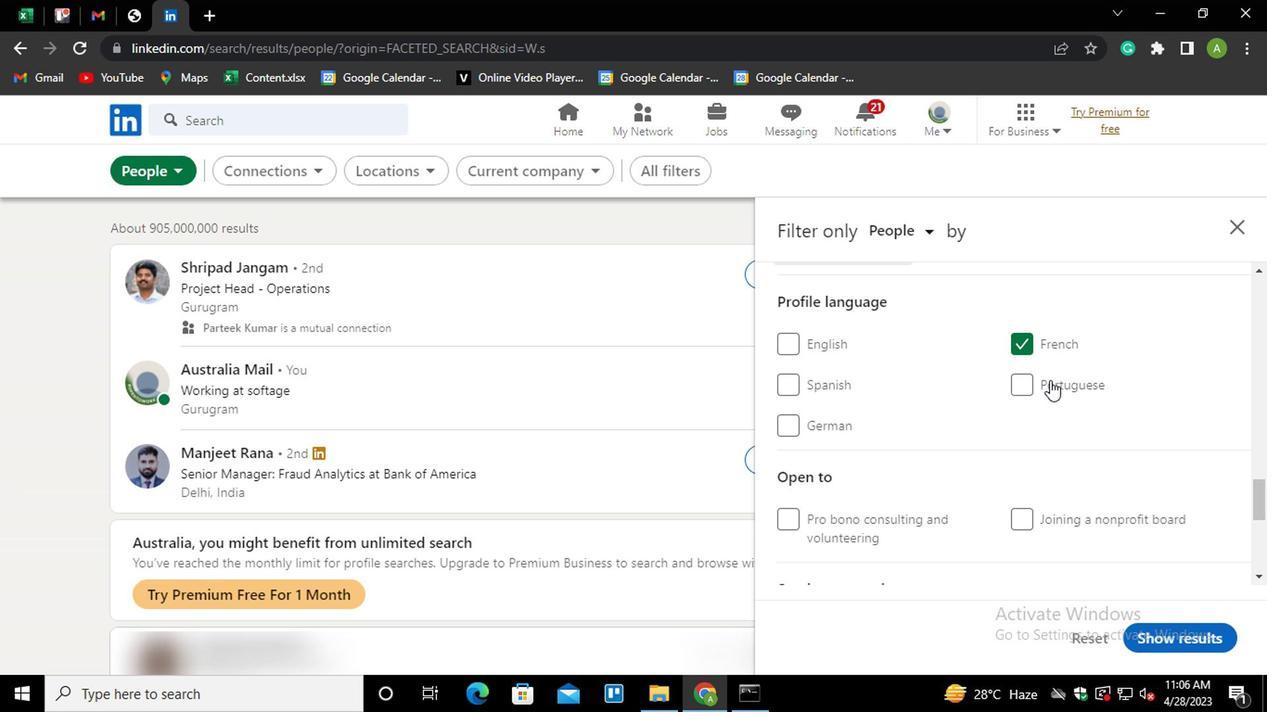 
Action: Mouse scrolled (1048, 379) with delta (0, -1)
Screenshot: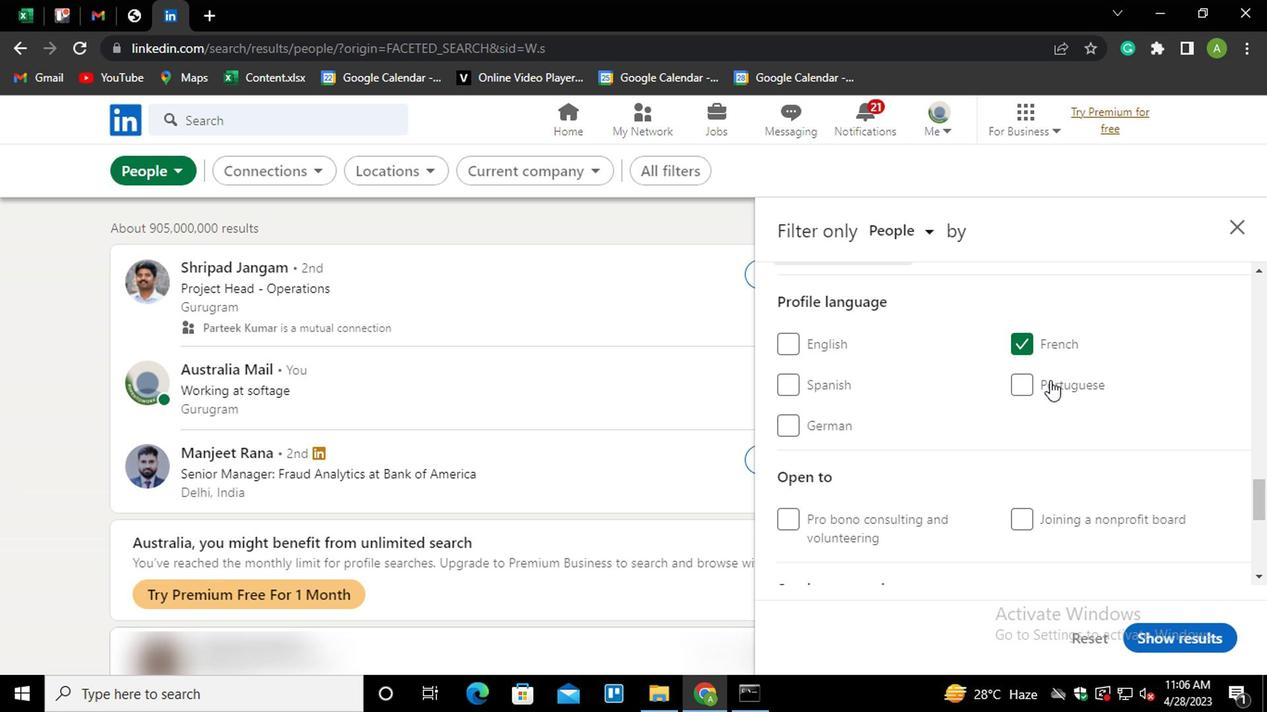 
Action: Mouse scrolled (1048, 379) with delta (0, -1)
Screenshot: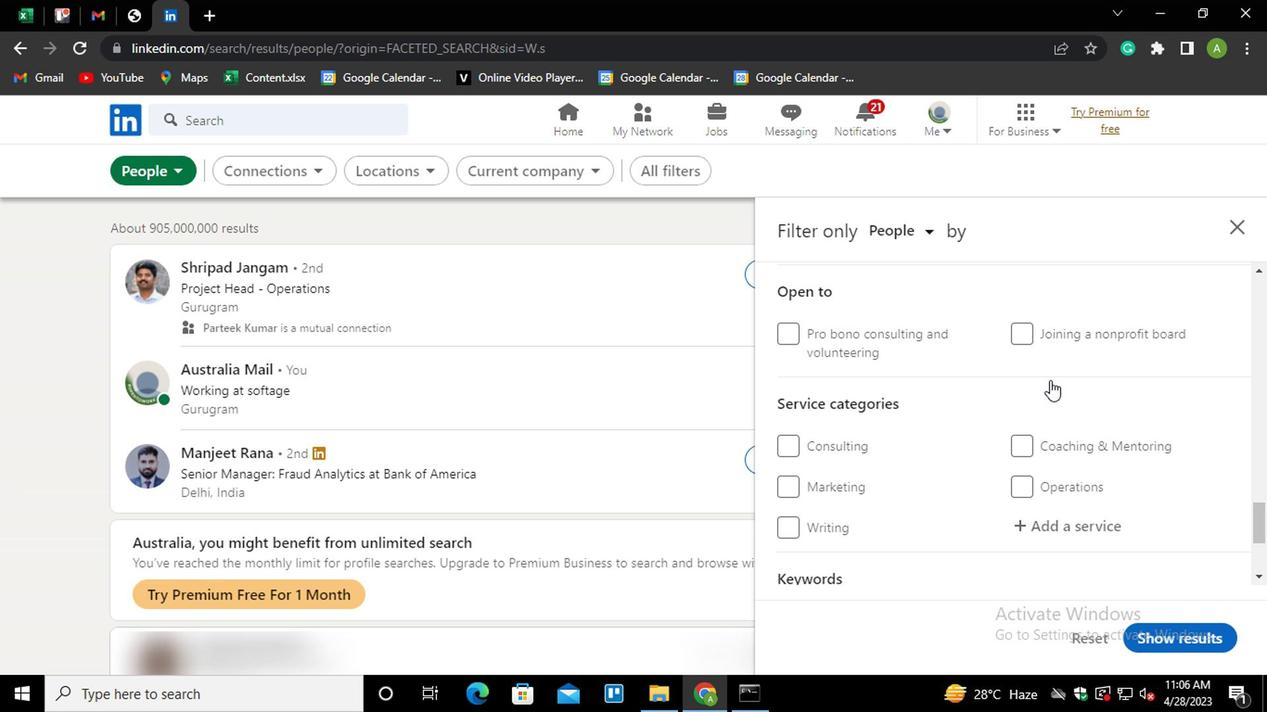 
Action: Mouse moved to (1055, 432)
Screenshot: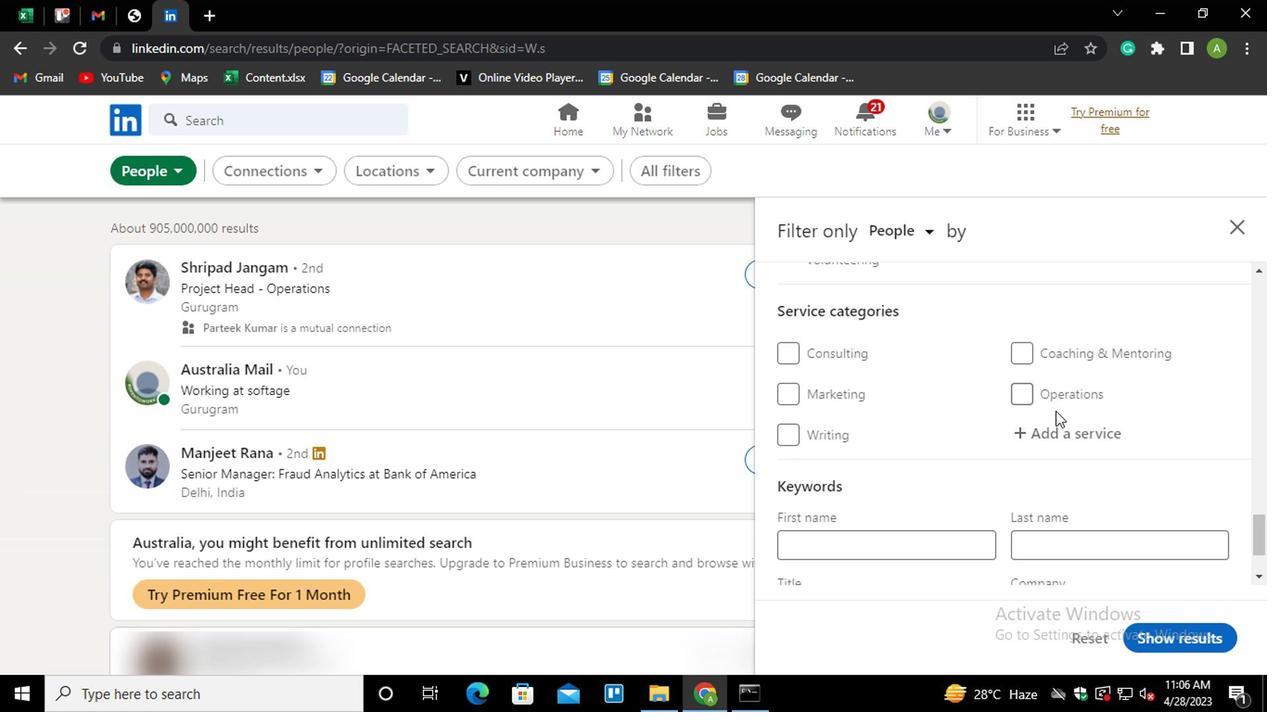 
Action: Mouse pressed left at (1055, 432)
Screenshot: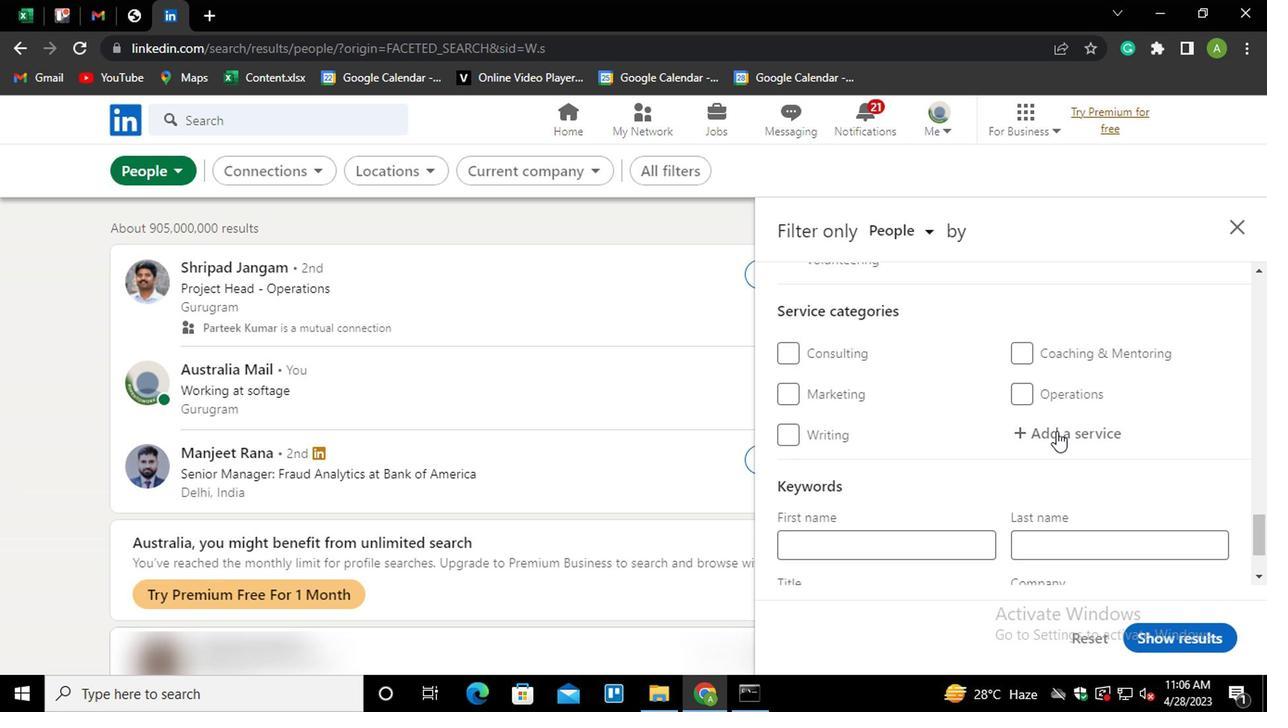 
Action: Key pressed <Key.shift><Key.shift><Key.shift><Key.shift><Key.shift><Key.shift><Key.shift><Key.shift><Key.shift><Key.shift><Key.shift><Key.shift><Key.shift><Key.shift><Key.shift><Key.shift><Key.shift><Key.shift><Key.shift><Key.shift>RESEARCH<Key.down><Key.down><Key.down><Key.down><Key.down><Key.down>
Screenshot: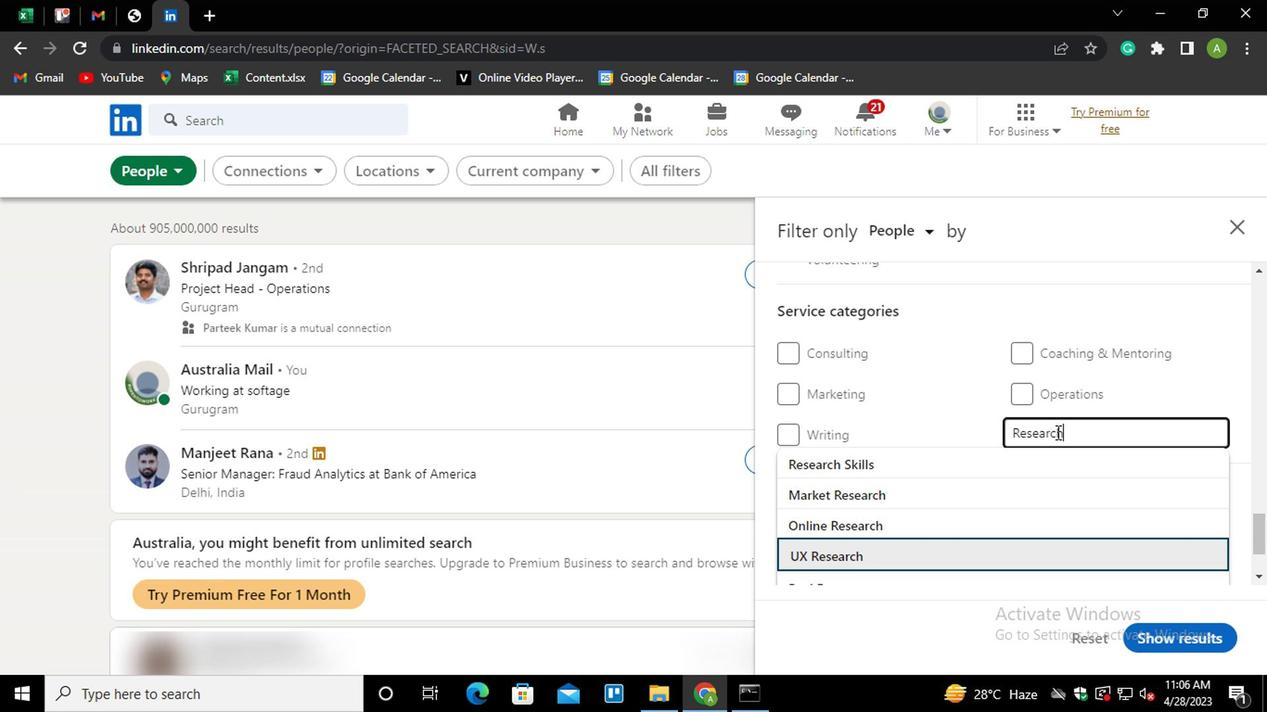 
Action: Mouse moved to (1190, 374)
Screenshot: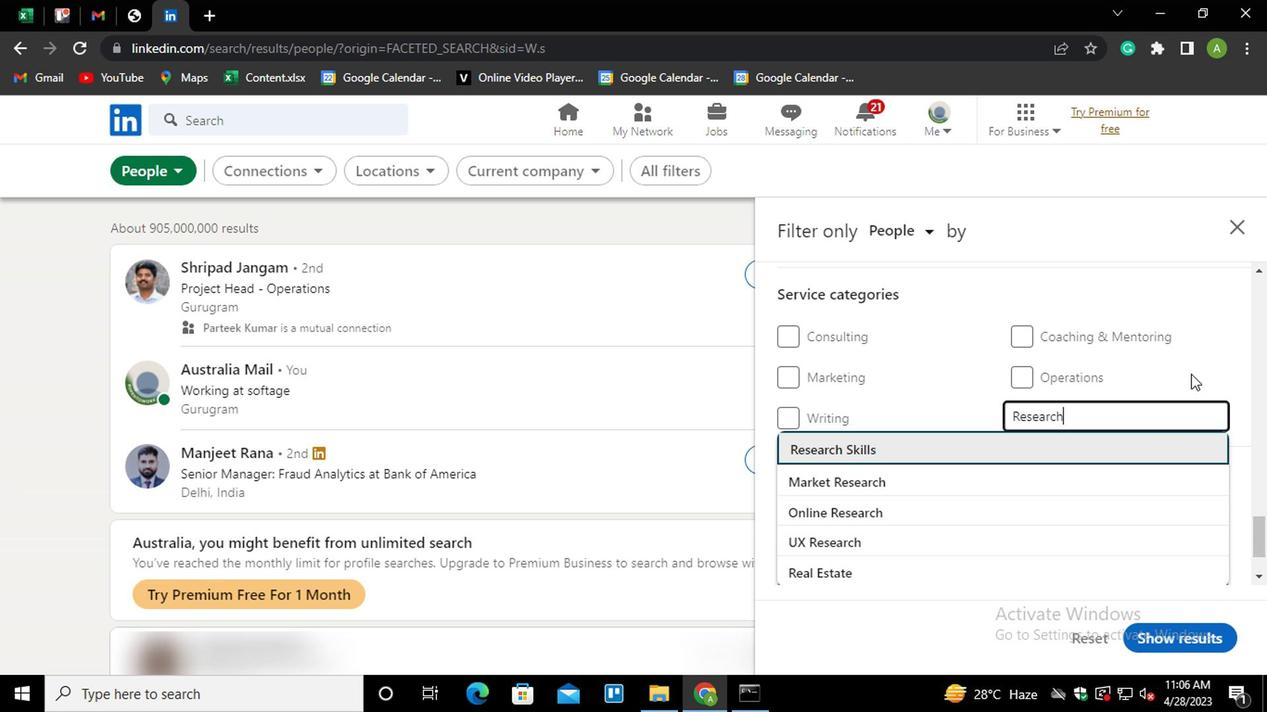 
Action: Mouse pressed left at (1190, 374)
Screenshot: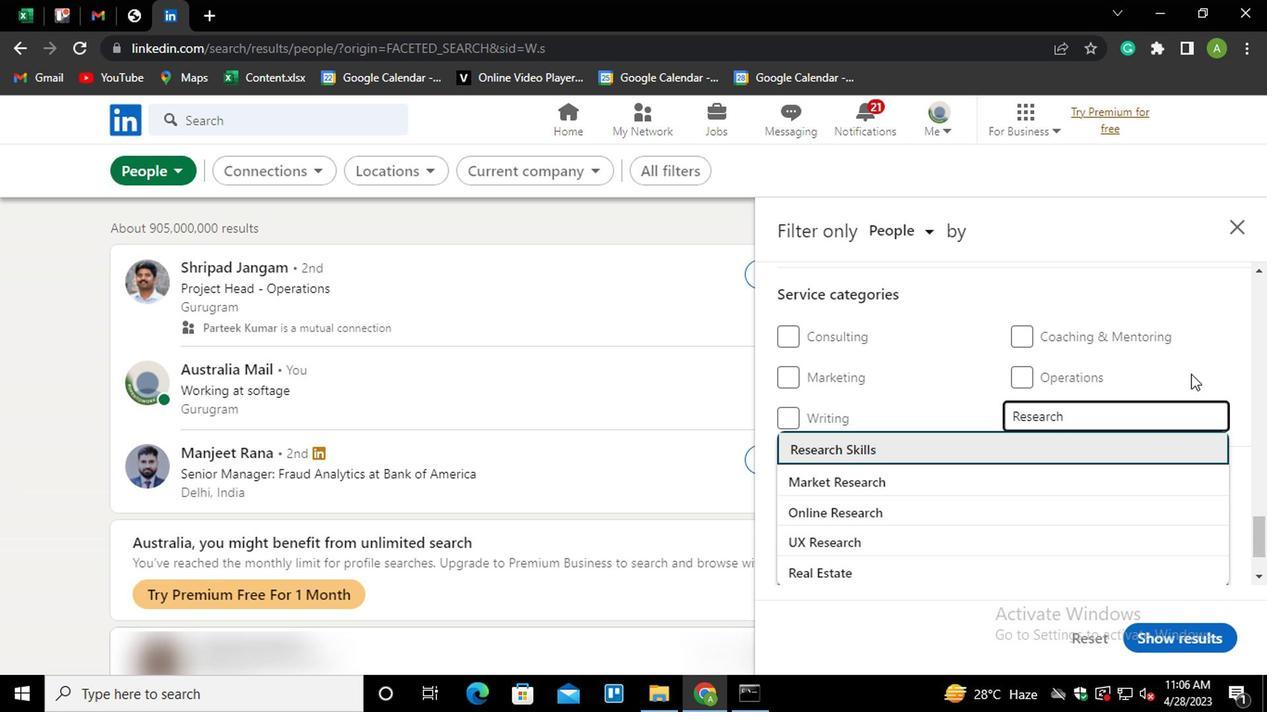 
Action: Mouse moved to (1170, 480)
Screenshot: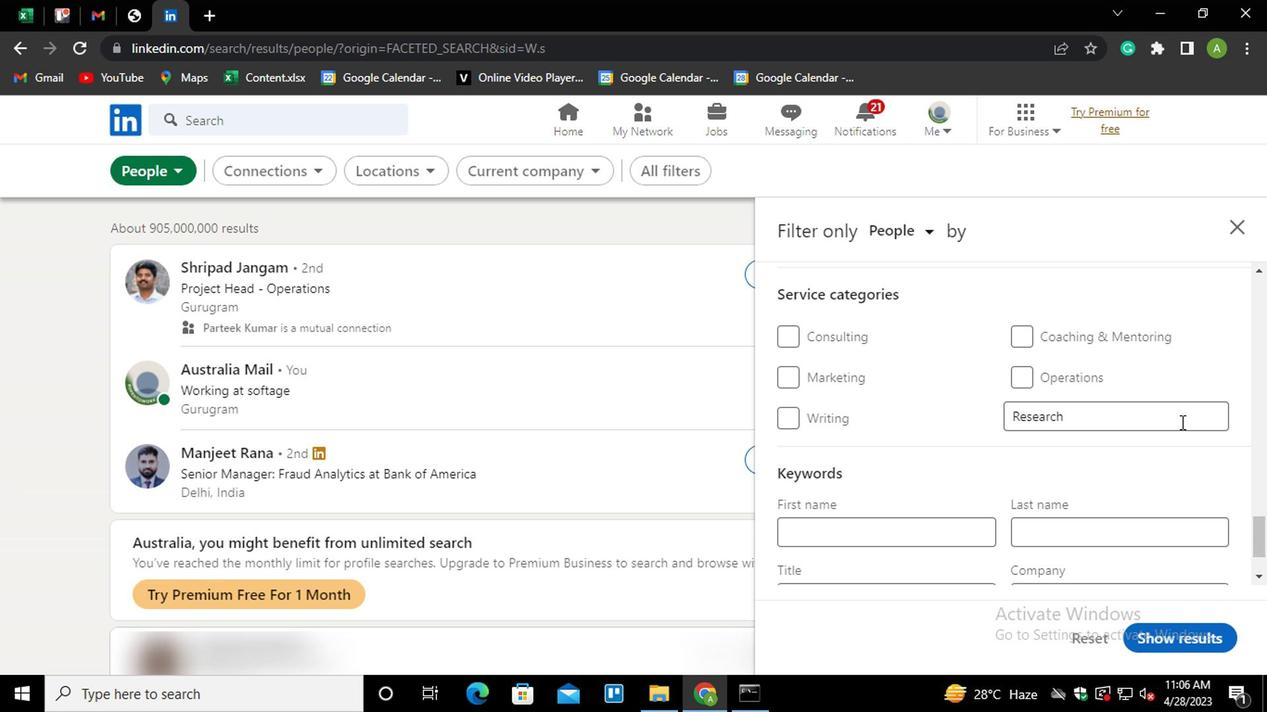 
Action: Mouse scrolled (1170, 479) with delta (0, 0)
Screenshot: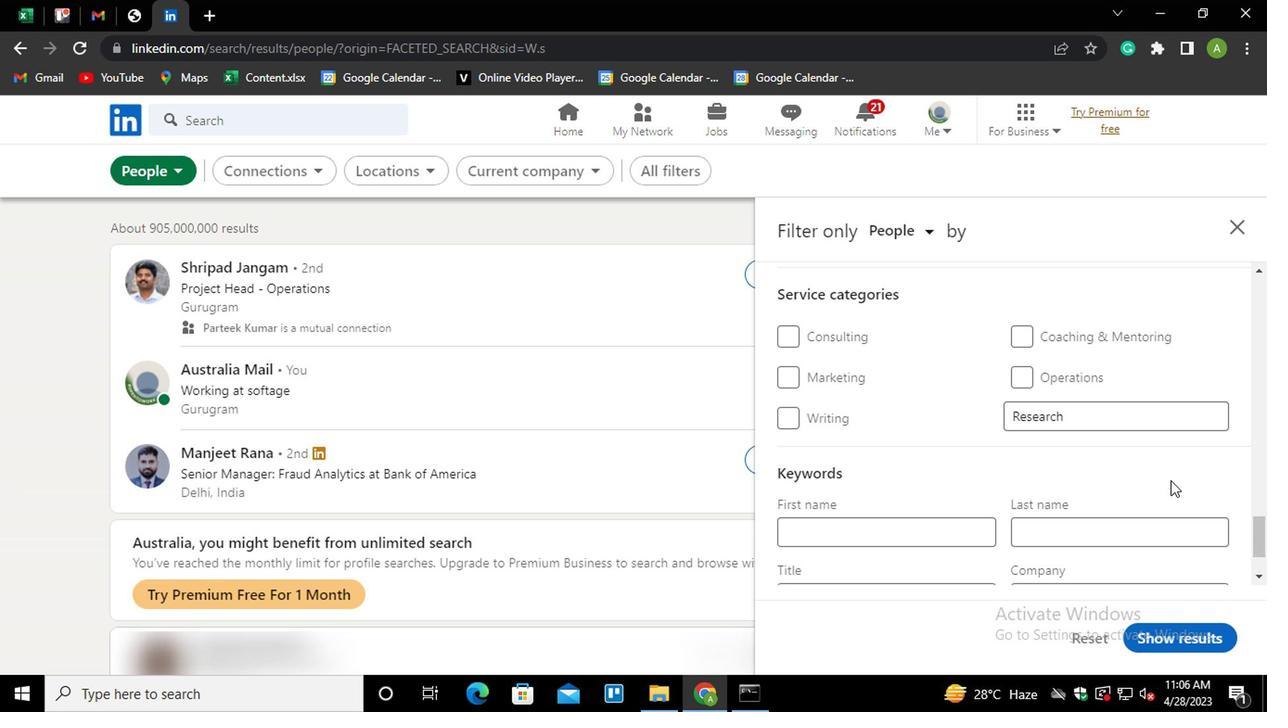 
Action: Mouse scrolled (1170, 479) with delta (0, 0)
Screenshot: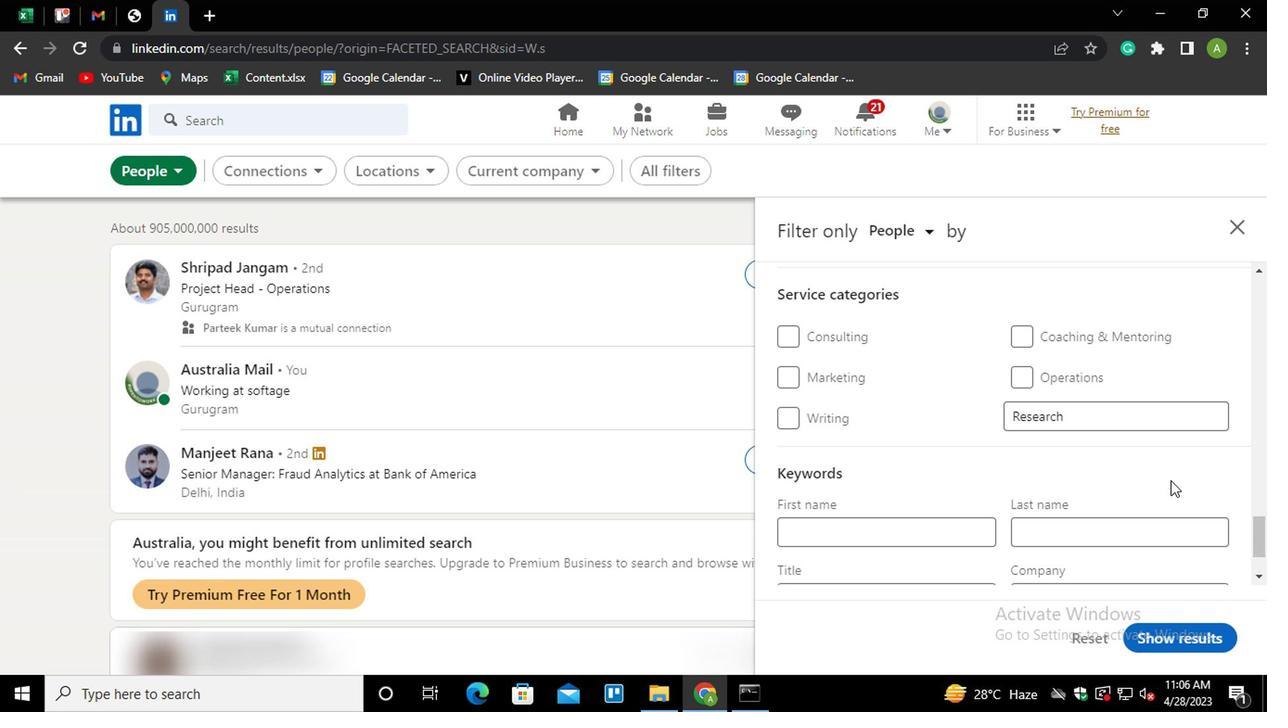 
Action: Mouse scrolled (1170, 479) with delta (0, 0)
Screenshot: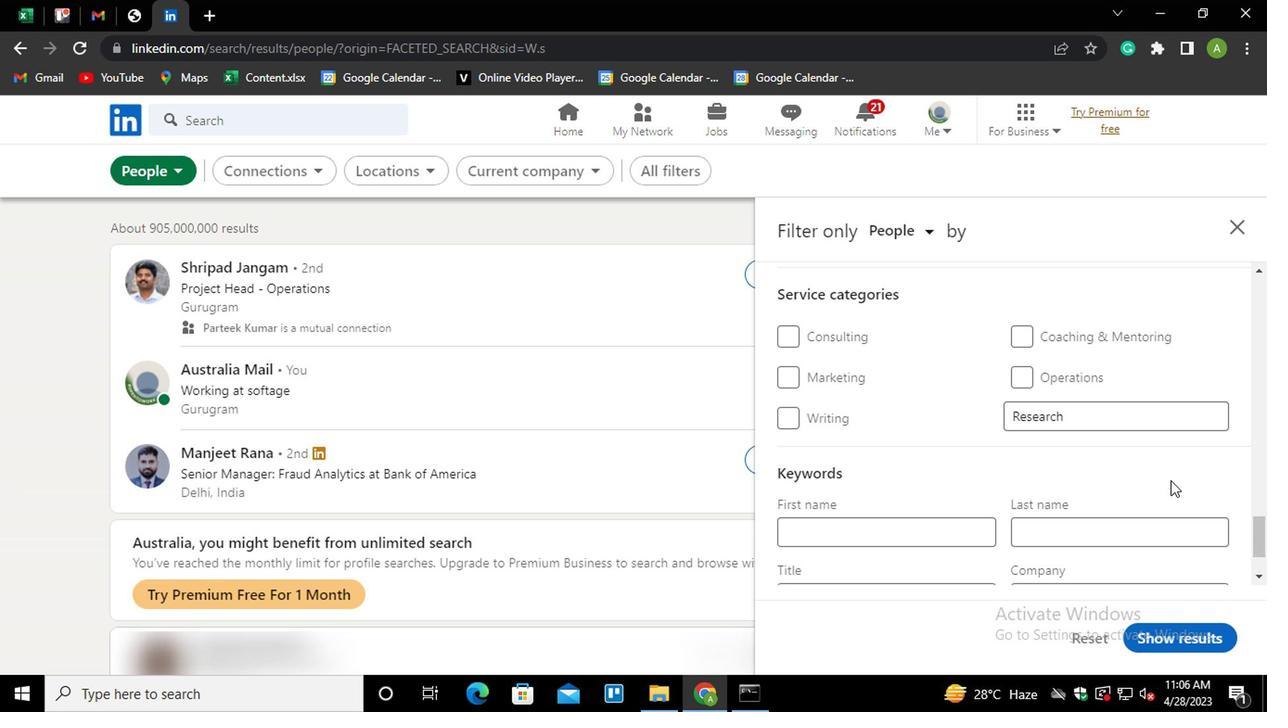 
Action: Mouse moved to (871, 509)
Screenshot: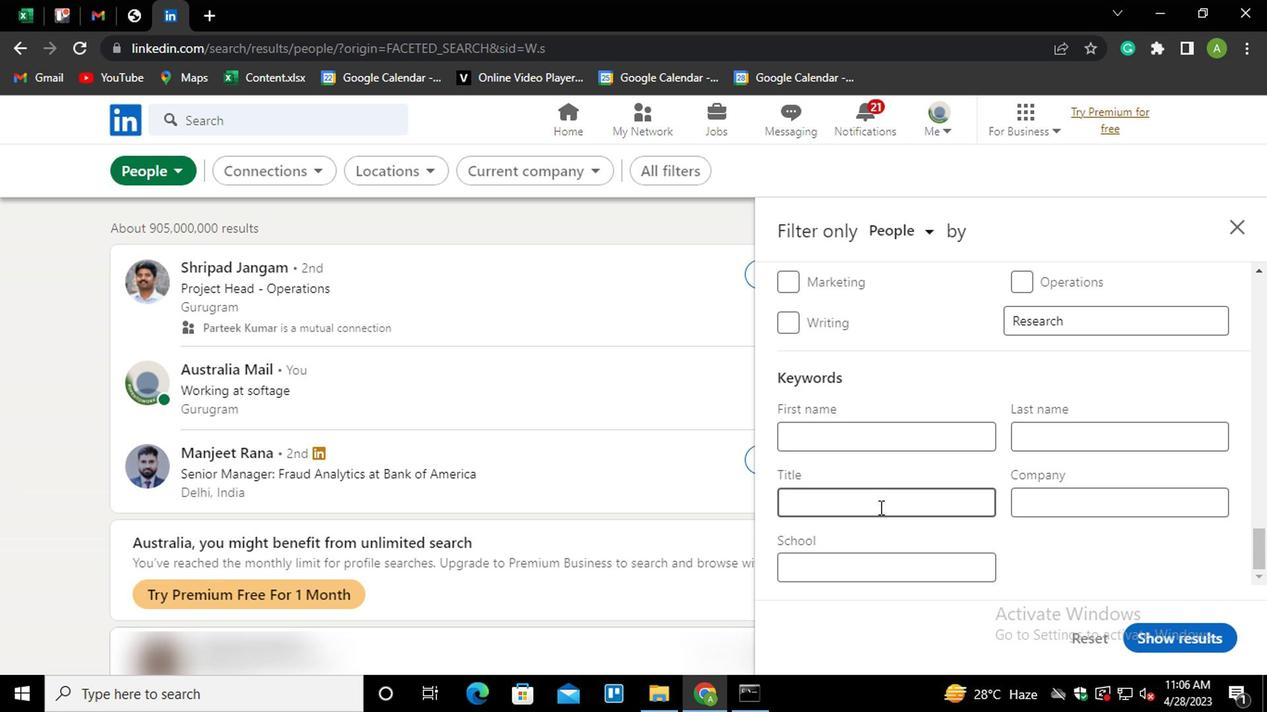 
Action: Mouse pressed left at (871, 509)
Screenshot: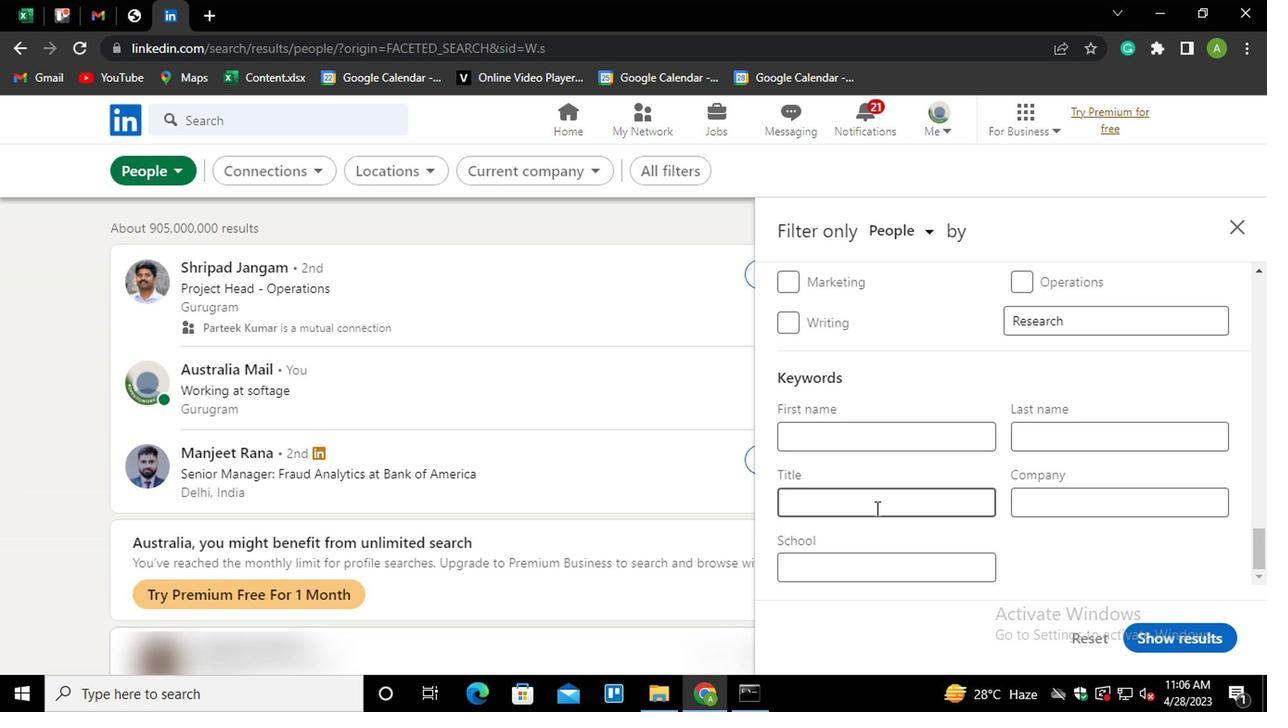 
Action: Key pressed <Key.shift>TECHNICAL<Key.space><Key.shift>SUPPORT<Key.space><Key.shift>SPECIALIST
Screenshot: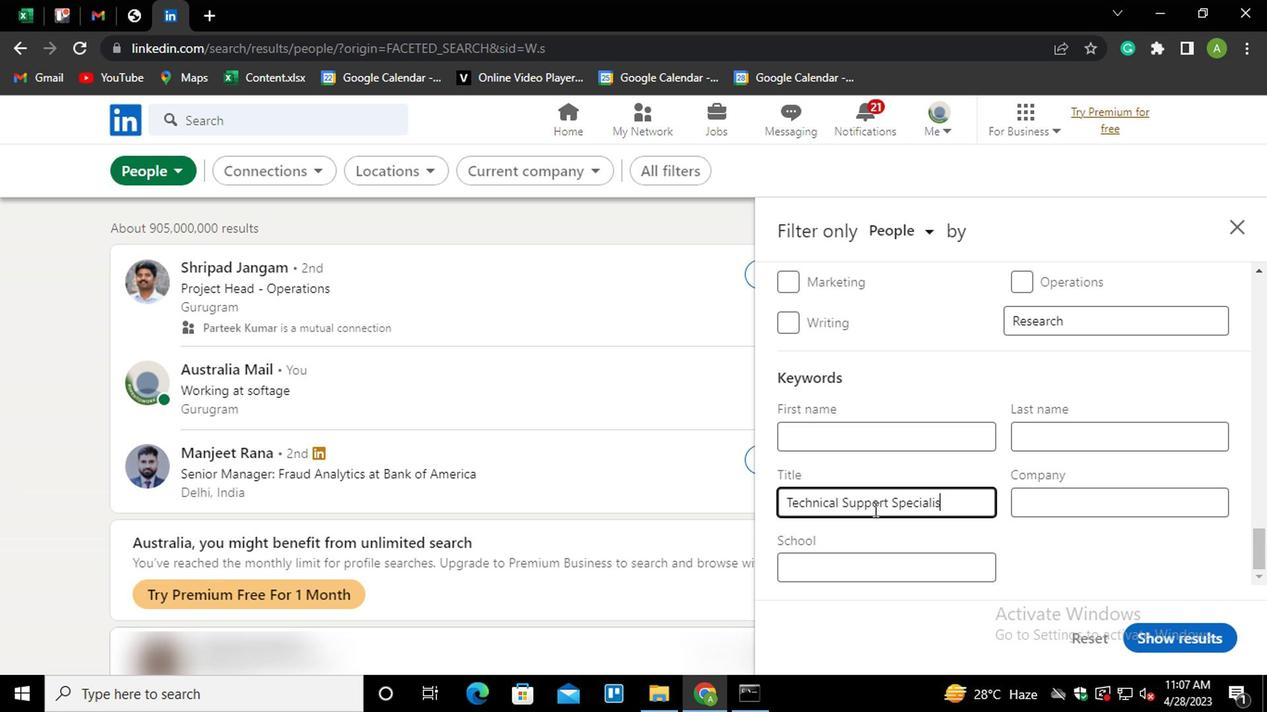 
Action: Mouse moved to (1100, 563)
Screenshot: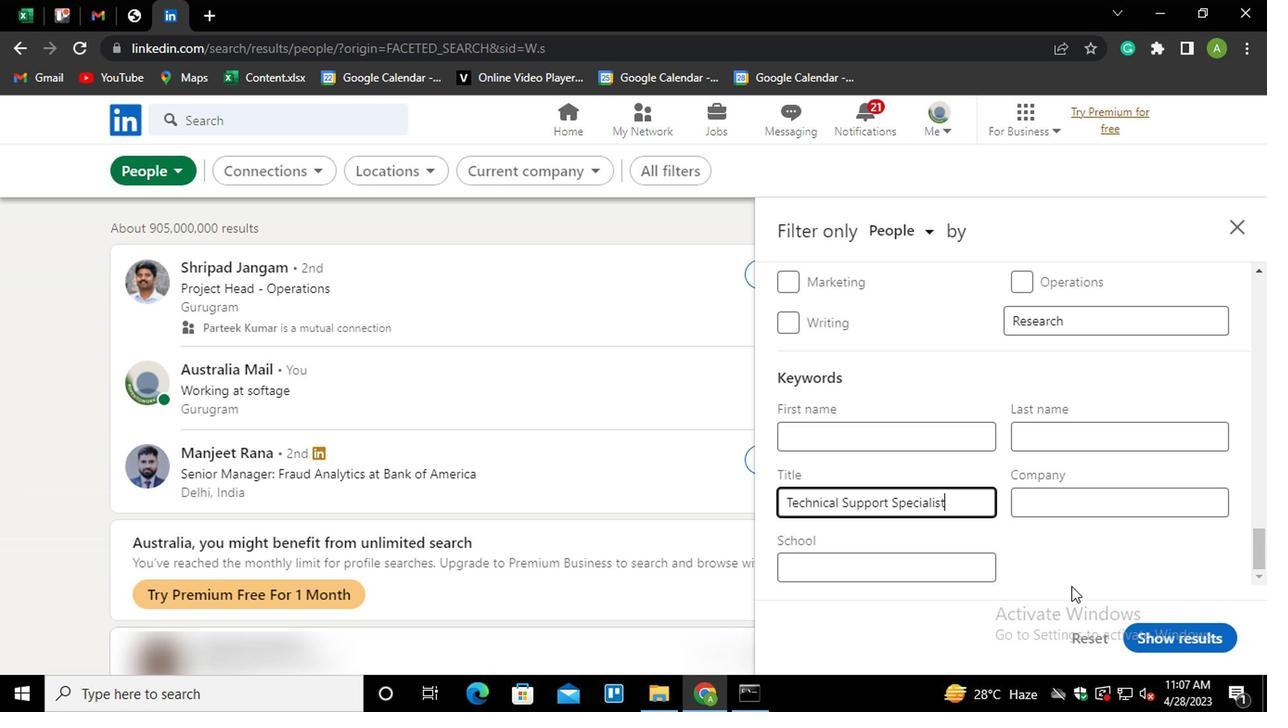 
Action: Mouse pressed left at (1100, 563)
Screenshot: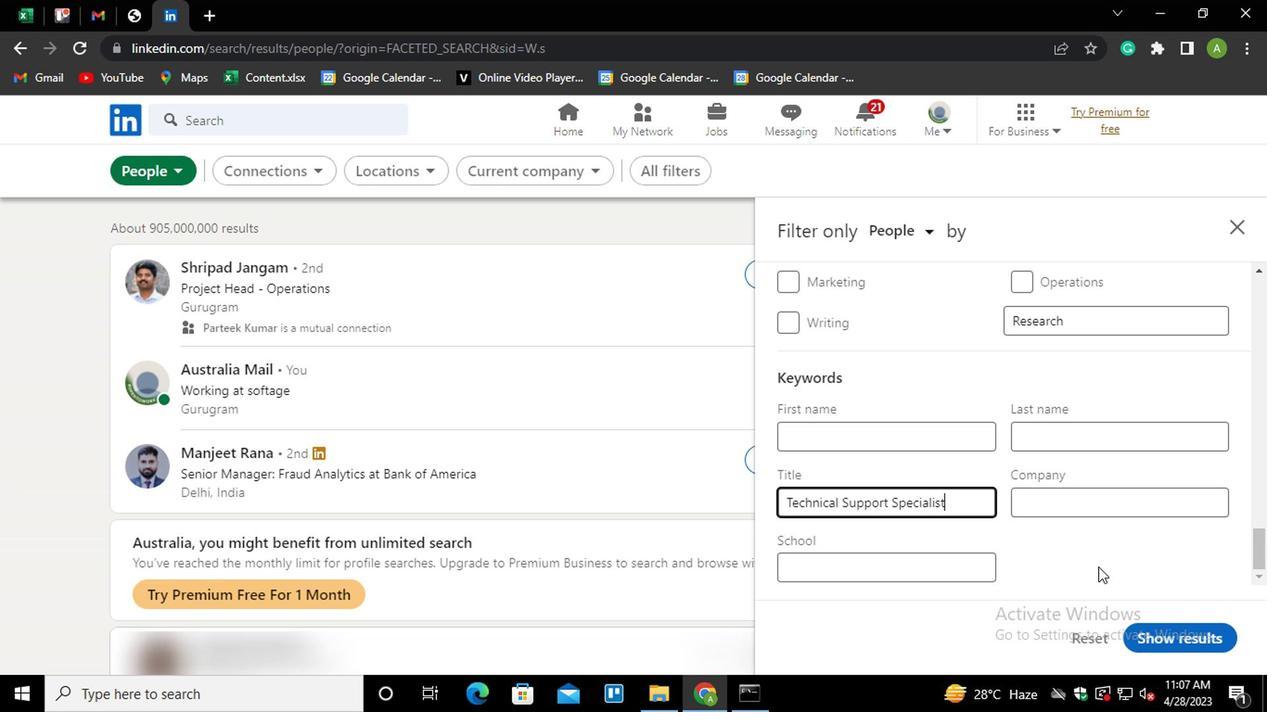 
Action: Mouse moved to (1182, 634)
Screenshot: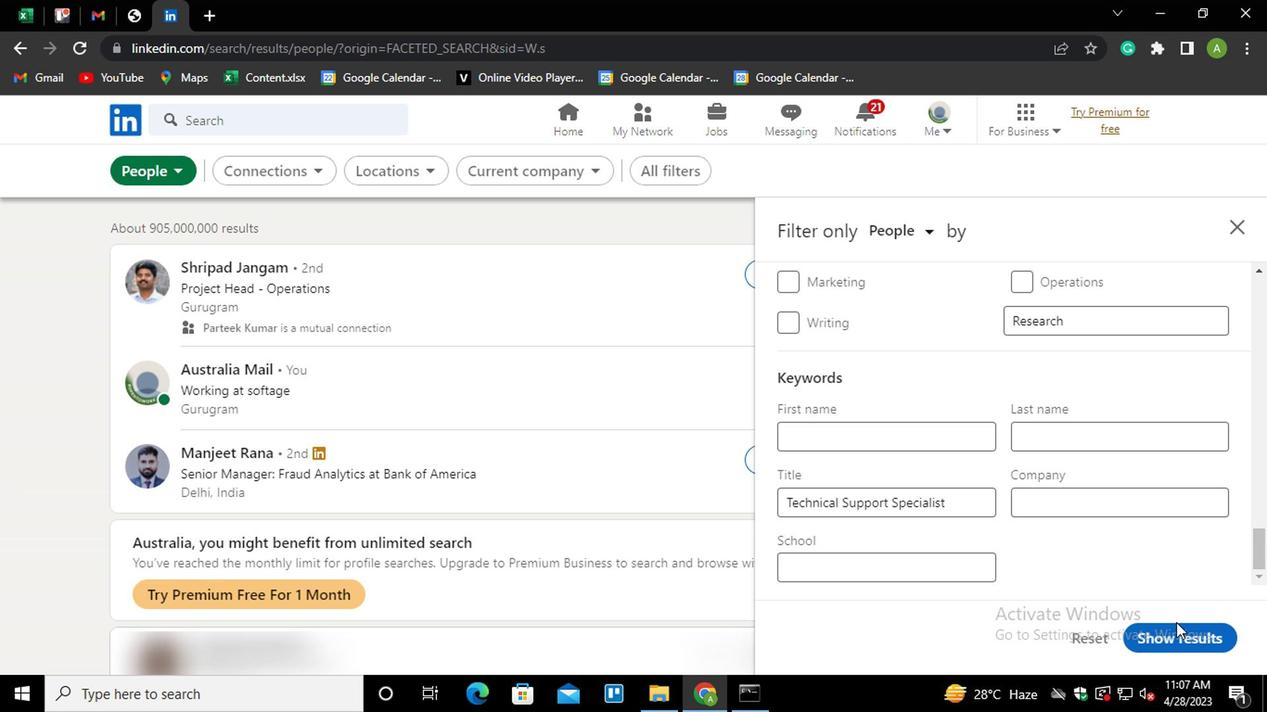 
Action: Mouse pressed left at (1182, 634)
Screenshot: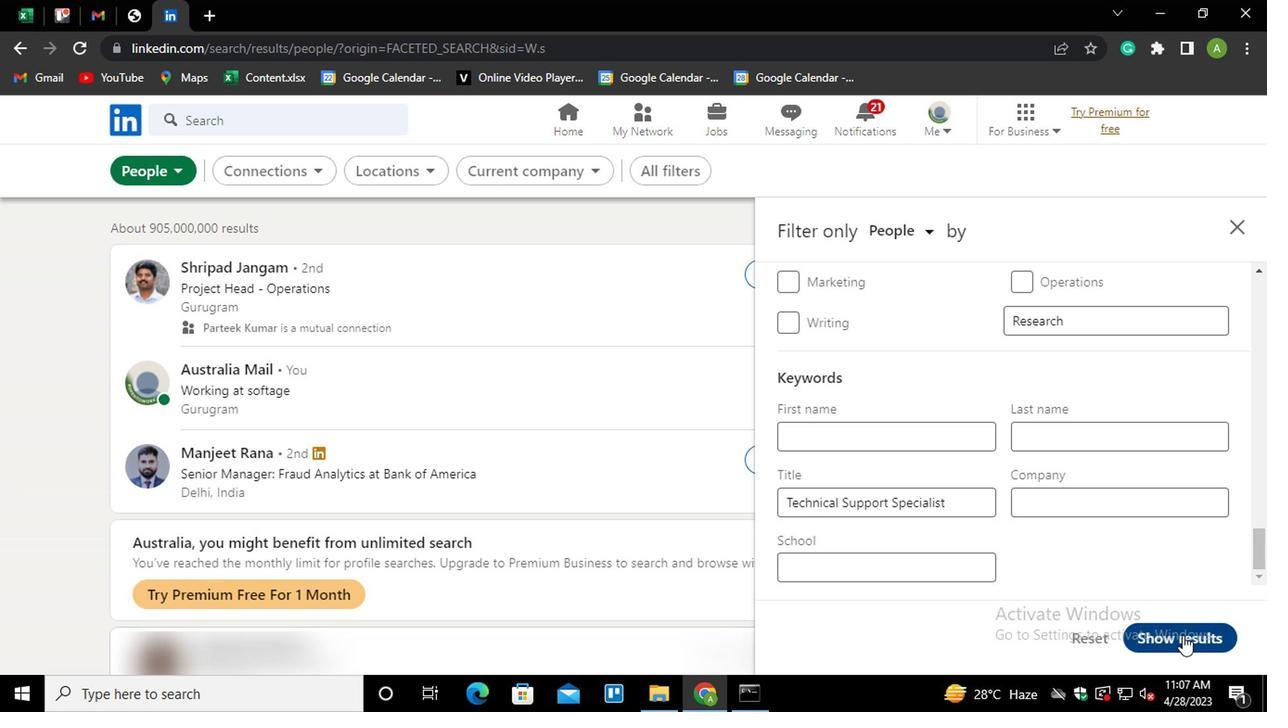 
Action: Mouse moved to (1182, 634)
Screenshot: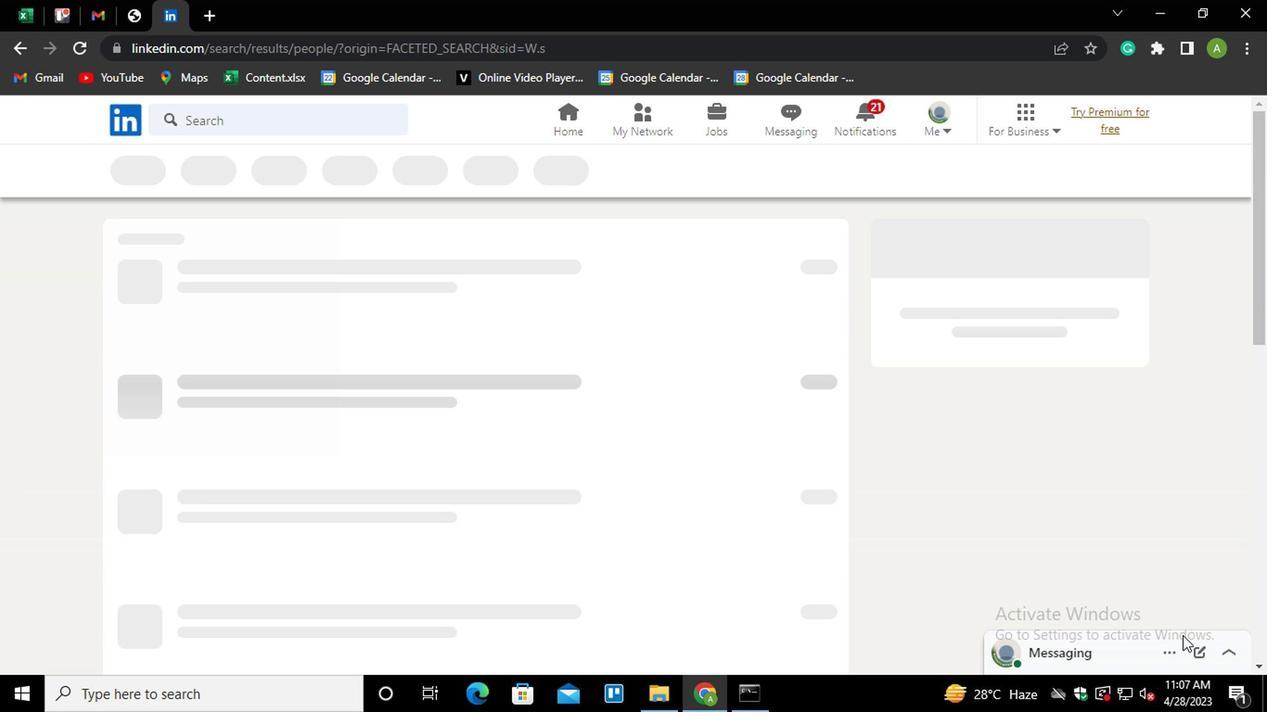 
